 Task: Explore Airbnb accommodation in Narayanganj, Bangladesh from 13th December, 2023 to 17th December, 2023 for 2 adults.2 bedrooms having 2 beds and 1 bathroom. Property type can be guest house. Amenities needed are: air conditioning. Look for 4 properties as per requirement.
Action: Mouse moved to (419, 89)
Screenshot: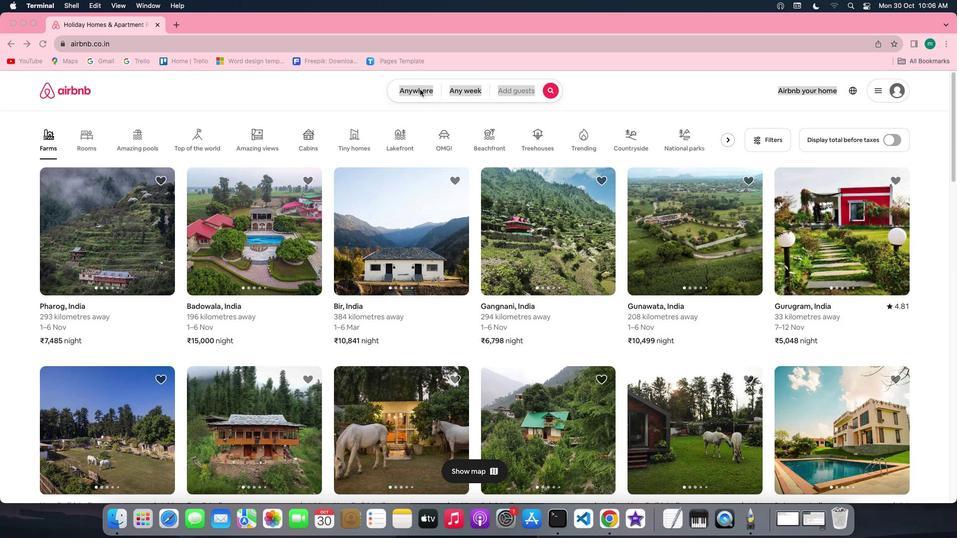 
Action: Mouse pressed left at (419, 89)
Screenshot: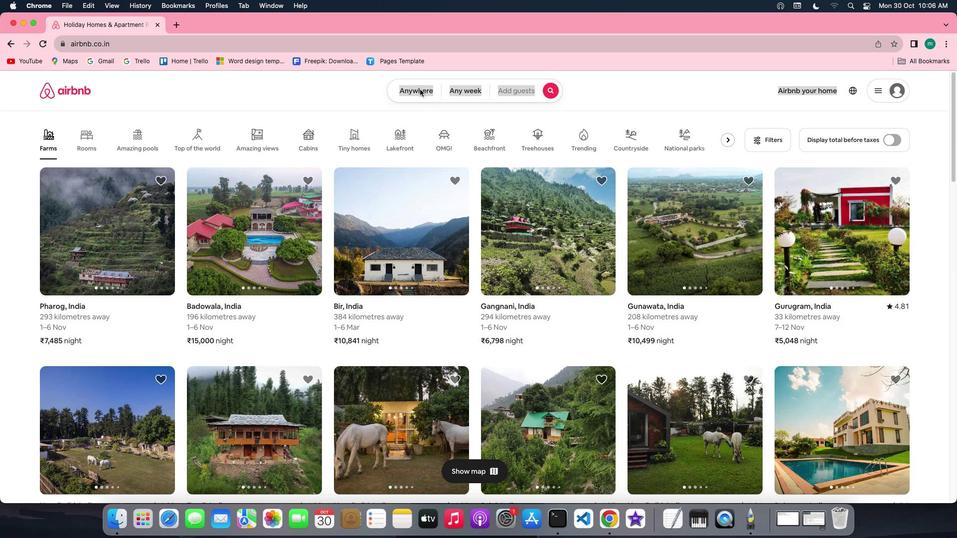 
Action: Mouse pressed left at (419, 89)
Screenshot: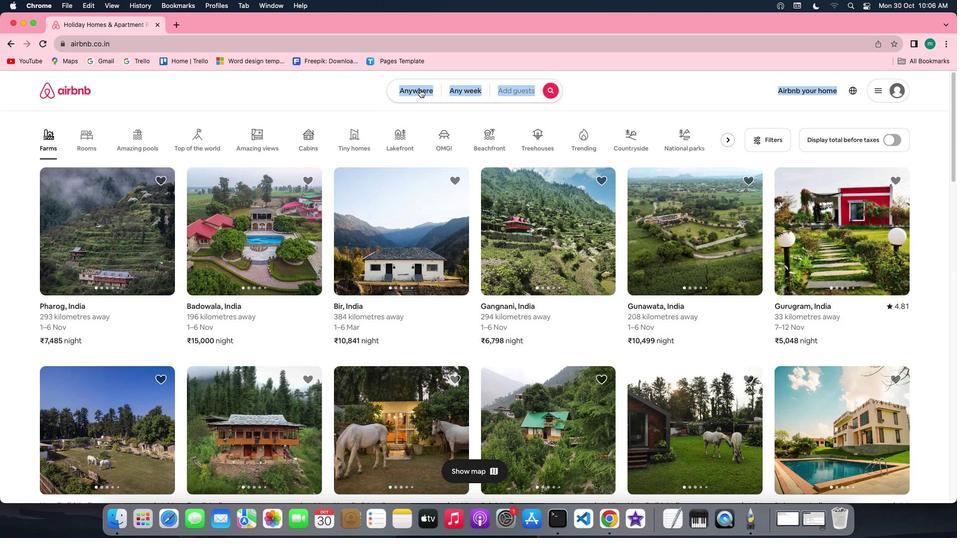 
Action: Mouse moved to (364, 120)
Screenshot: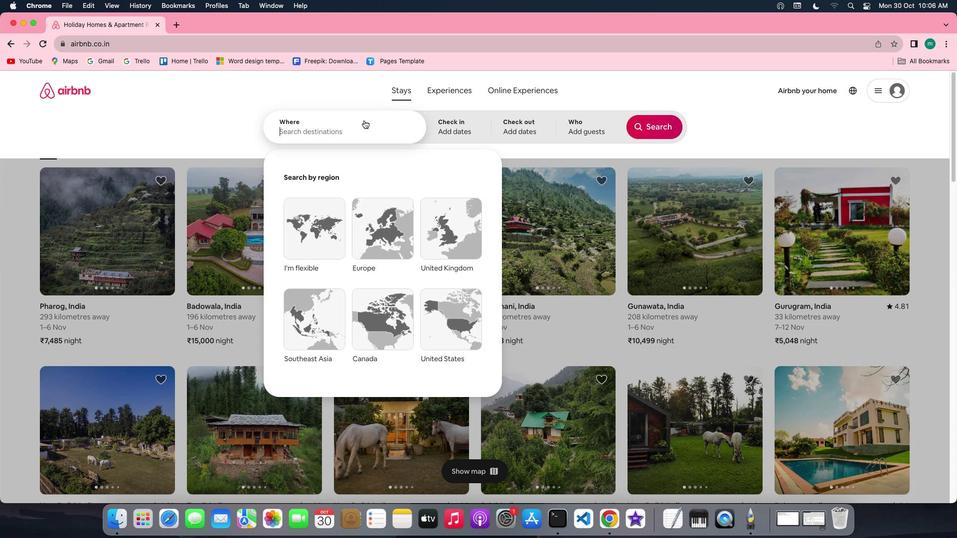 
Action: Key pressed Key.shift'n''a''r''a''y''a''n''g''a''n''j'','Key.spaceKey.shift'b''a''n''g''l''a''d''e''s''h'
Screenshot: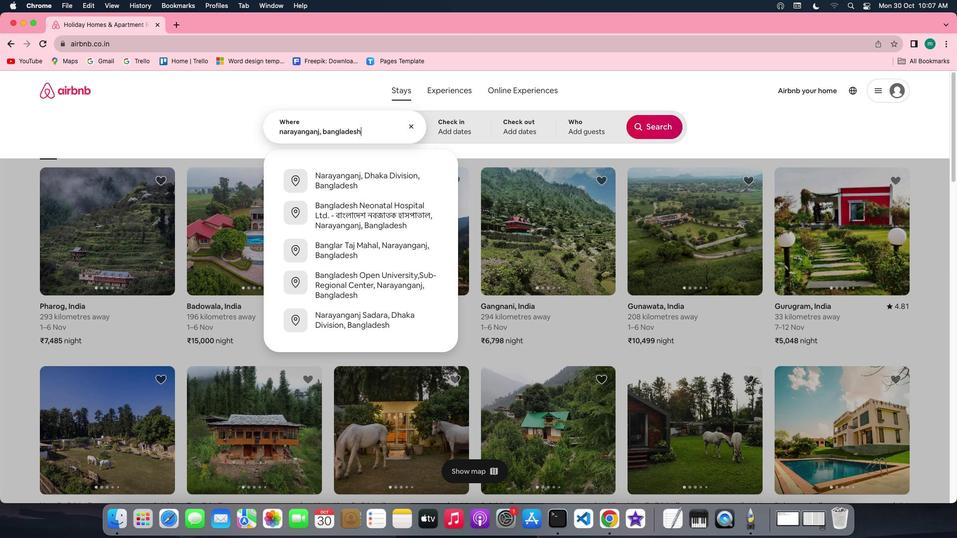 
Action: Mouse moved to (454, 129)
Screenshot: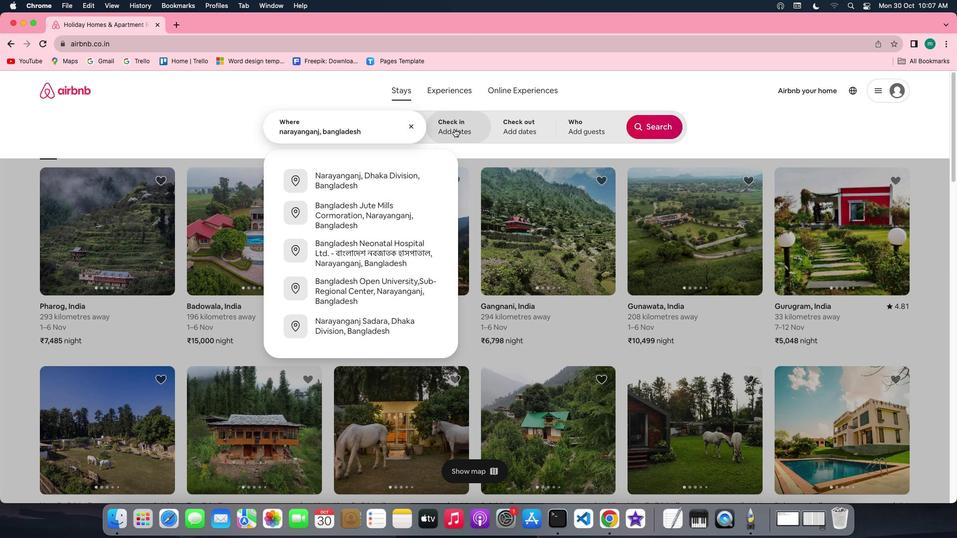 
Action: Mouse pressed left at (454, 129)
Screenshot: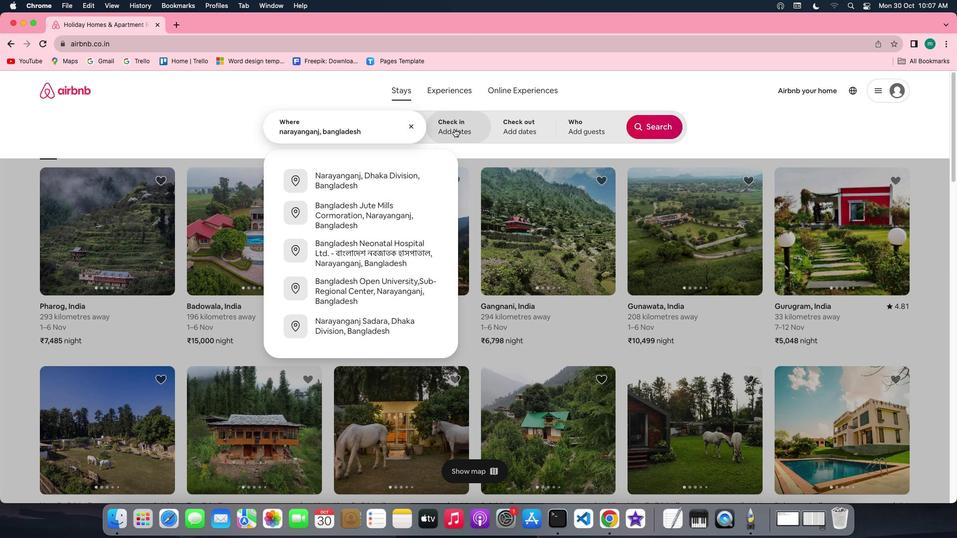 
Action: Mouse moved to (652, 207)
Screenshot: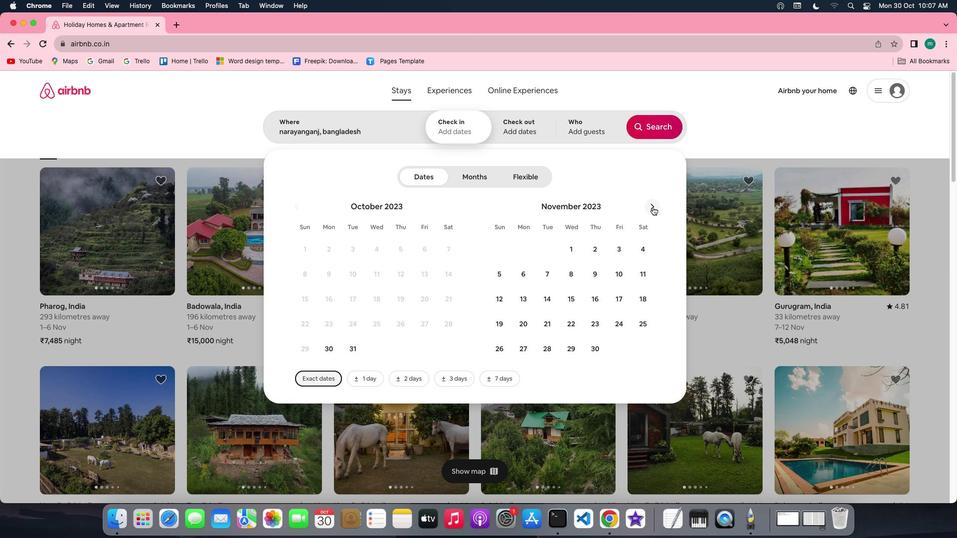 
Action: Mouse pressed left at (652, 207)
Screenshot: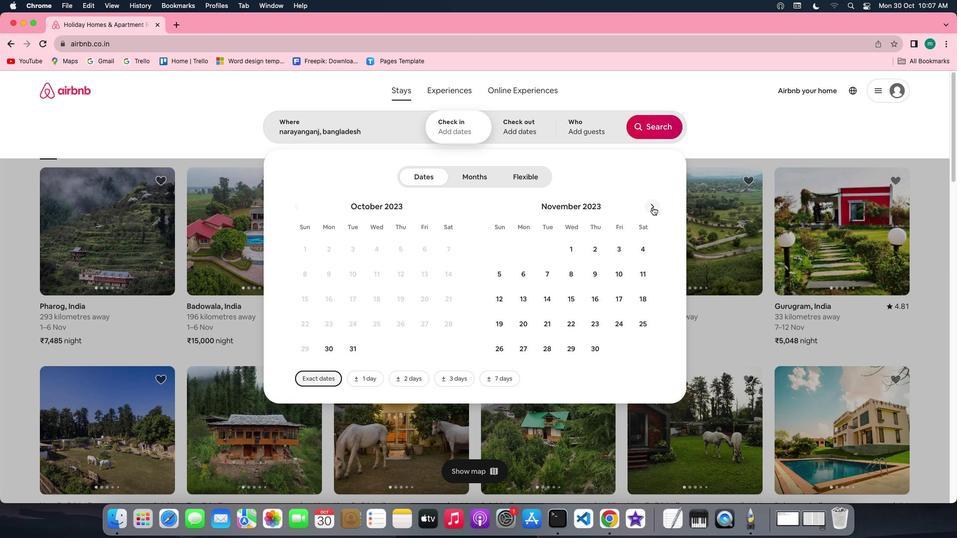 
Action: Mouse moved to (572, 298)
Screenshot: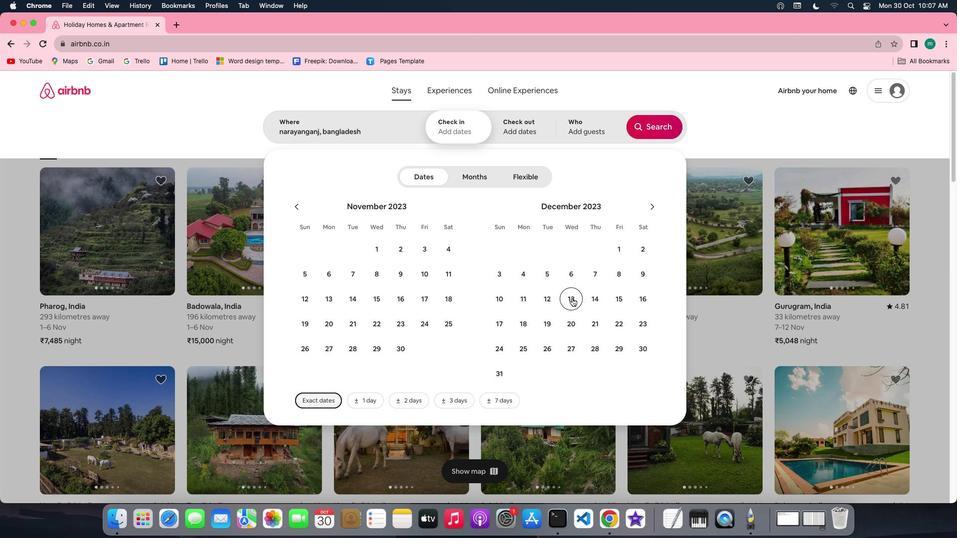 
Action: Mouse pressed left at (572, 298)
Screenshot: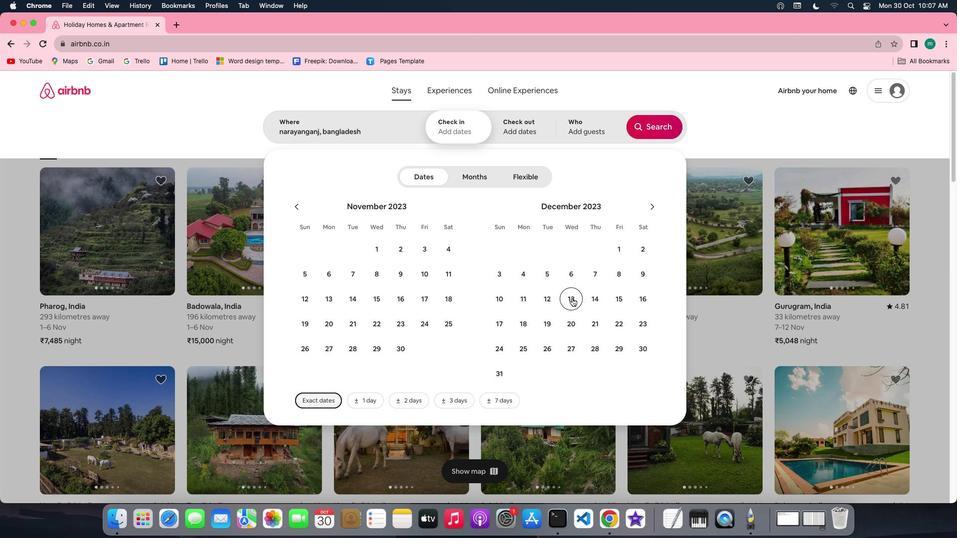 
Action: Mouse moved to (504, 323)
Screenshot: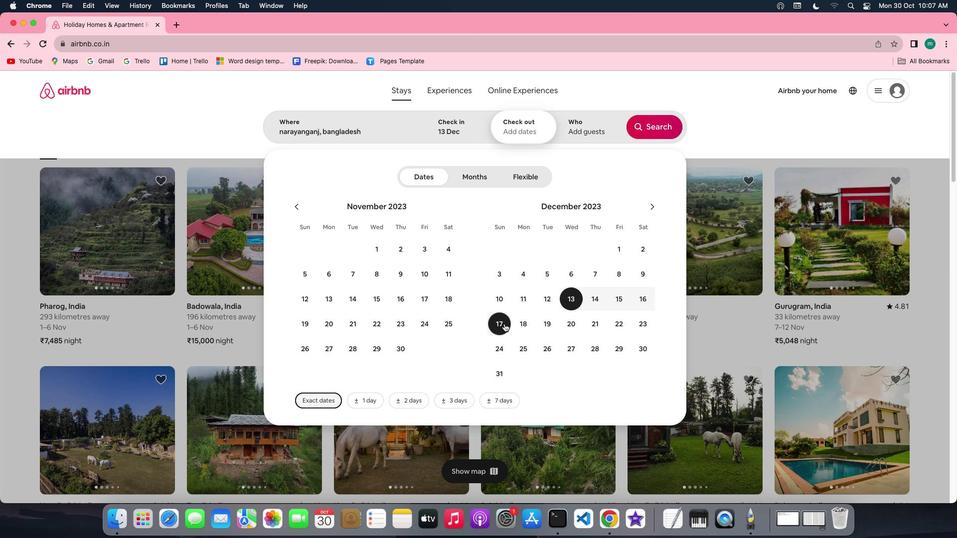
Action: Mouse pressed left at (504, 323)
Screenshot: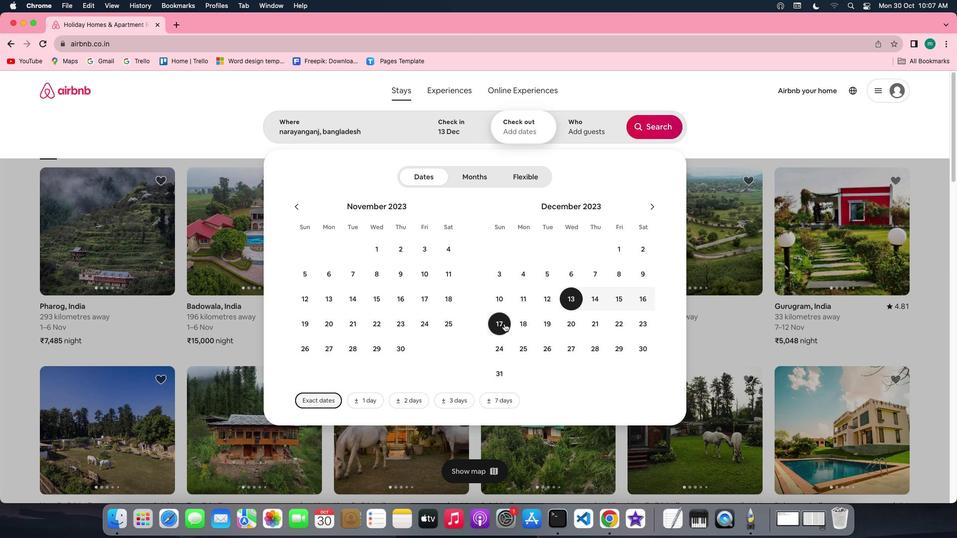 
Action: Mouse moved to (572, 117)
Screenshot: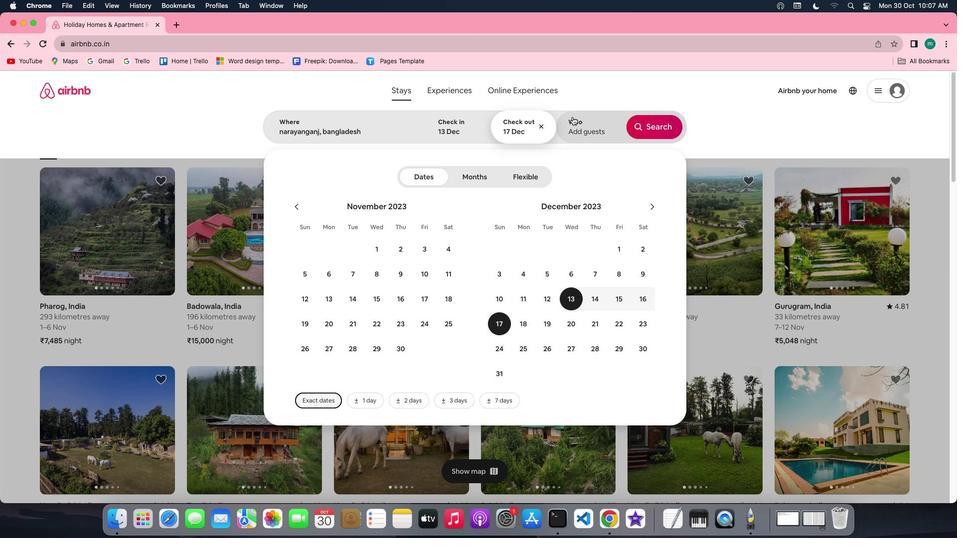 
Action: Mouse pressed left at (572, 117)
Screenshot: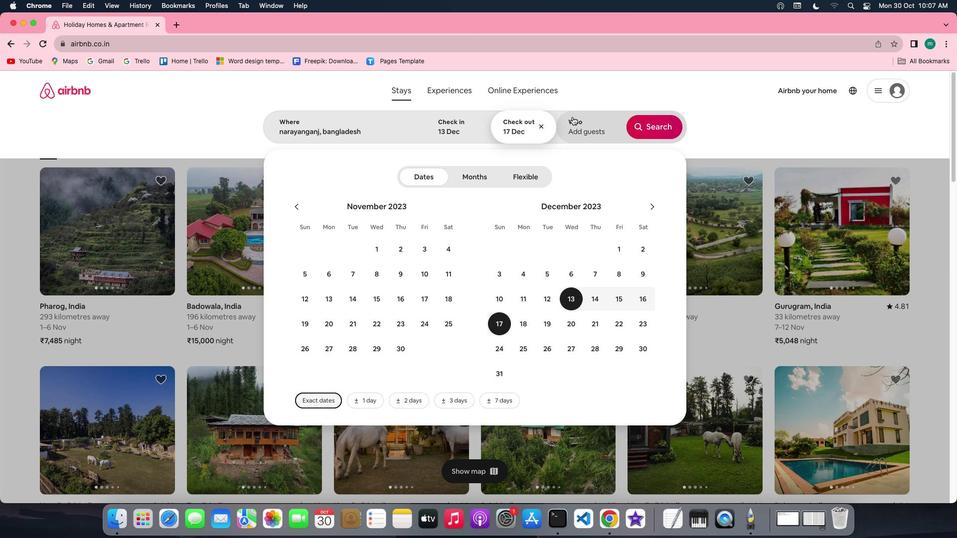 
Action: Mouse moved to (655, 178)
Screenshot: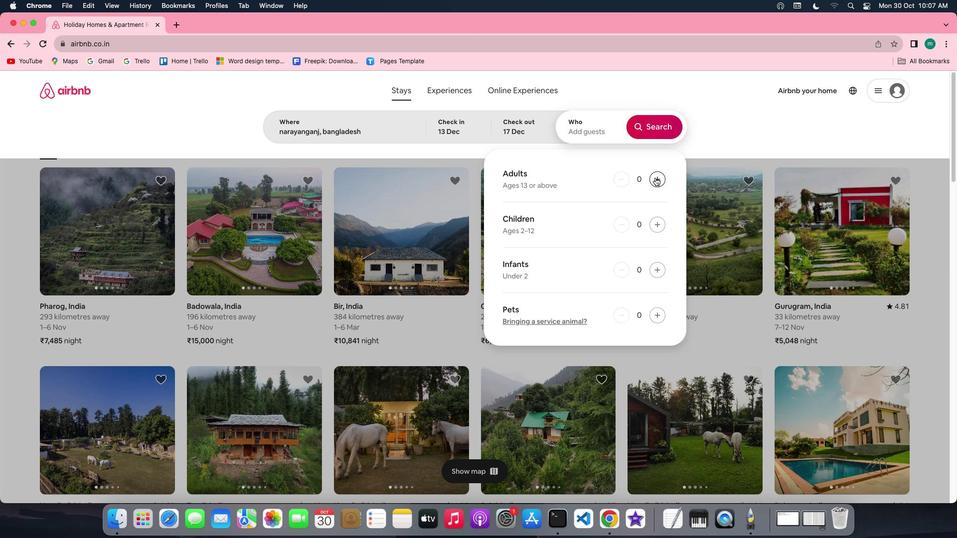 
Action: Mouse pressed left at (655, 178)
Screenshot: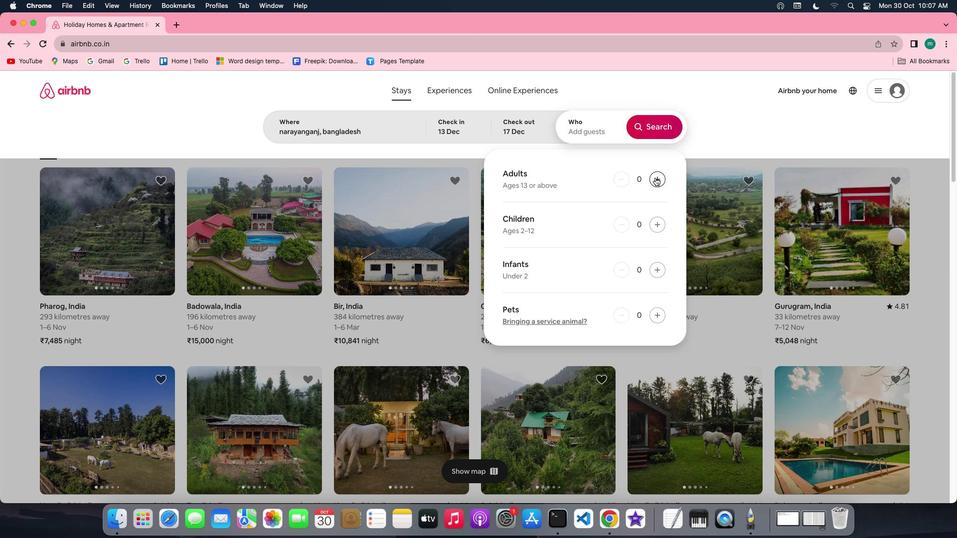 
Action: Mouse pressed left at (655, 178)
Screenshot: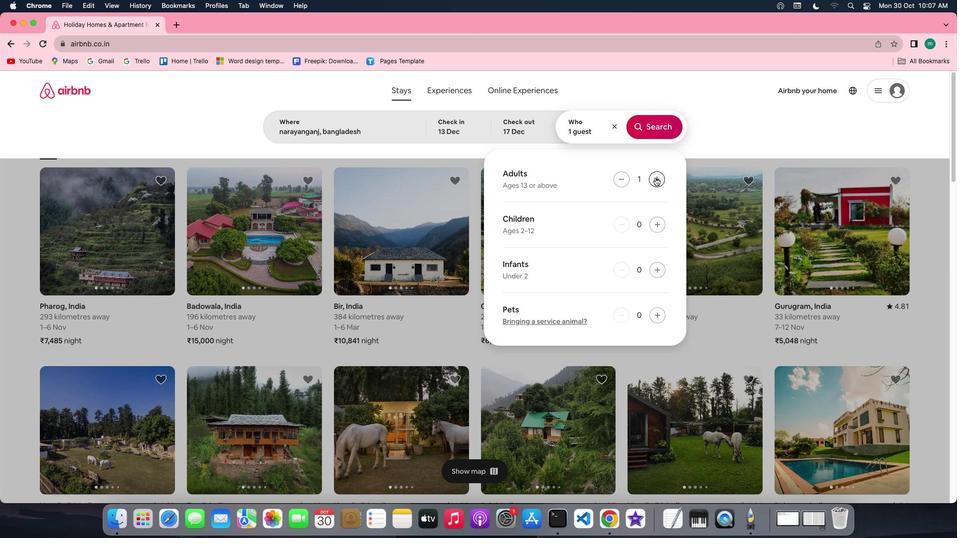 
Action: Mouse moved to (664, 125)
Screenshot: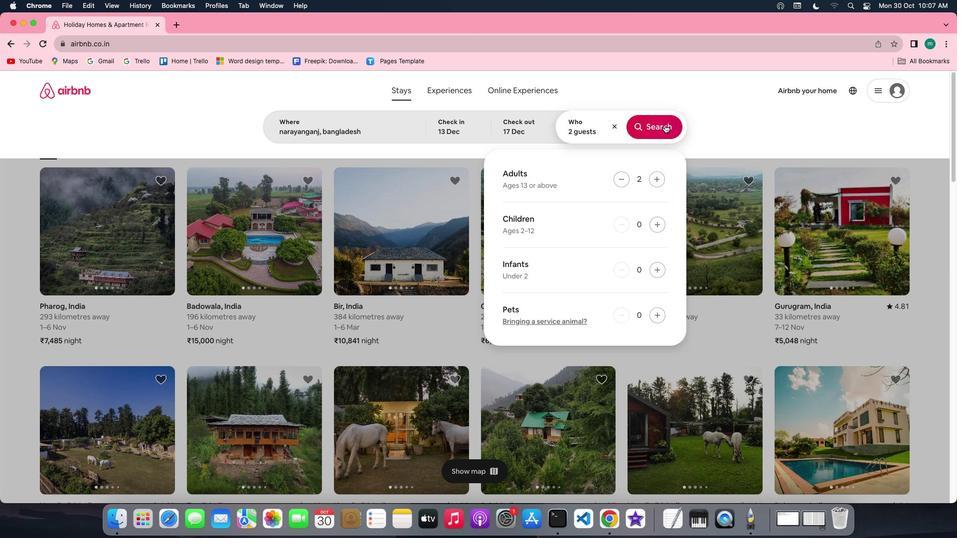 
Action: Mouse pressed left at (664, 125)
Screenshot: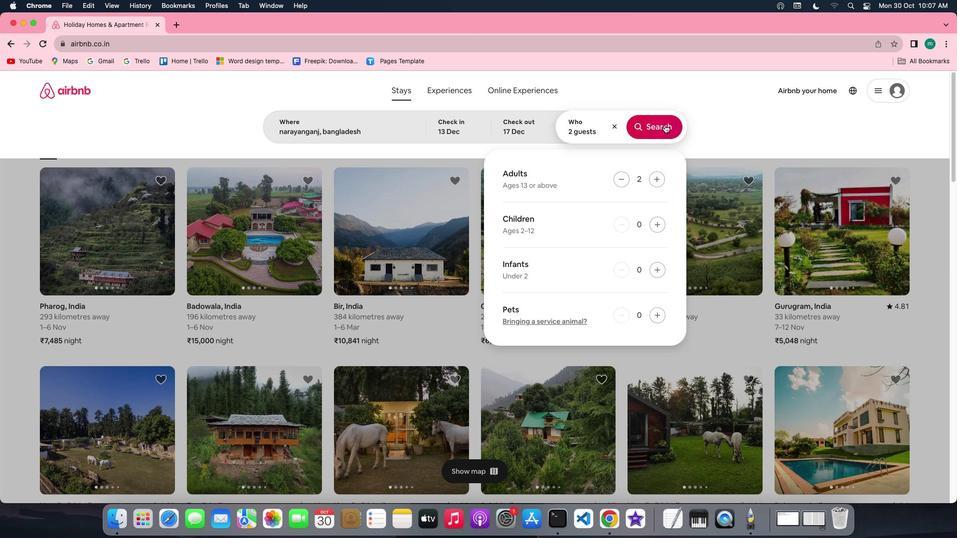 
Action: Mouse moved to (788, 130)
Screenshot: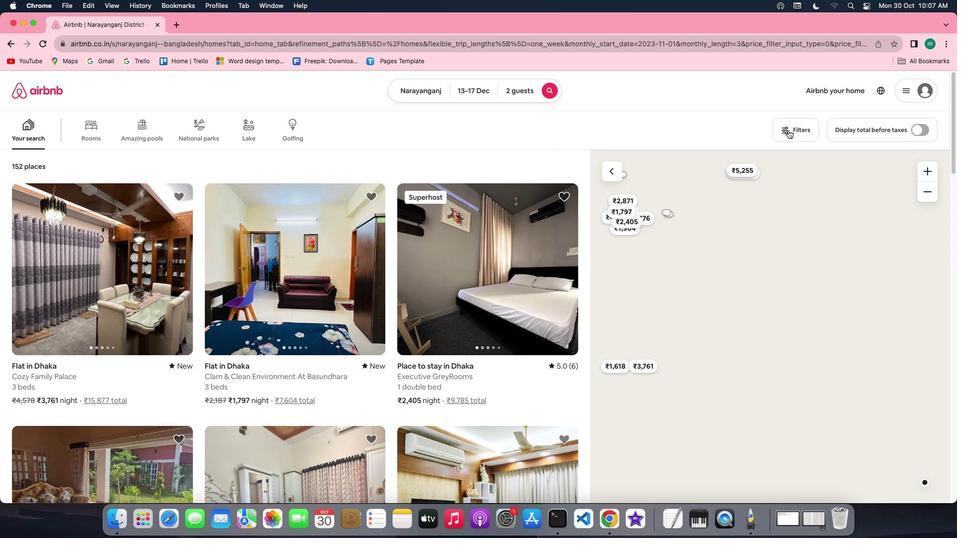 
Action: Mouse pressed left at (788, 130)
Screenshot: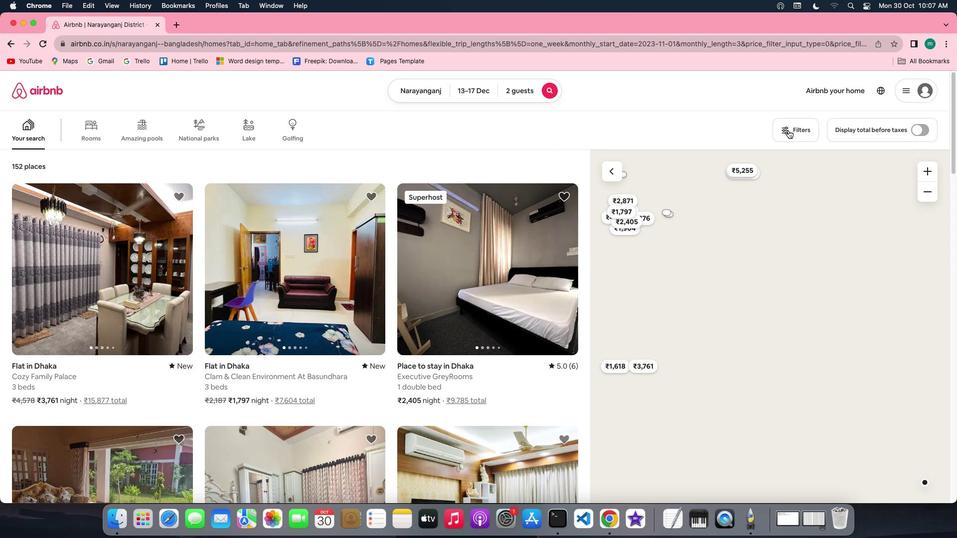 
Action: Mouse moved to (452, 281)
Screenshot: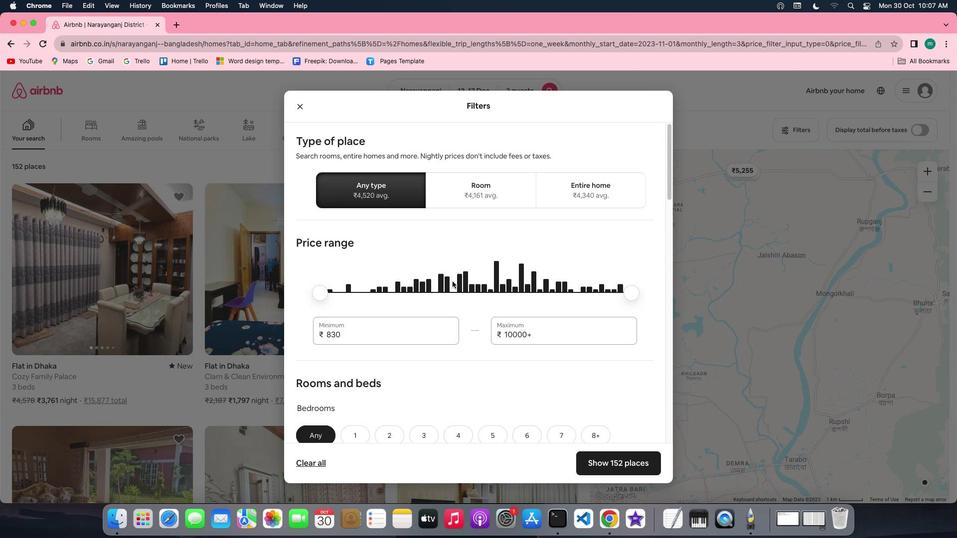 
Action: Mouse scrolled (452, 281) with delta (0, 0)
Screenshot: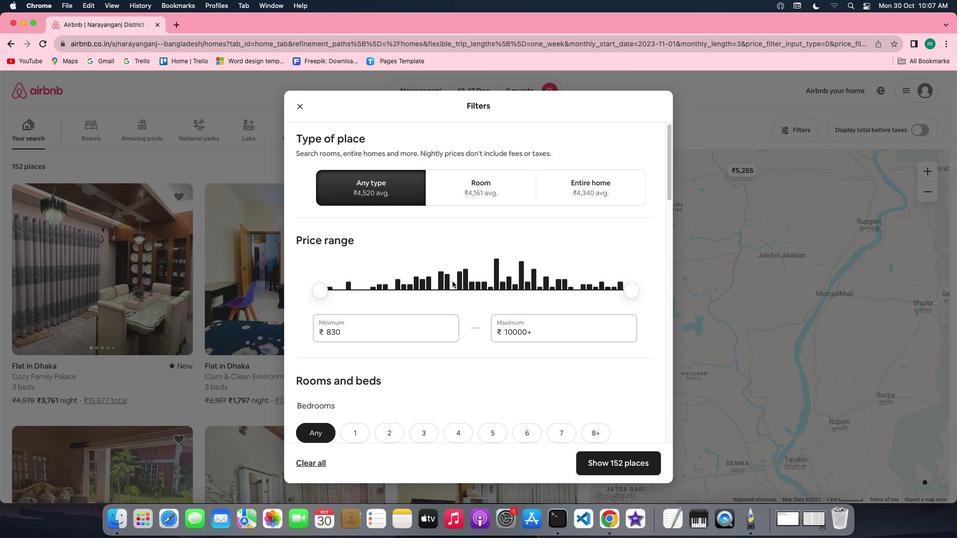 
Action: Mouse scrolled (452, 281) with delta (0, 0)
Screenshot: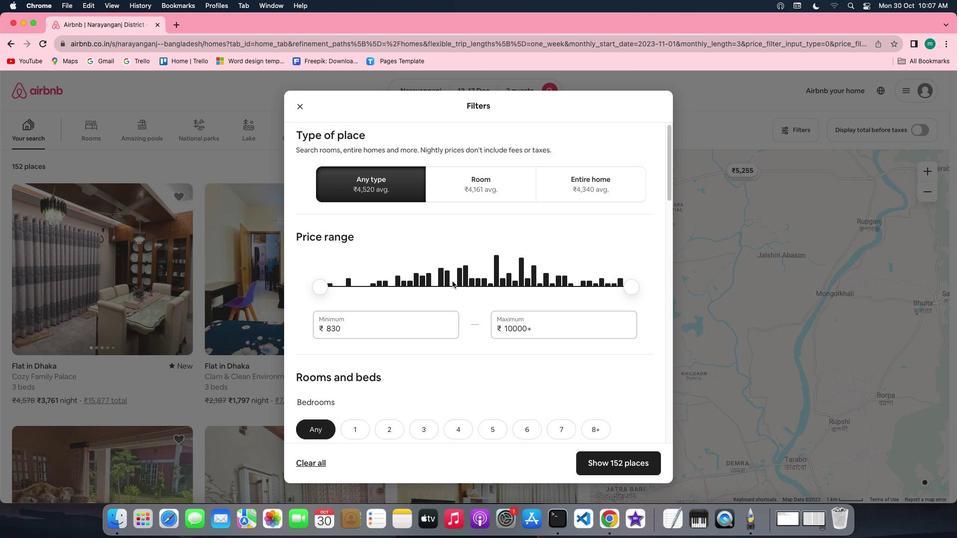 
Action: Mouse scrolled (452, 281) with delta (0, 0)
Screenshot: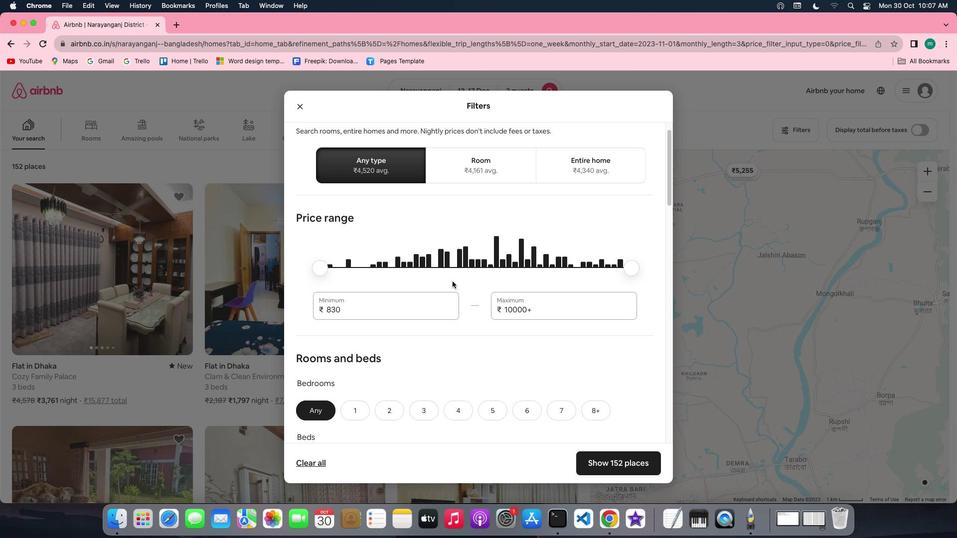 
Action: Mouse scrolled (452, 281) with delta (0, 0)
Screenshot: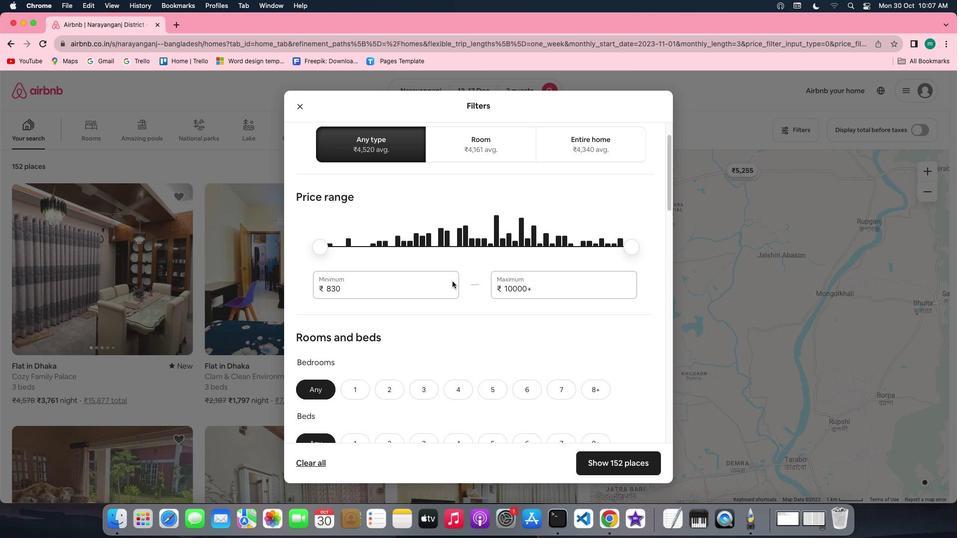 
Action: Mouse scrolled (452, 281) with delta (0, 0)
Screenshot: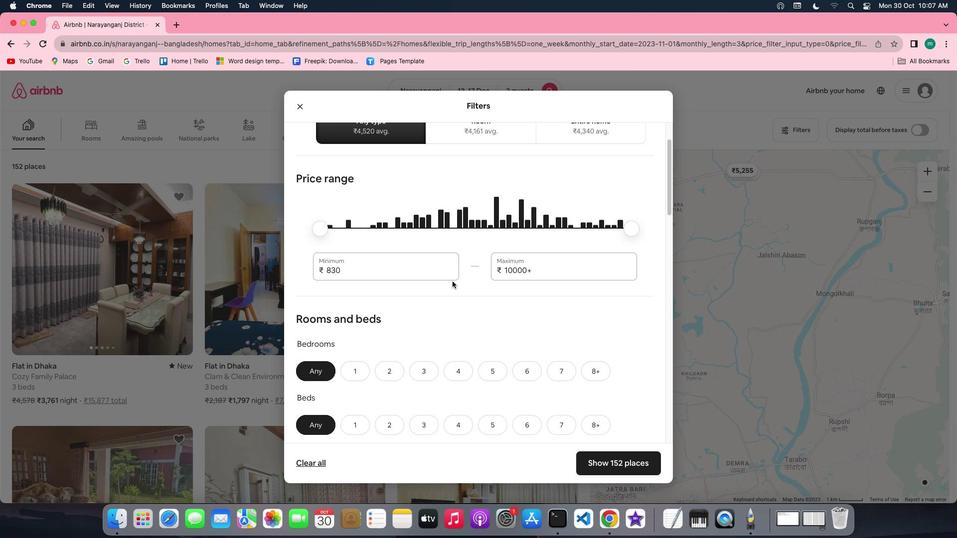 
Action: Mouse scrolled (452, 281) with delta (0, 0)
Screenshot: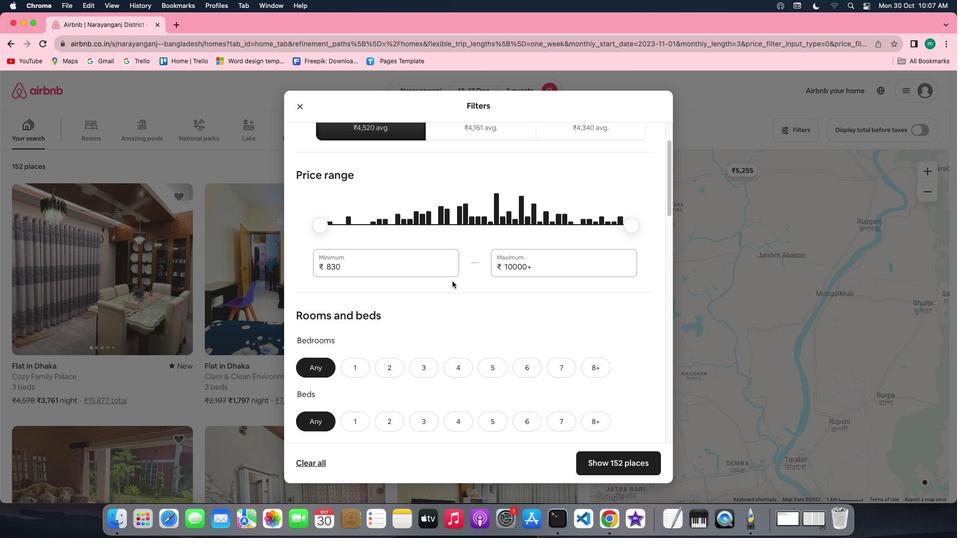 
Action: Mouse scrolled (452, 281) with delta (0, 0)
Screenshot: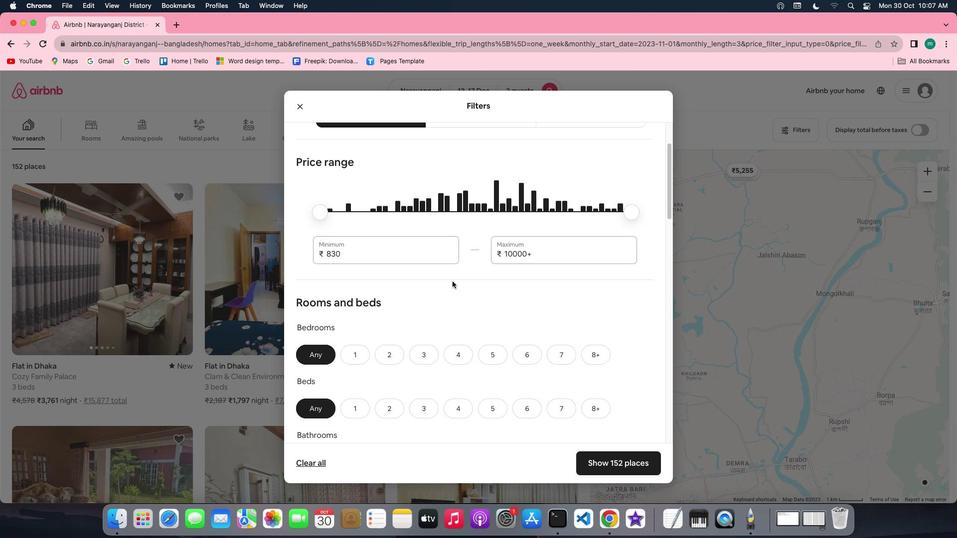 
Action: Mouse scrolled (452, 281) with delta (0, 0)
Screenshot: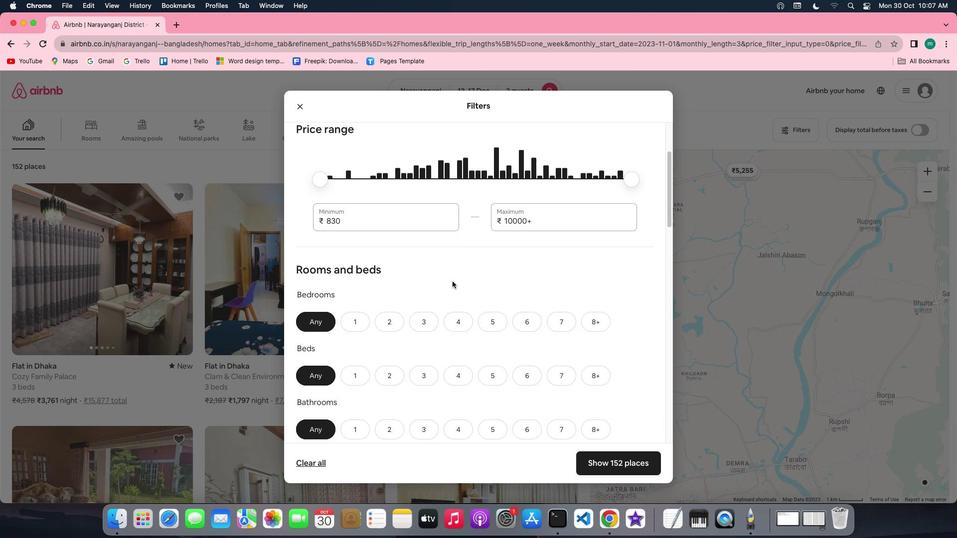 
Action: Mouse scrolled (452, 281) with delta (0, 0)
Screenshot: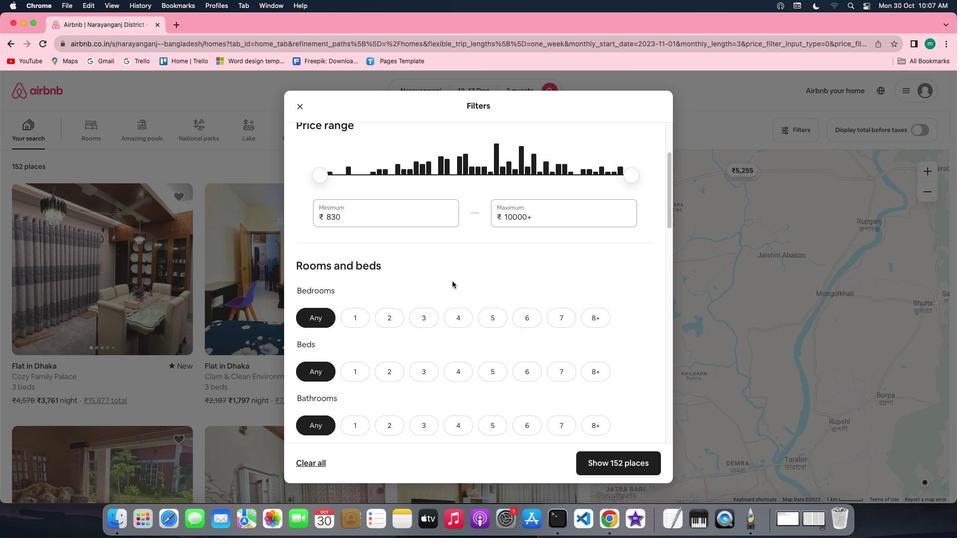 
Action: Mouse scrolled (452, 281) with delta (0, 0)
Screenshot: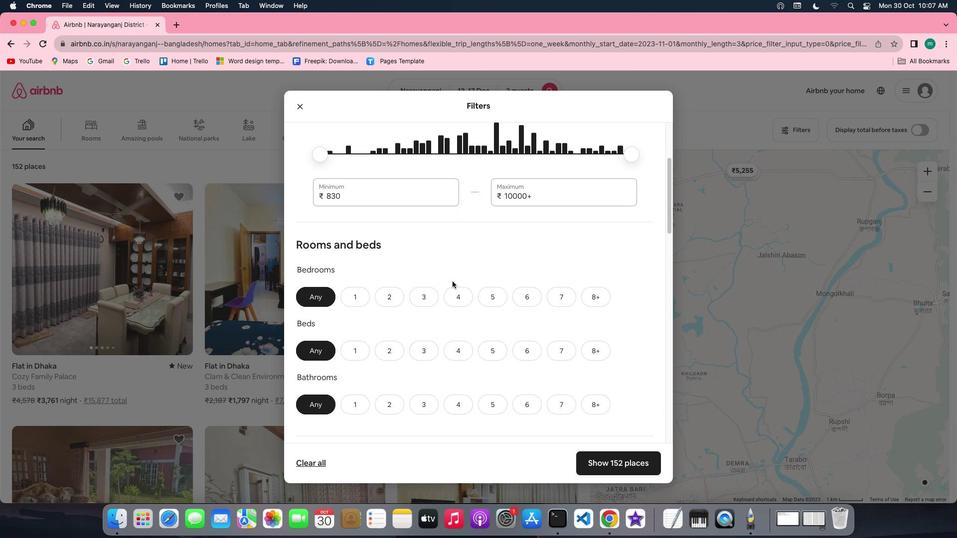
Action: Mouse scrolled (452, 281) with delta (0, 0)
Screenshot: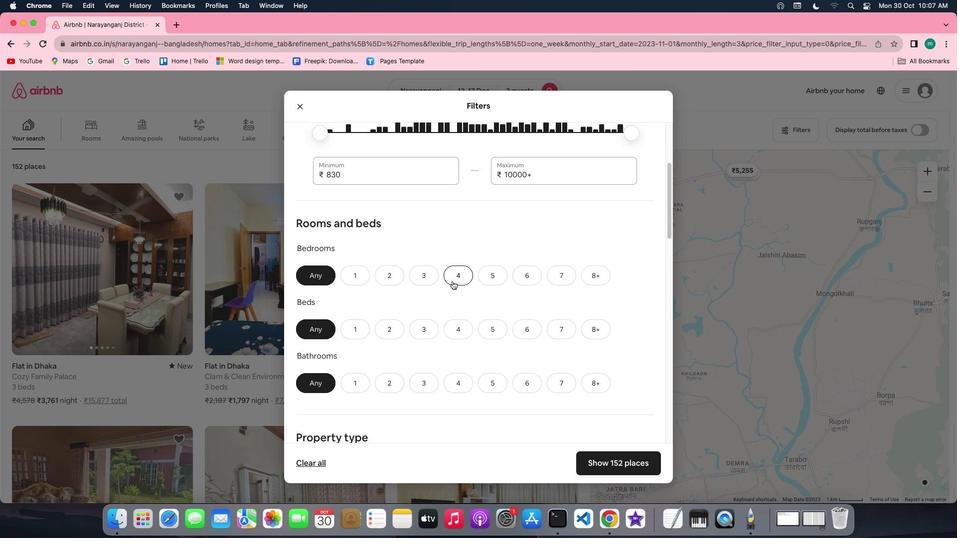 
Action: Mouse scrolled (452, 281) with delta (0, 0)
Screenshot: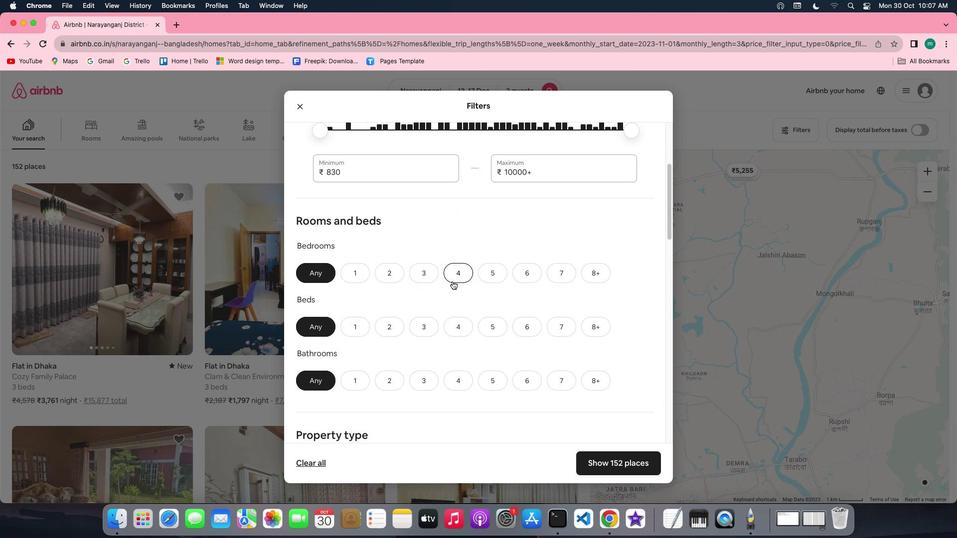 
Action: Mouse scrolled (452, 281) with delta (0, 0)
Screenshot: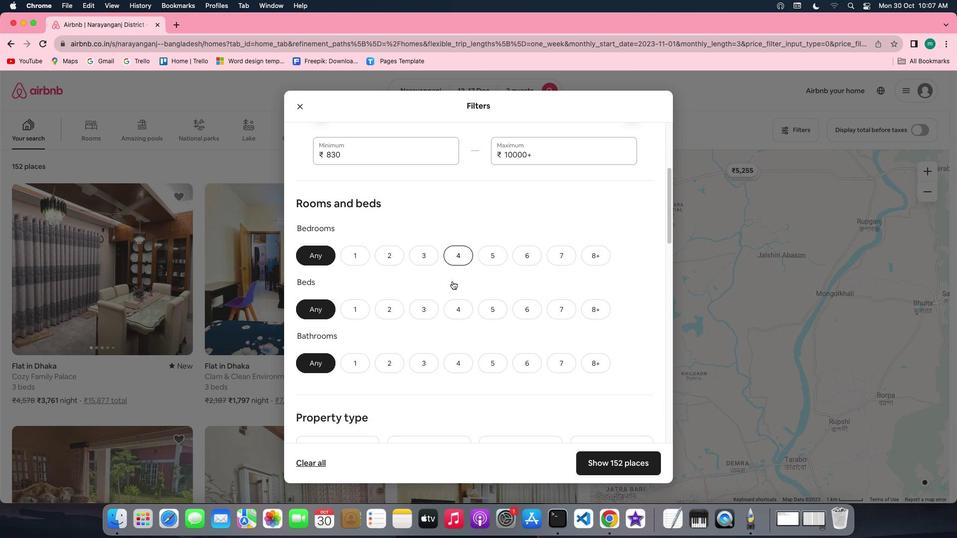 
Action: Mouse scrolled (452, 281) with delta (0, 0)
Screenshot: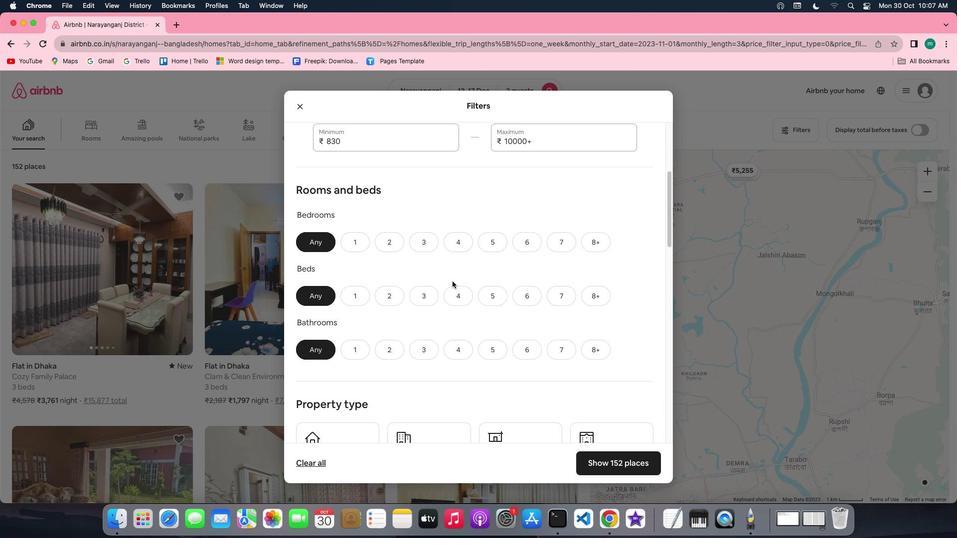 
Action: Mouse scrolled (452, 281) with delta (0, 0)
Screenshot: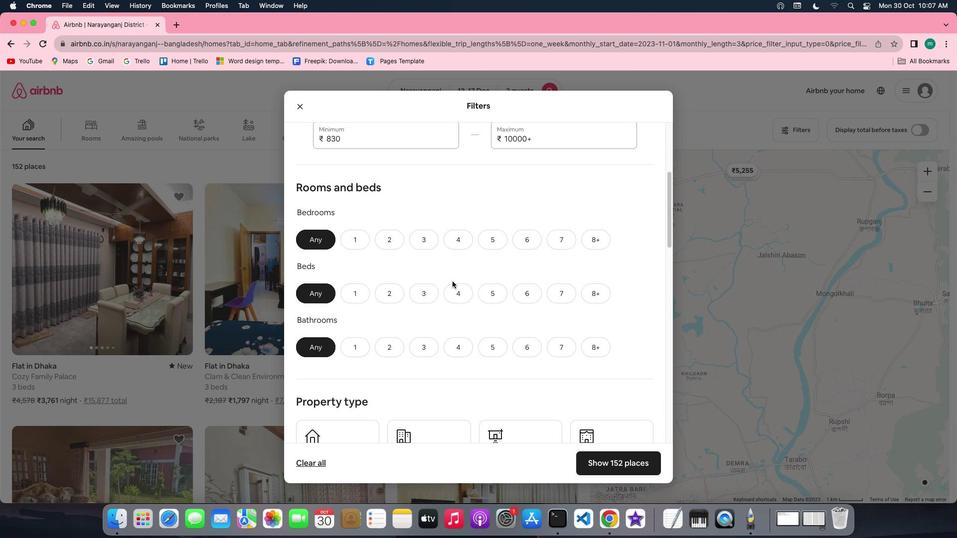 
Action: Mouse scrolled (452, 281) with delta (0, 0)
Screenshot: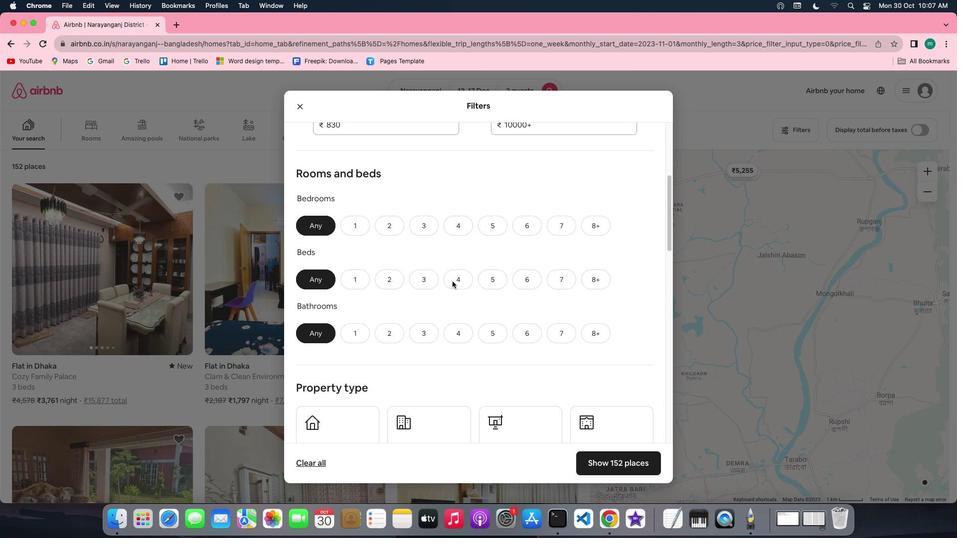 
Action: Mouse moved to (403, 195)
Screenshot: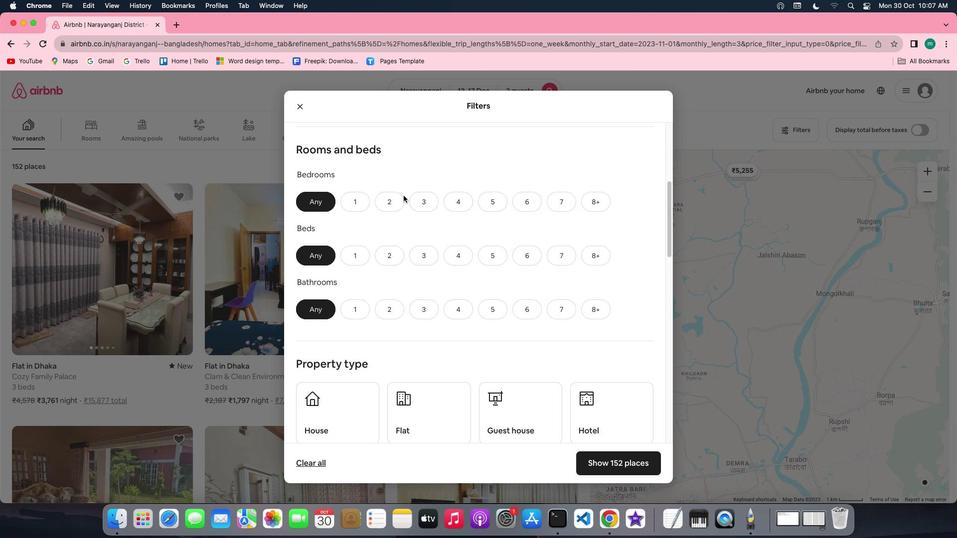 
Action: Mouse pressed left at (403, 195)
Screenshot: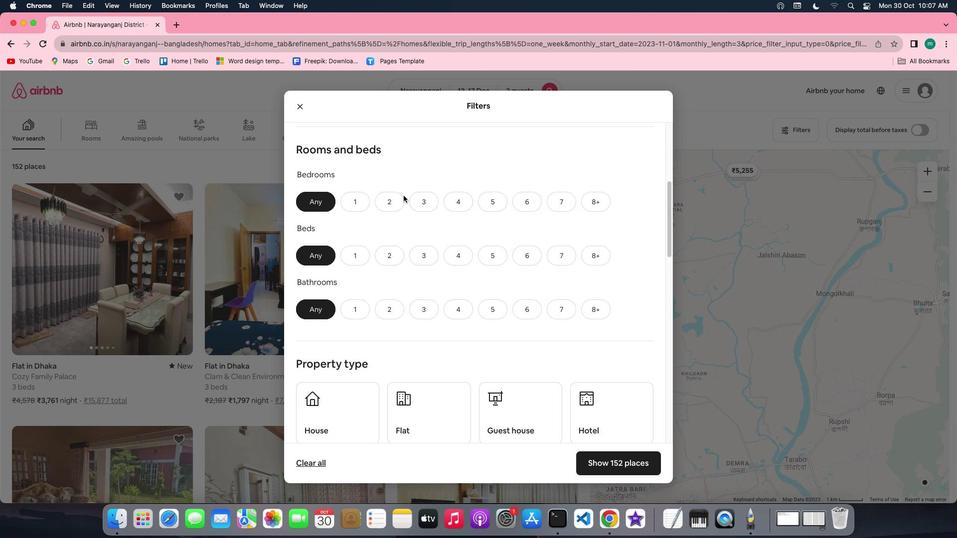
Action: Mouse moved to (397, 200)
Screenshot: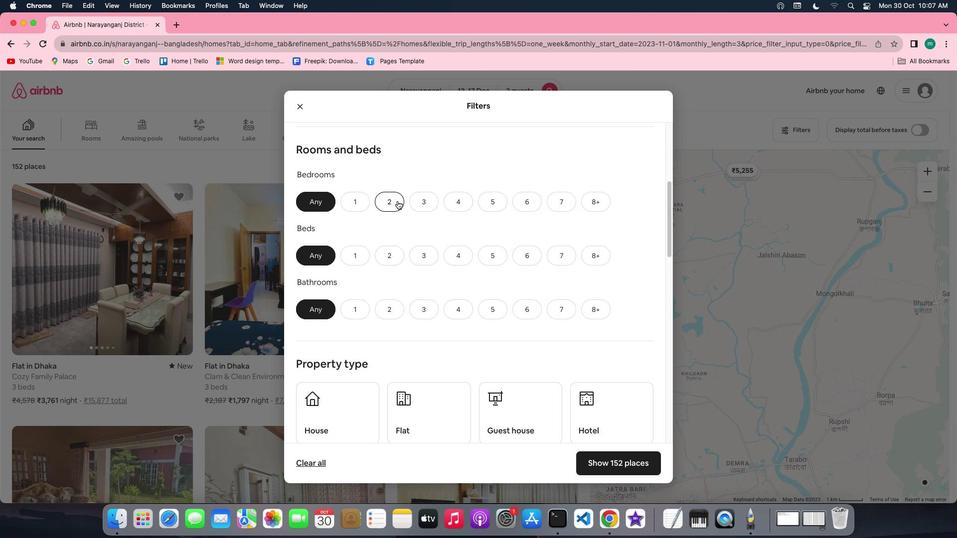 
Action: Mouse pressed left at (397, 200)
Screenshot: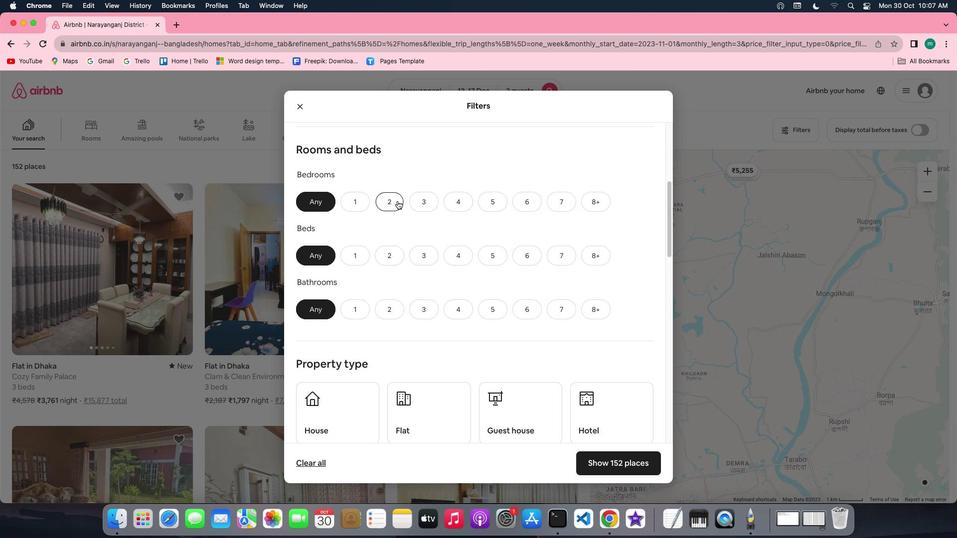 
Action: Mouse moved to (396, 255)
Screenshot: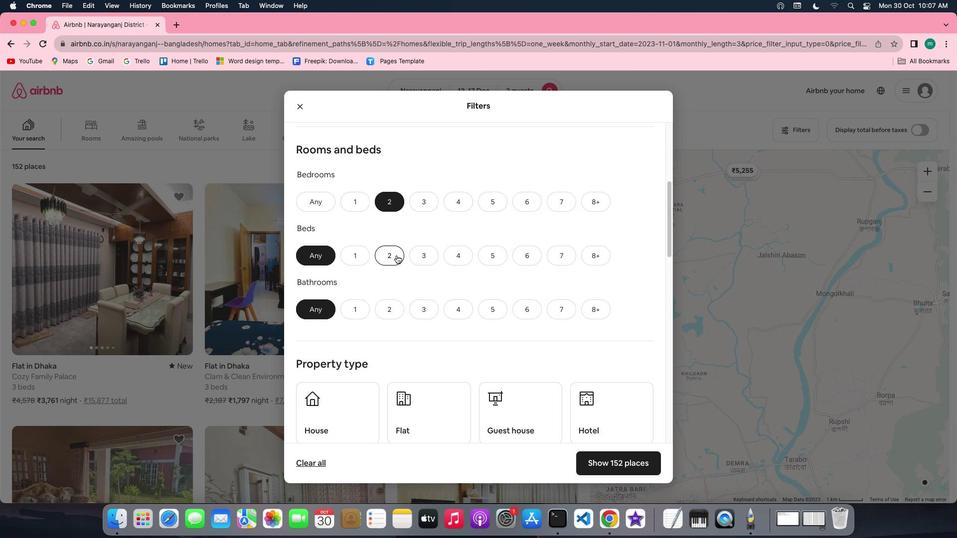 
Action: Mouse pressed left at (396, 255)
Screenshot: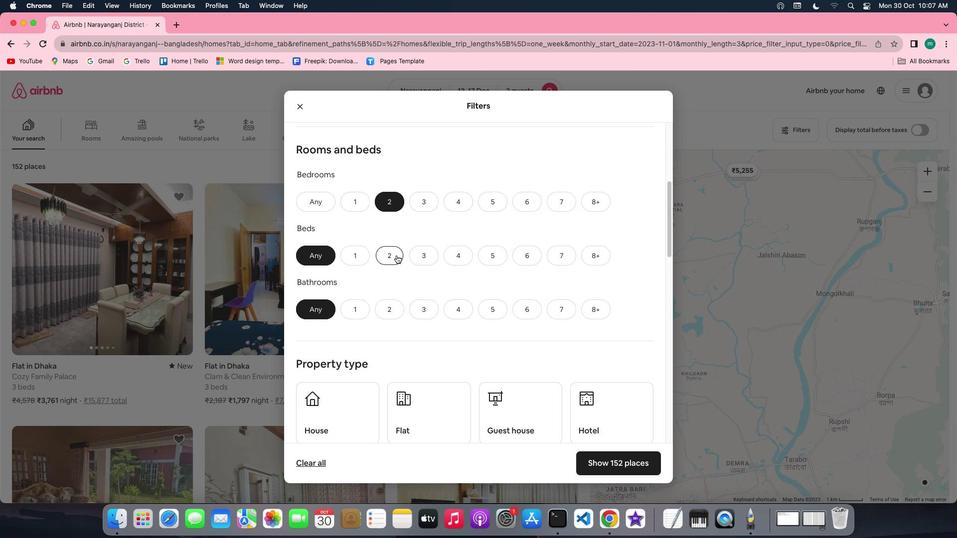 
Action: Mouse moved to (359, 300)
Screenshot: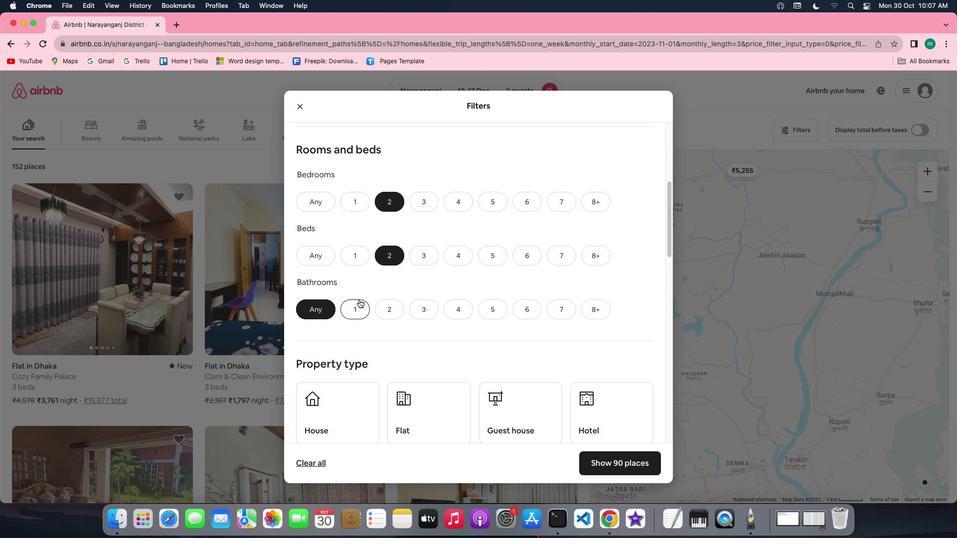 
Action: Mouse pressed left at (359, 300)
Screenshot: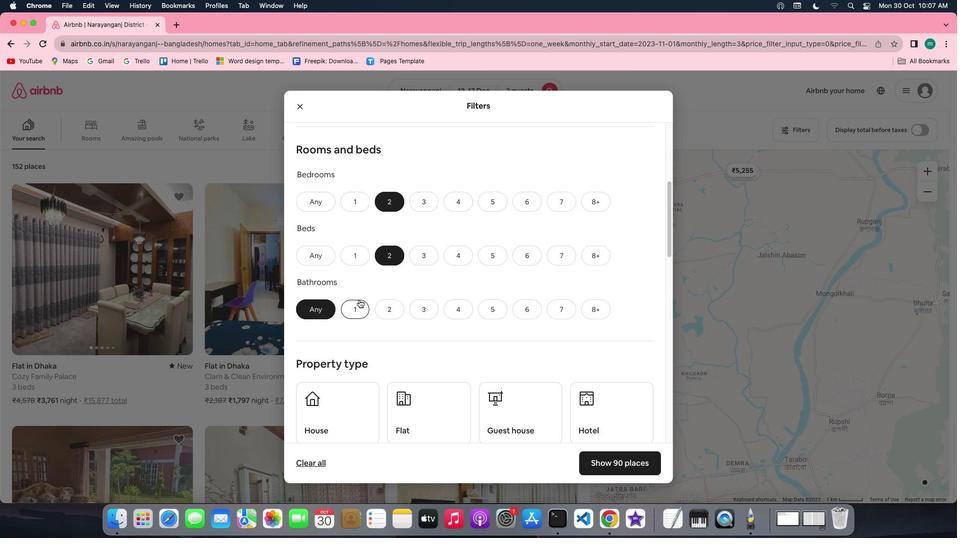 
Action: Mouse moved to (501, 314)
Screenshot: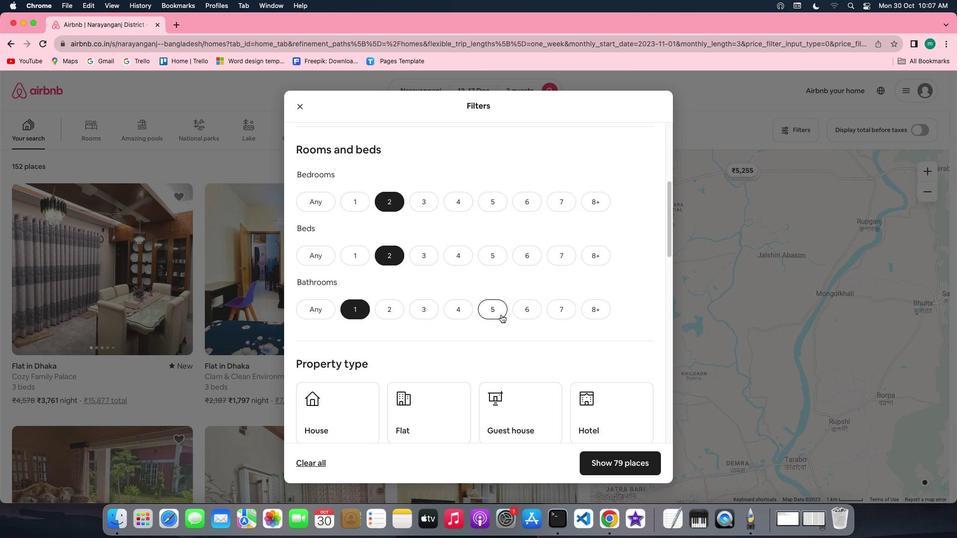 
Action: Mouse scrolled (501, 314) with delta (0, 0)
Screenshot: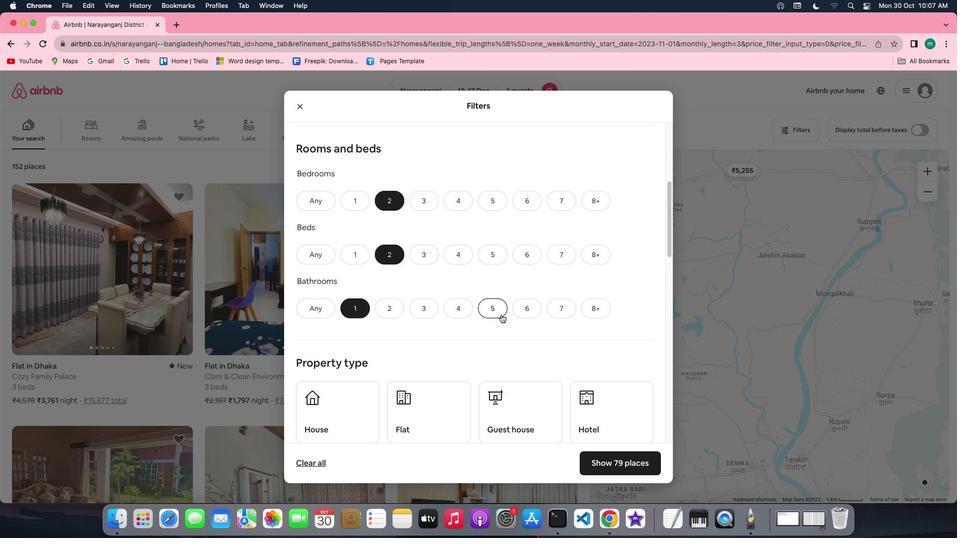 
Action: Mouse scrolled (501, 314) with delta (0, 0)
Screenshot: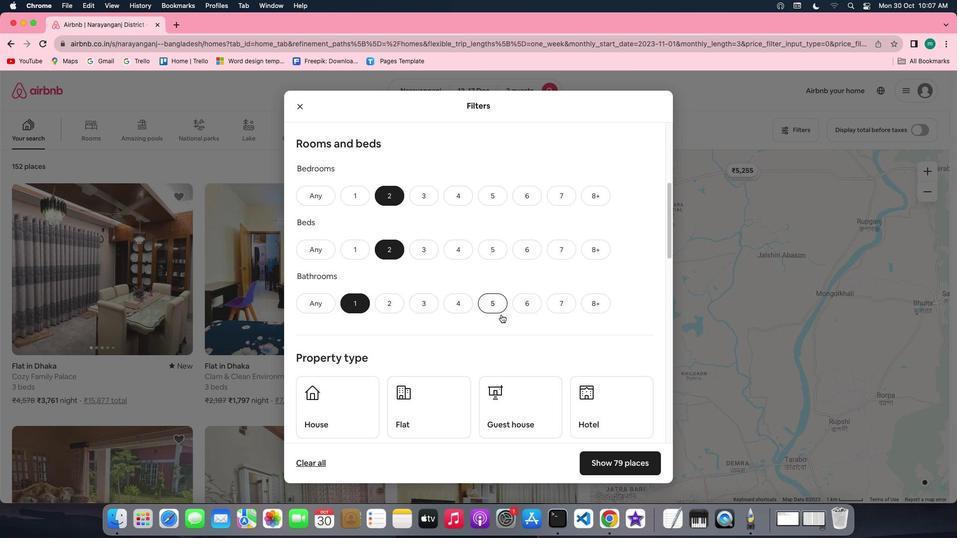 
Action: Mouse scrolled (501, 314) with delta (0, 0)
Screenshot: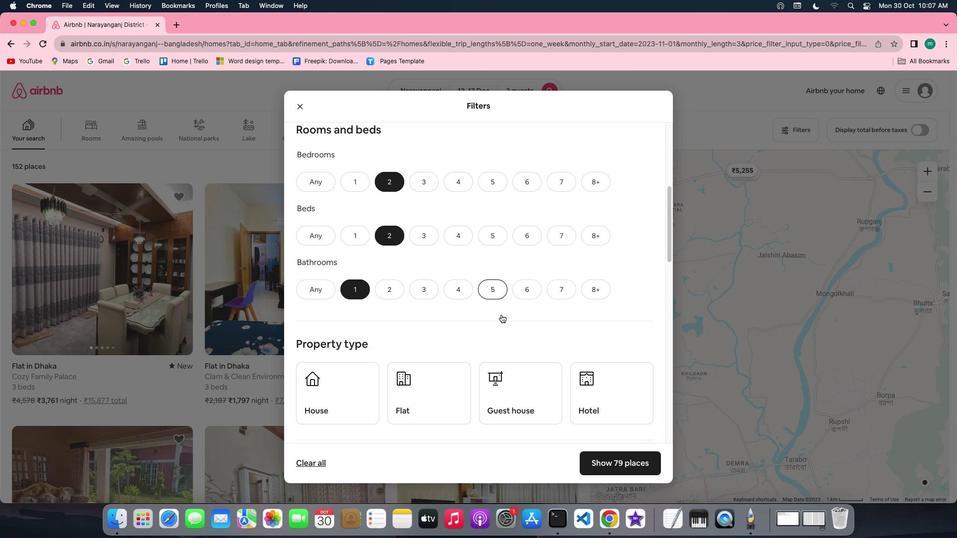 
Action: Mouse scrolled (501, 314) with delta (0, 0)
Screenshot: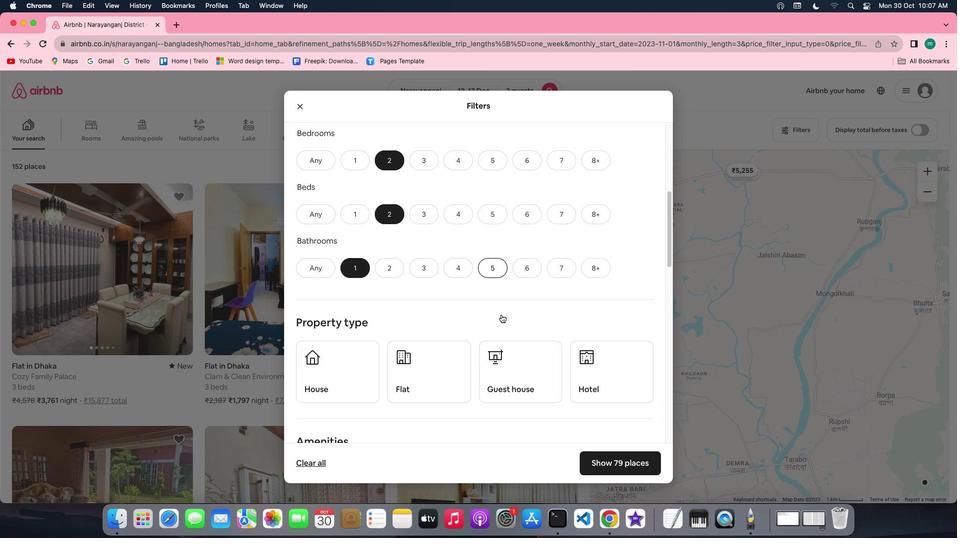 
Action: Mouse scrolled (501, 314) with delta (0, 0)
Screenshot: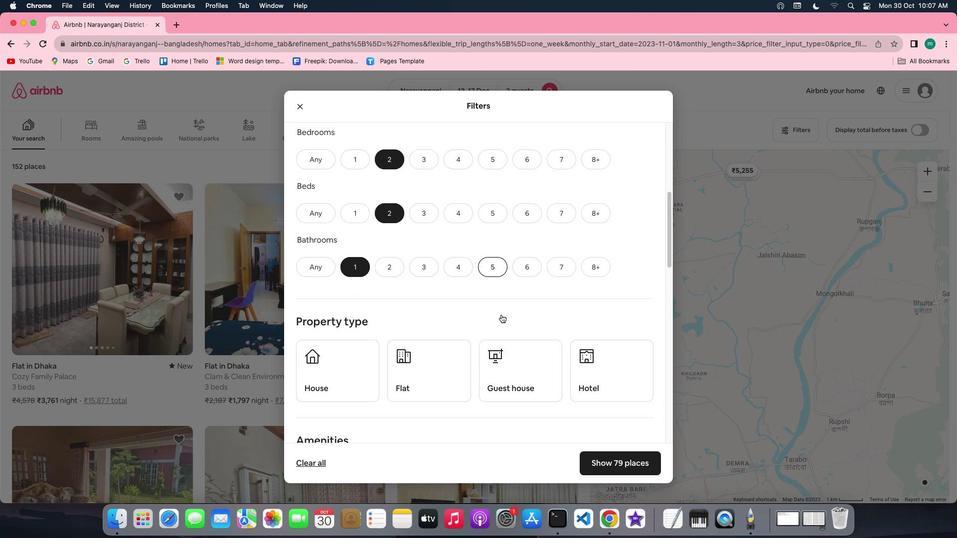 
Action: Mouse scrolled (501, 314) with delta (0, 0)
Screenshot: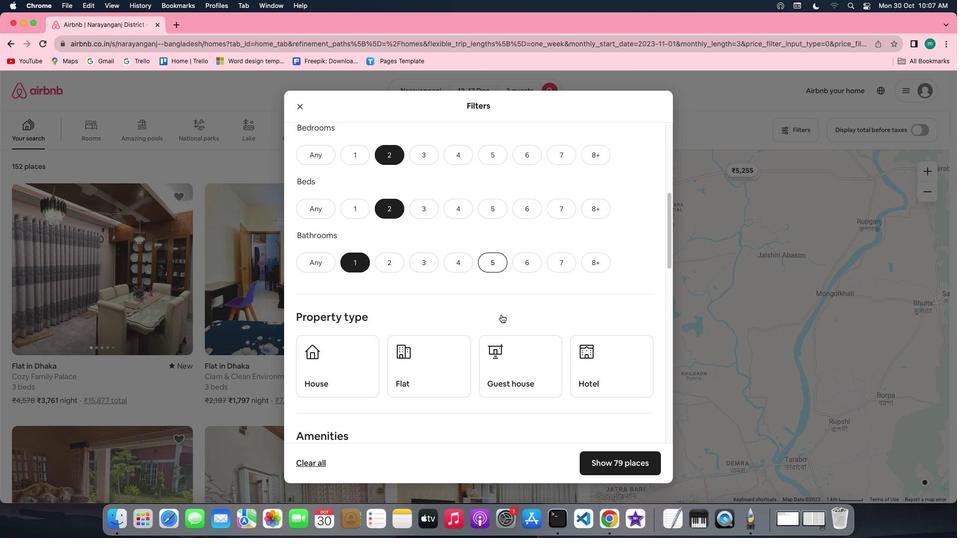 
Action: Mouse scrolled (501, 314) with delta (0, 0)
Screenshot: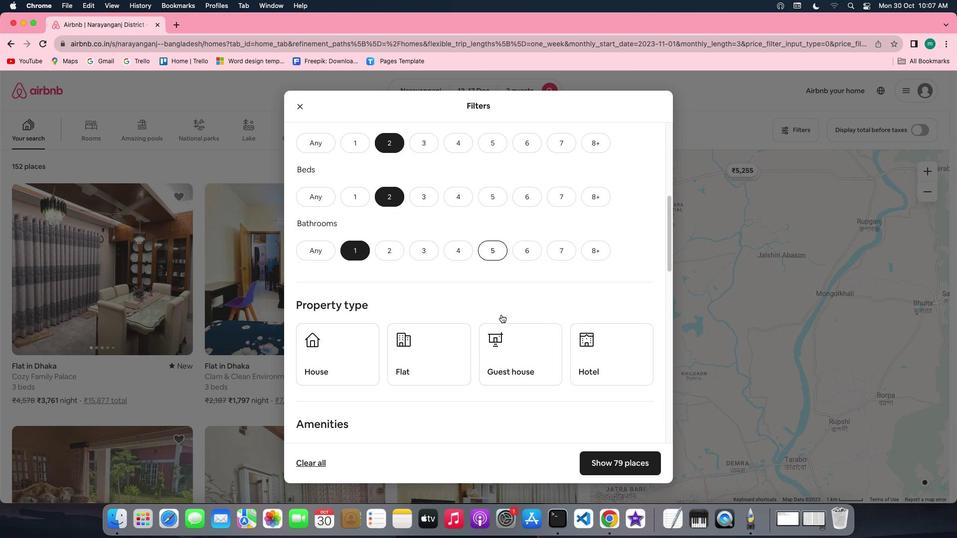
Action: Mouse scrolled (501, 314) with delta (0, 0)
Screenshot: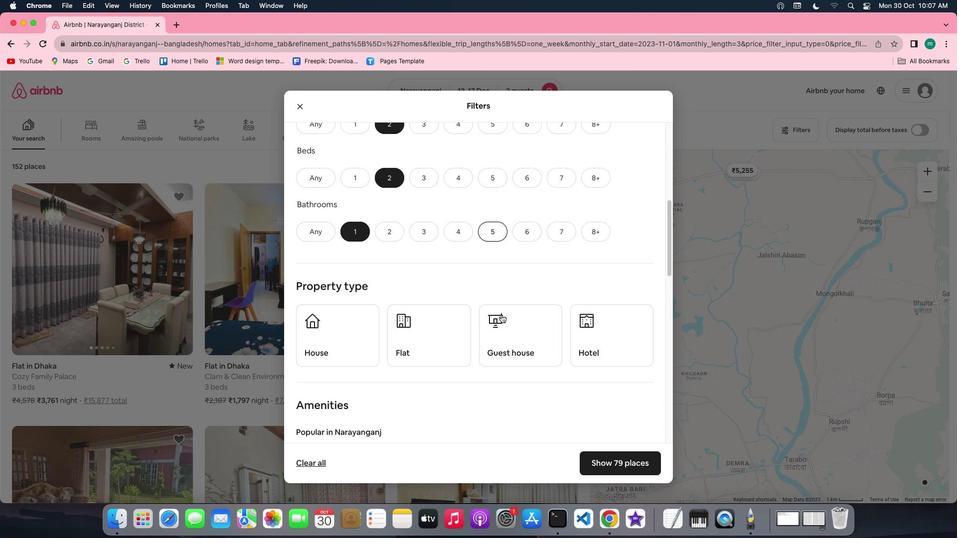 
Action: Mouse scrolled (501, 314) with delta (0, 0)
Screenshot: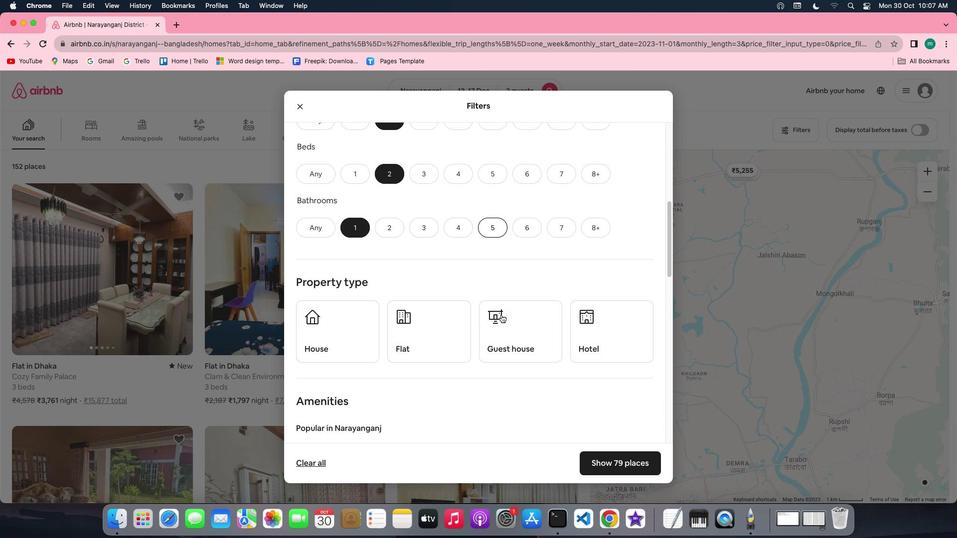 
Action: Mouse scrolled (501, 314) with delta (0, 0)
Screenshot: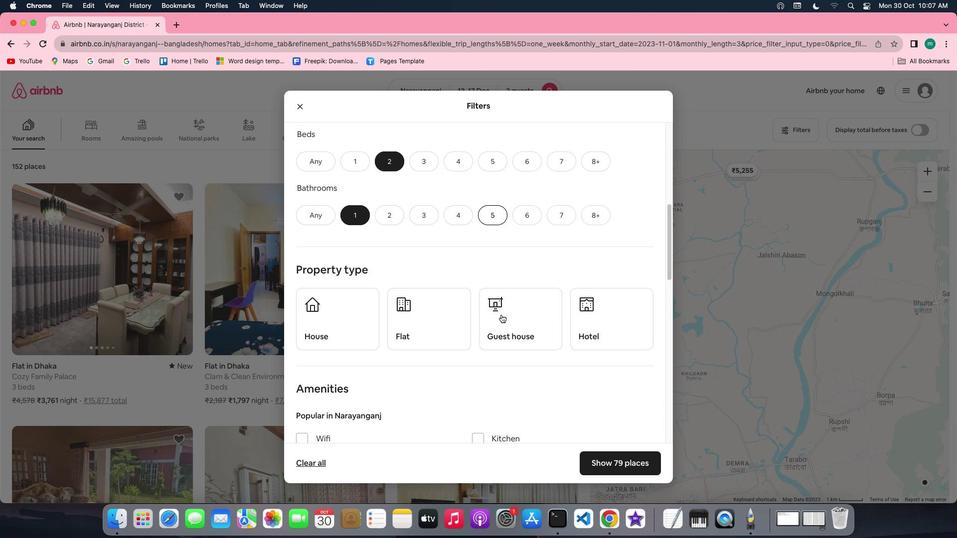 
Action: Mouse scrolled (501, 314) with delta (0, 0)
Screenshot: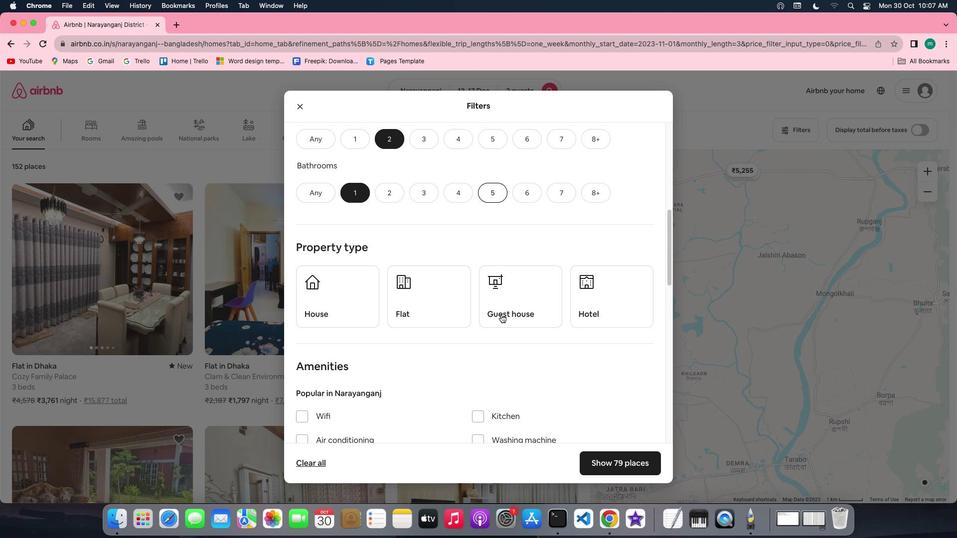 
Action: Mouse scrolled (501, 314) with delta (0, 0)
Screenshot: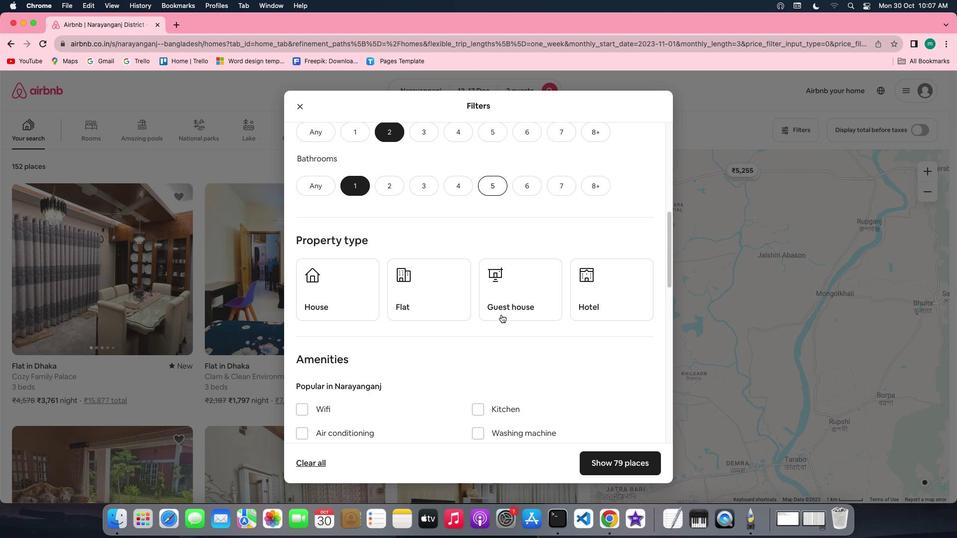 
Action: Mouse scrolled (501, 314) with delta (0, 0)
Screenshot: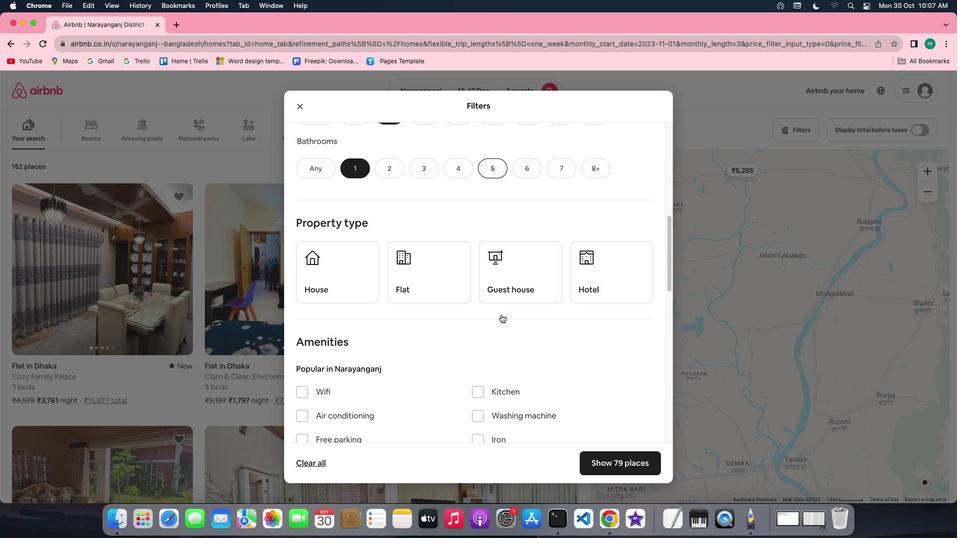 
Action: Mouse moved to (544, 269)
Screenshot: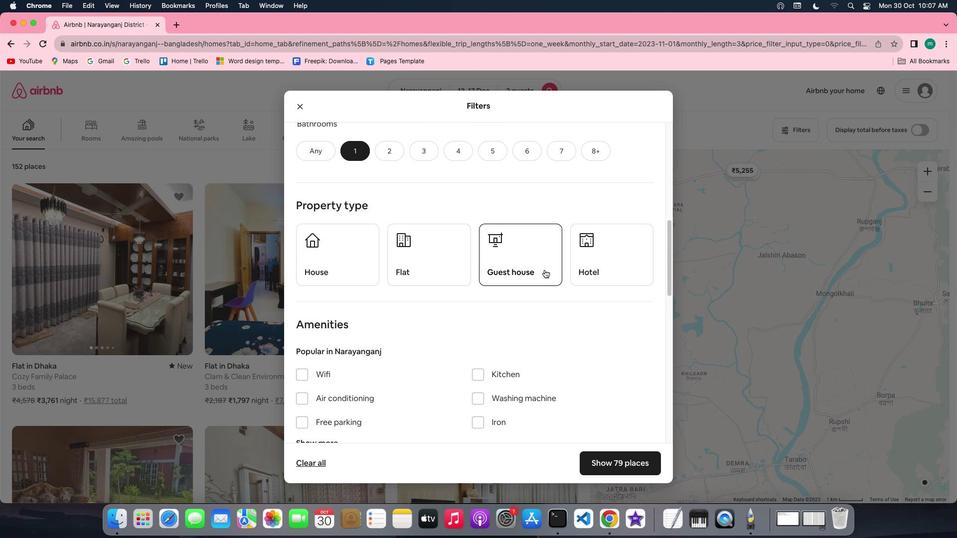 
Action: Mouse pressed left at (544, 269)
Screenshot: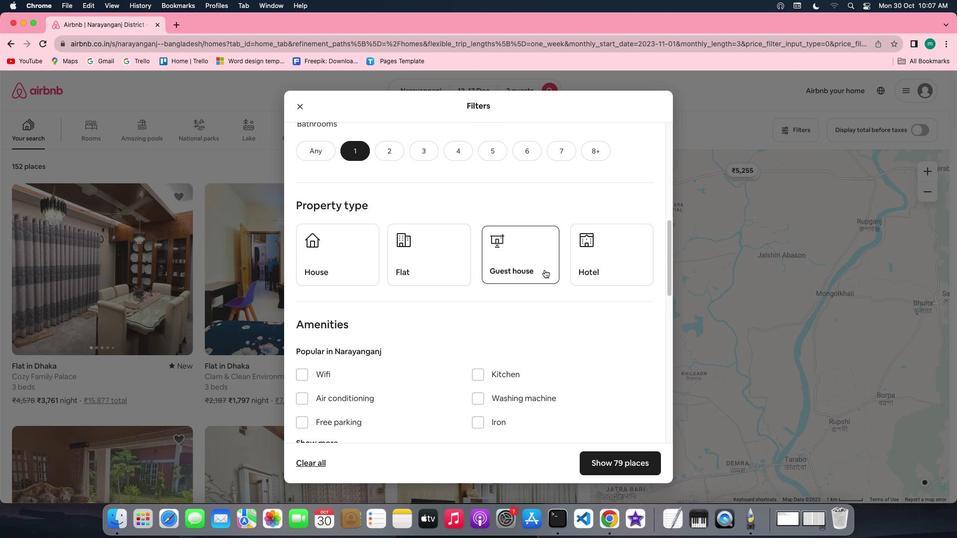 
Action: Mouse moved to (564, 303)
Screenshot: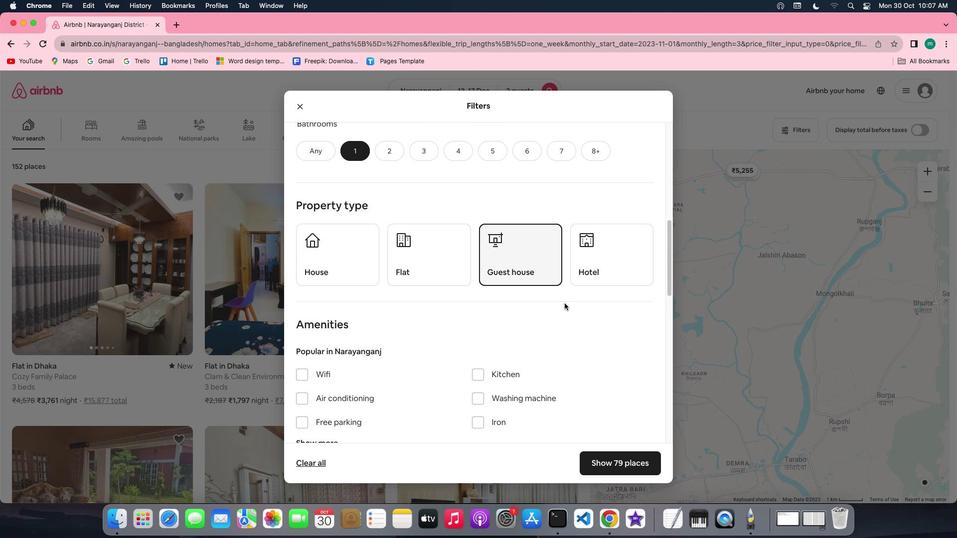 
Action: Mouse scrolled (564, 303) with delta (0, 0)
Screenshot: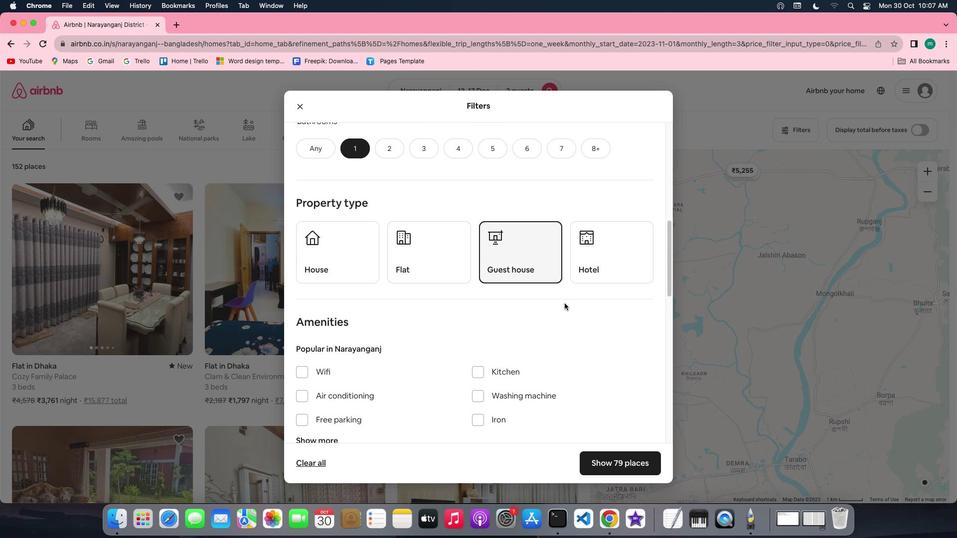 
Action: Mouse moved to (565, 303)
Screenshot: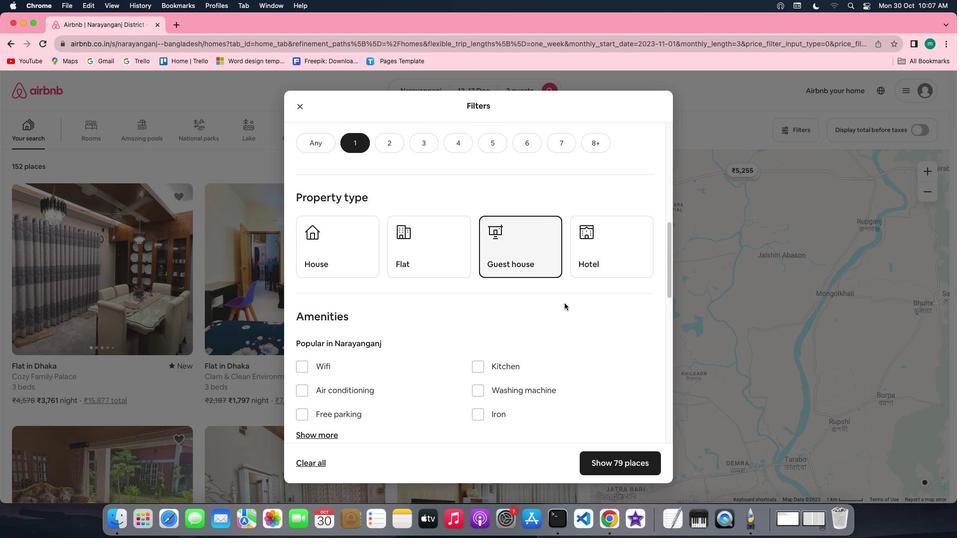 
Action: Mouse scrolled (565, 303) with delta (0, 0)
Screenshot: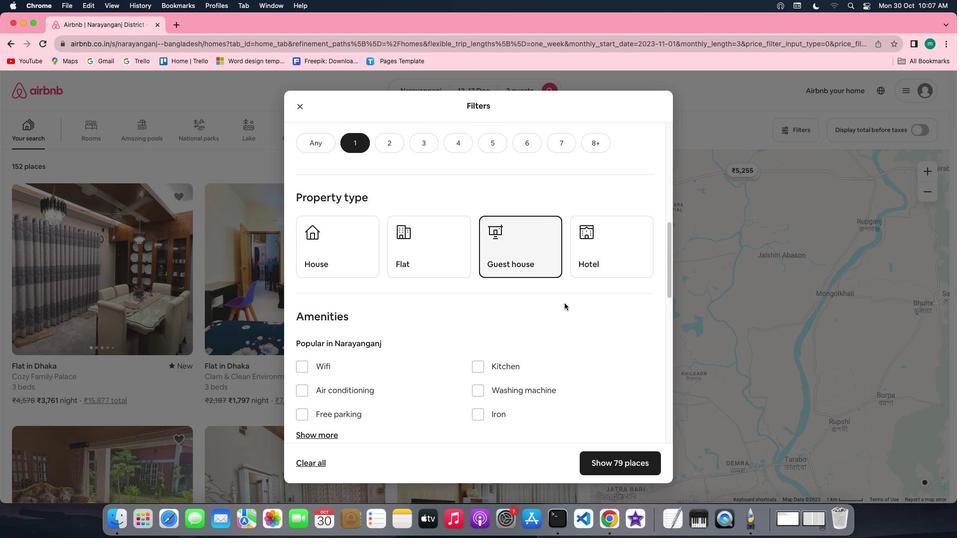 
Action: Mouse scrolled (565, 303) with delta (0, 0)
Screenshot: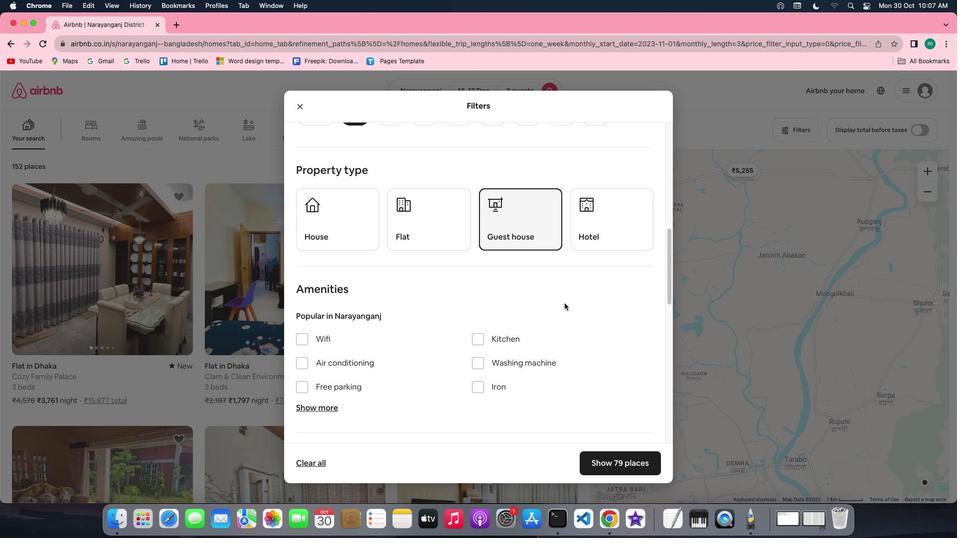 
Action: Mouse scrolled (565, 303) with delta (0, 0)
Screenshot: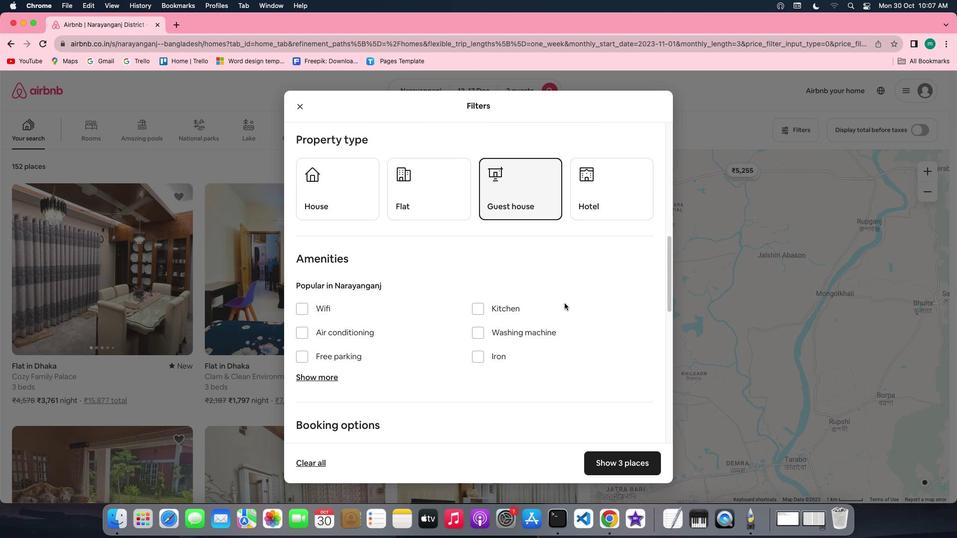 
Action: Mouse scrolled (565, 303) with delta (0, 0)
Screenshot: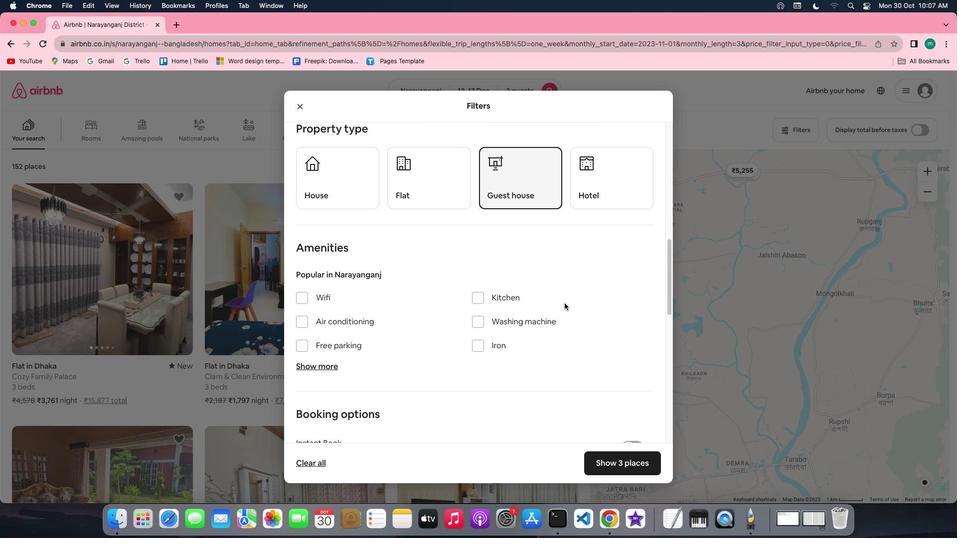 
Action: Mouse scrolled (565, 303) with delta (0, 0)
Screenshot: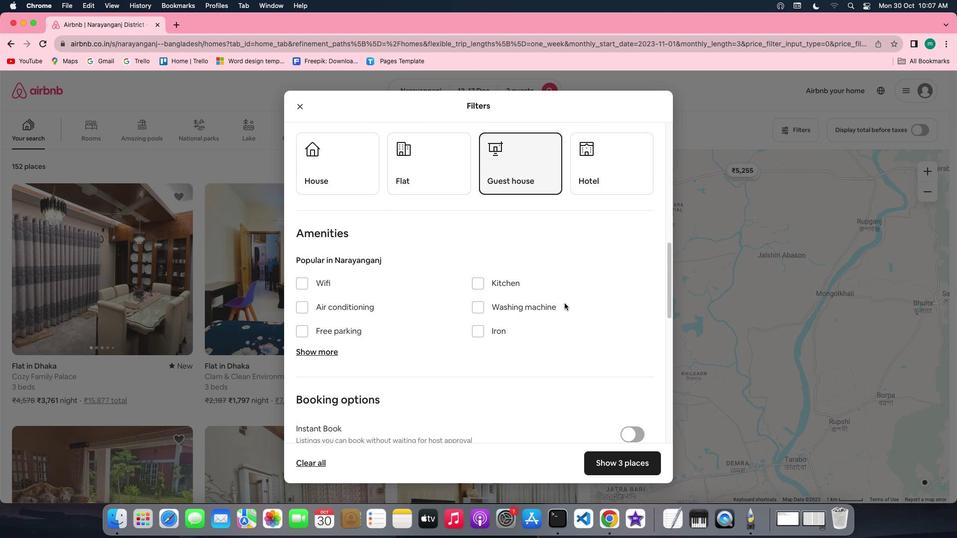 
Action: Mouse scrolled (565, 303) with delta (0, 0)
Screenshot: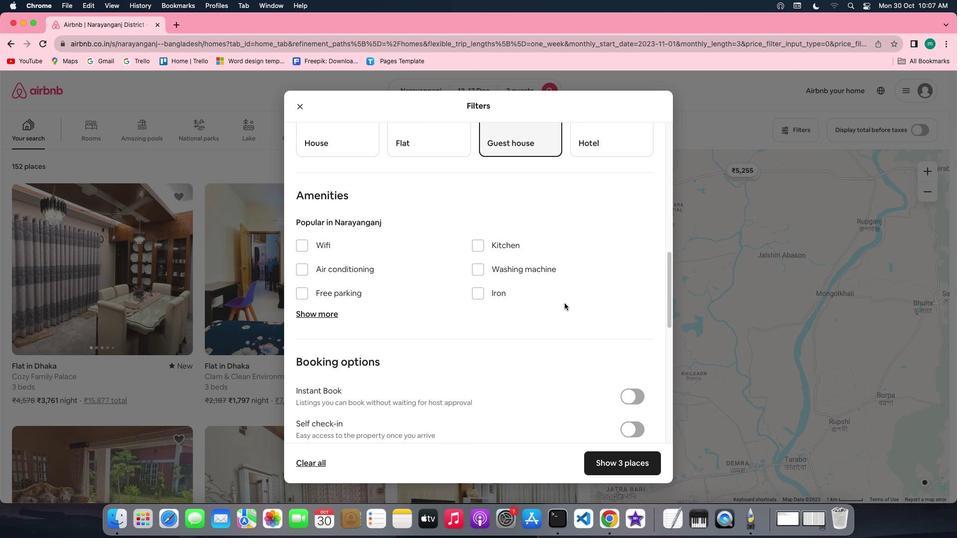 
Action: Mouse scrolled (565, 303) with delta (0, 0)
Screenshot: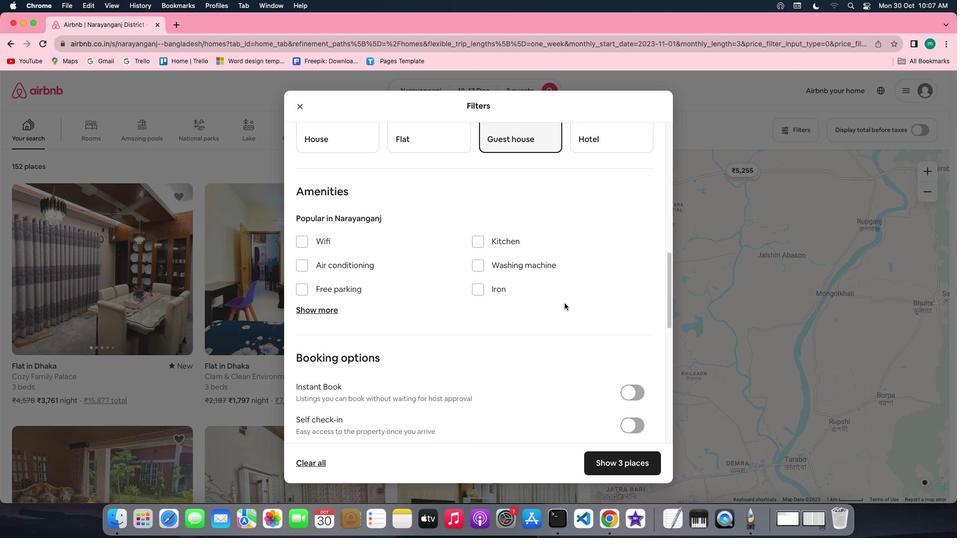 
Action: Mouse scrolled (565, 303) with delta (0, 0)
Screenshot: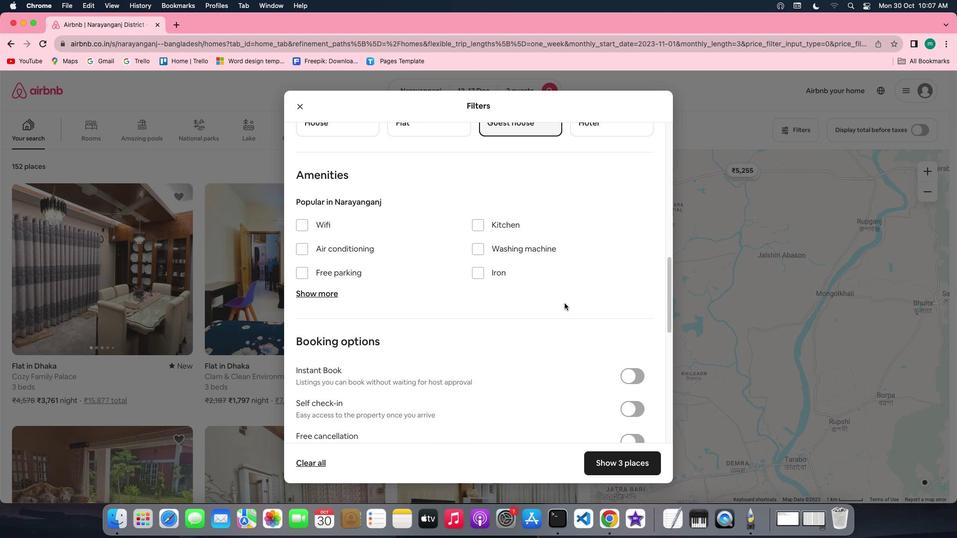 
Action: Mouse scrolled (565, 303) with delta (0, 0)
Screenshot: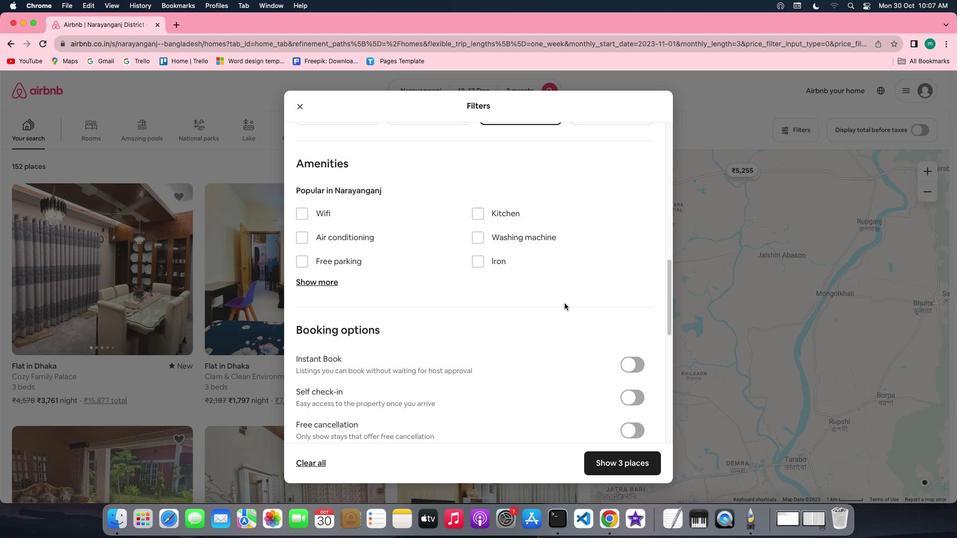 
Action: Mouse scrolled (565, 303) with delta (0, 0)
Screenshot: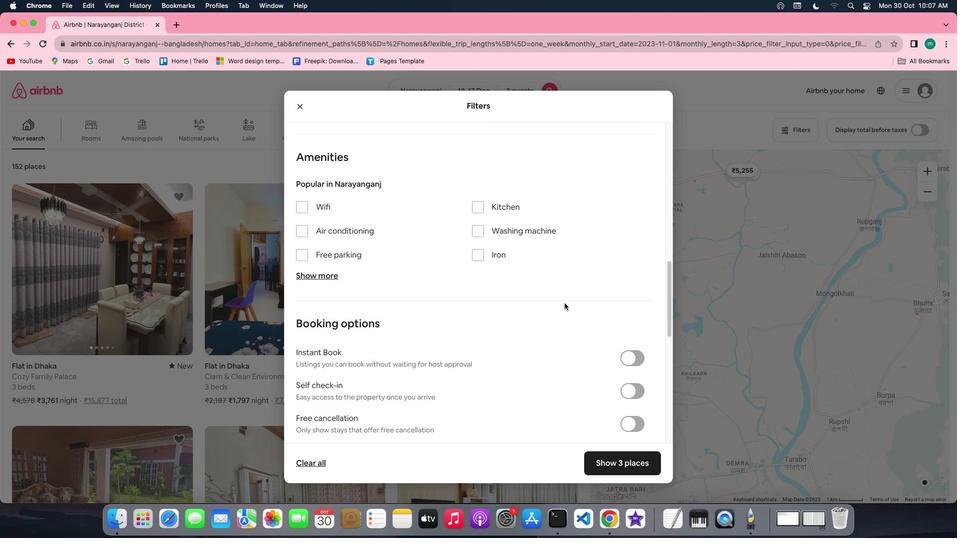 
Action: Mouse scrolled (565, 303) with delta (0, 0)
Screenshot: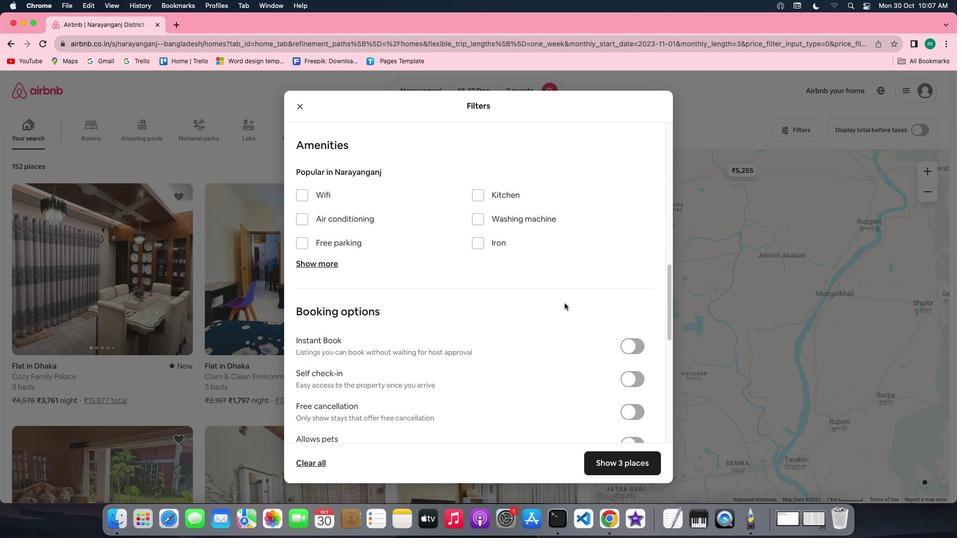 
Action: Mouse scrolled (565, 303) with delta (0, 0)
Screenshot: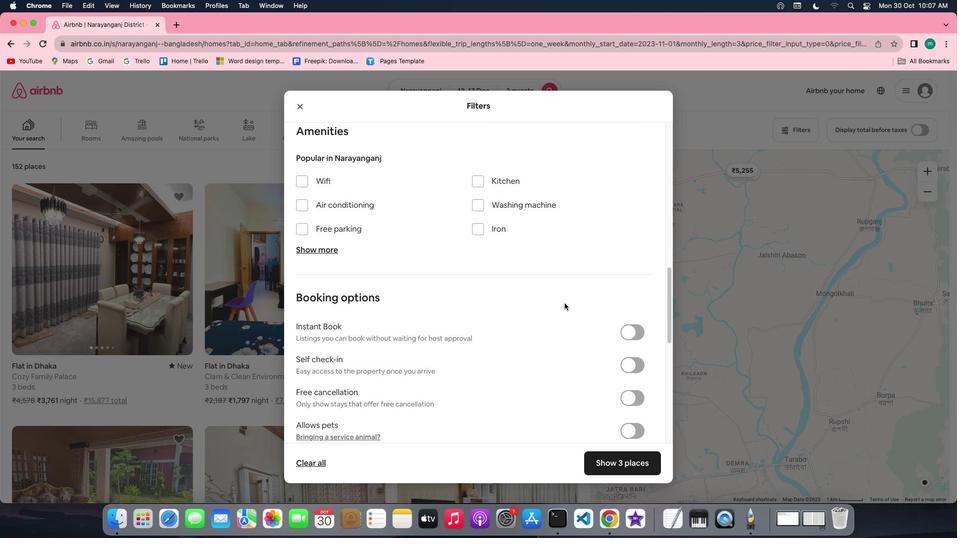 
Action: Mouse moved to (336, 193)
Screenshot: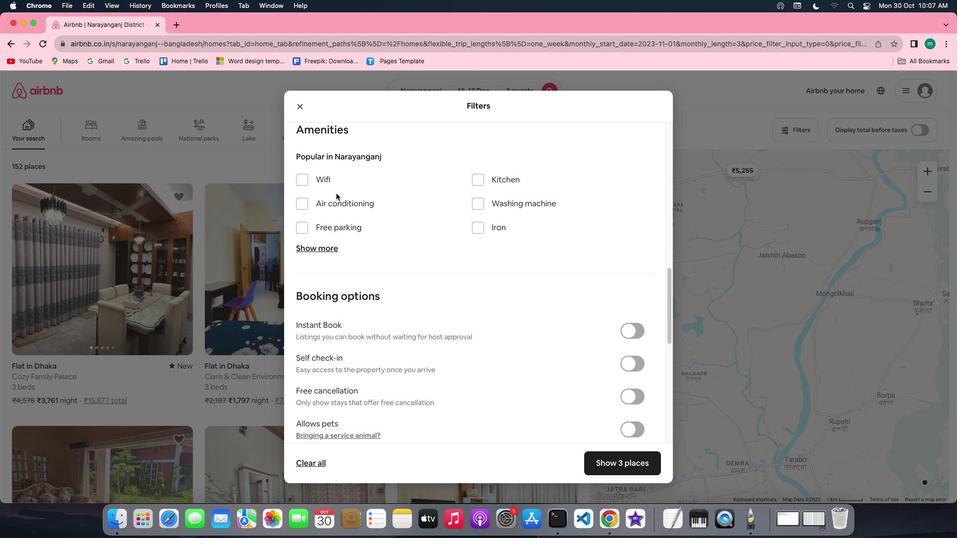 
Action: Mouse pressed left at (336, 193)
Screenshot: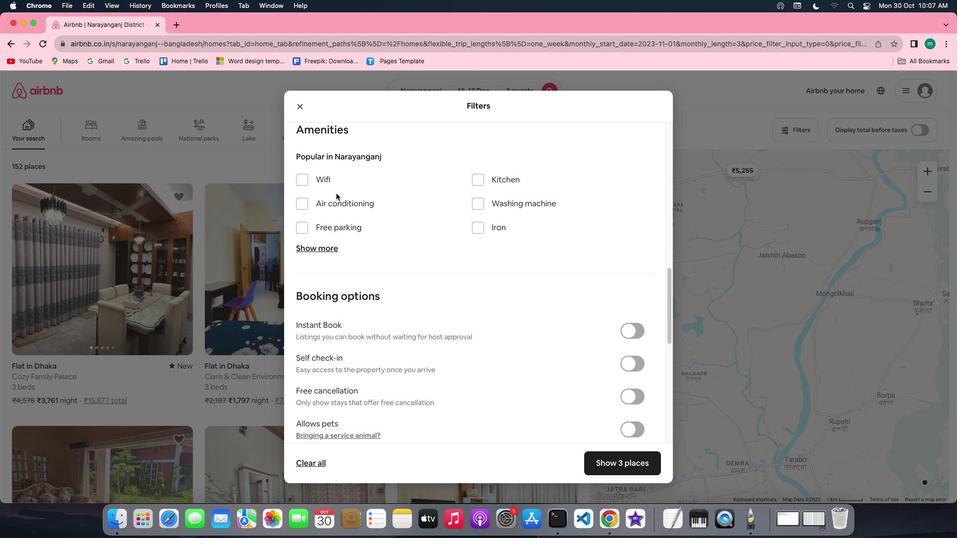 
Action: Mouse moved to (336, 203)
Screenshot: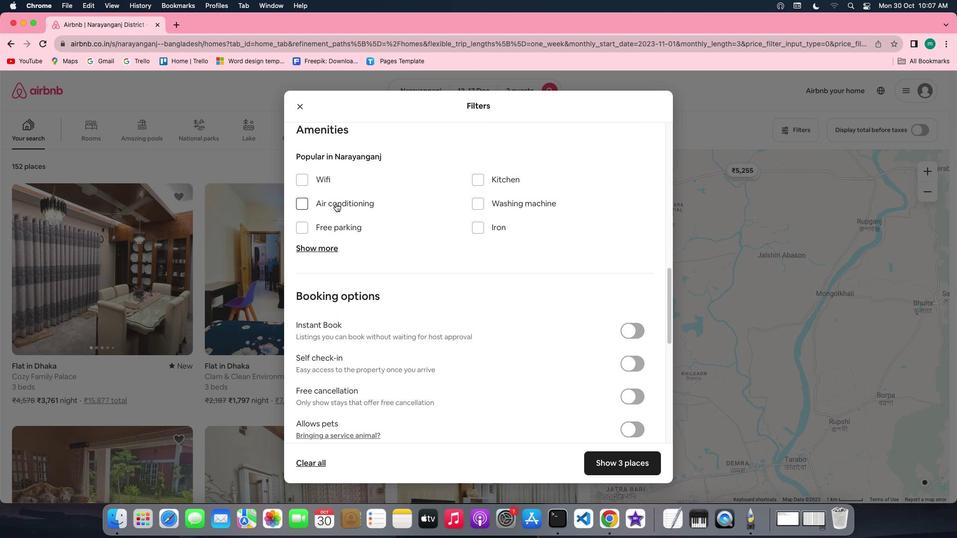 
Action: Mouse pressed left at (336, 203)
Screenshot: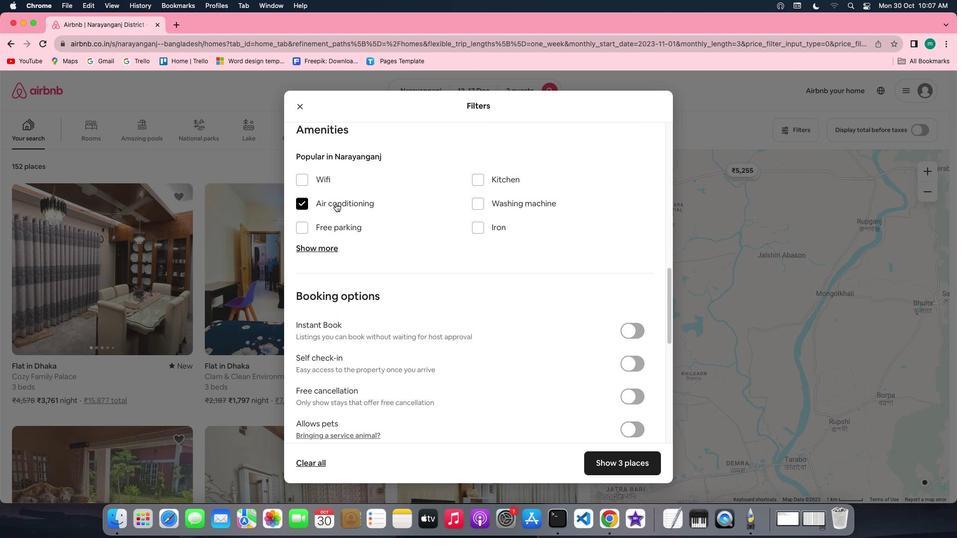 
Action: Mouse moved to (507, 303)
Screenshot: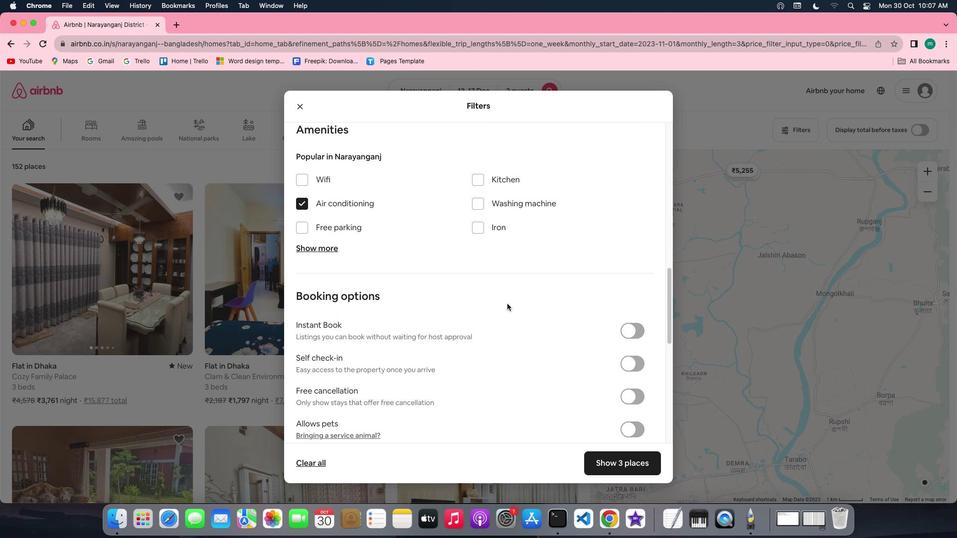 
Action: Mouse scrolled (507, 303) with delta (0, 0)
Screenshot: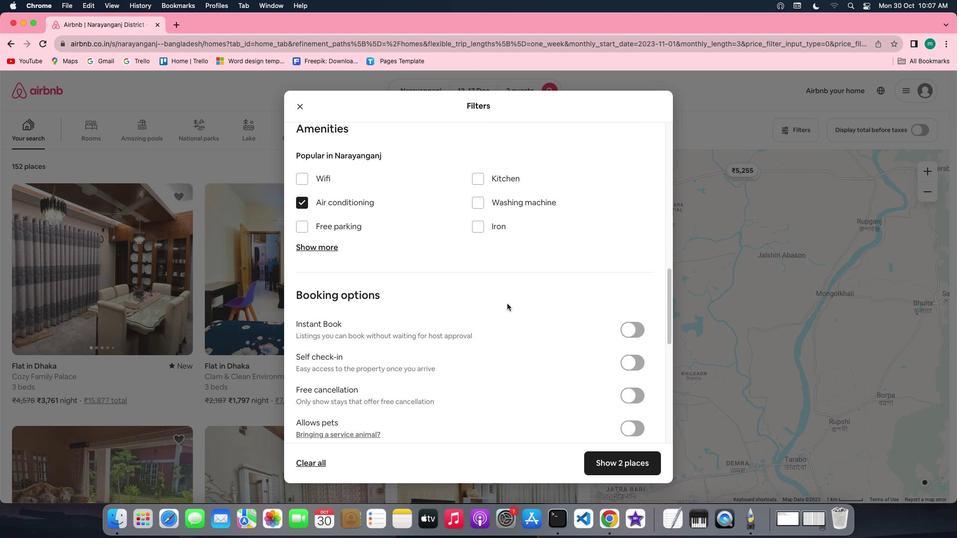 
Action: Mouse scrolled (507, 303) with delta (0, 0)
Screenshot: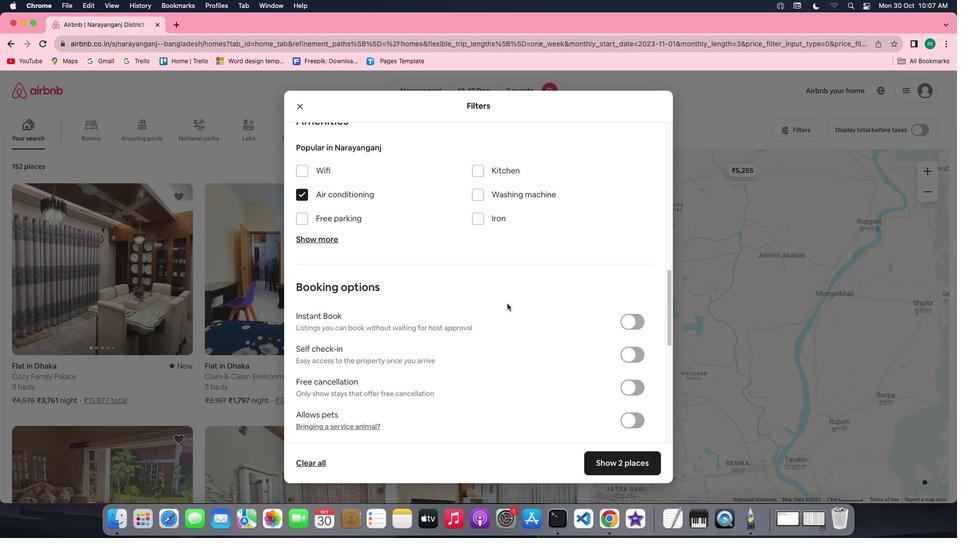 
Action: Mouse scrolled (507, 303) with delta (0, 0)
Screenshot: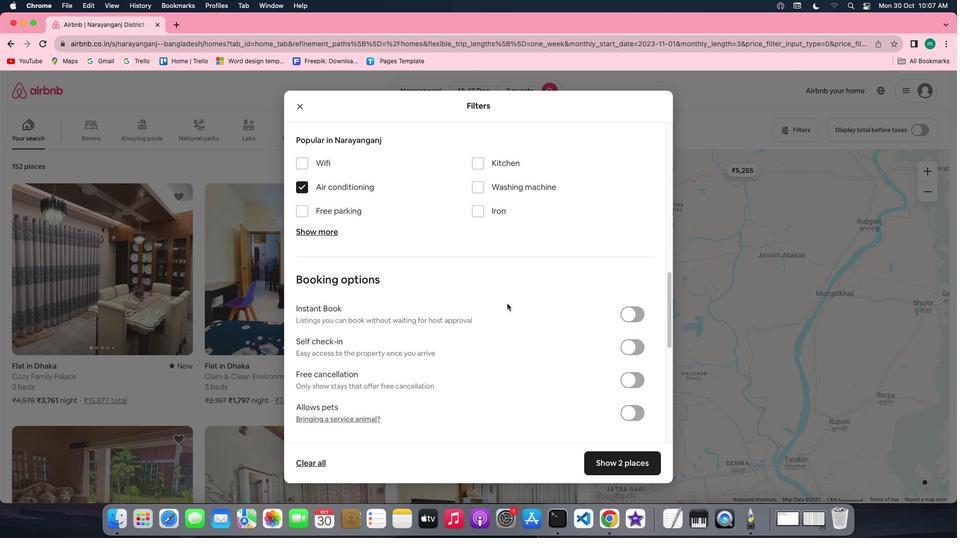 
Action: Mouse scrolled (507, 303) with delta (0, 0)
Screenshot: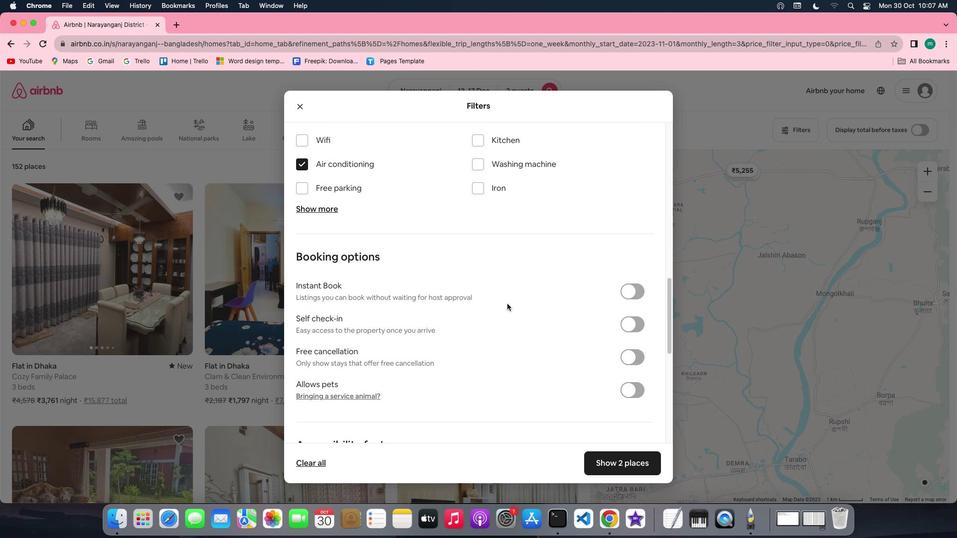
Action: Mouse scrolled (507, 303) with delta (0, 0)
Screenshot: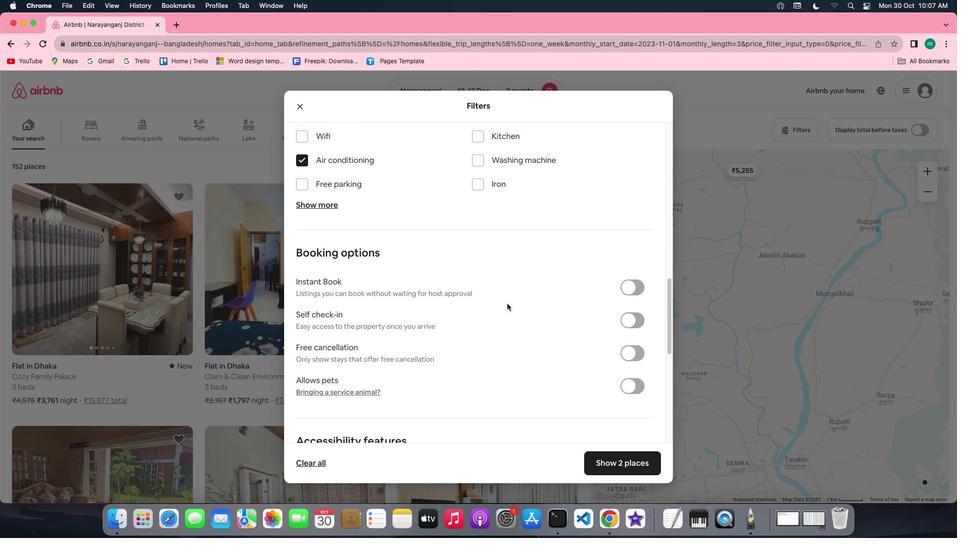 
Action: Mouse scrolled (507, 303) with delta (0, 0)
Screenshot: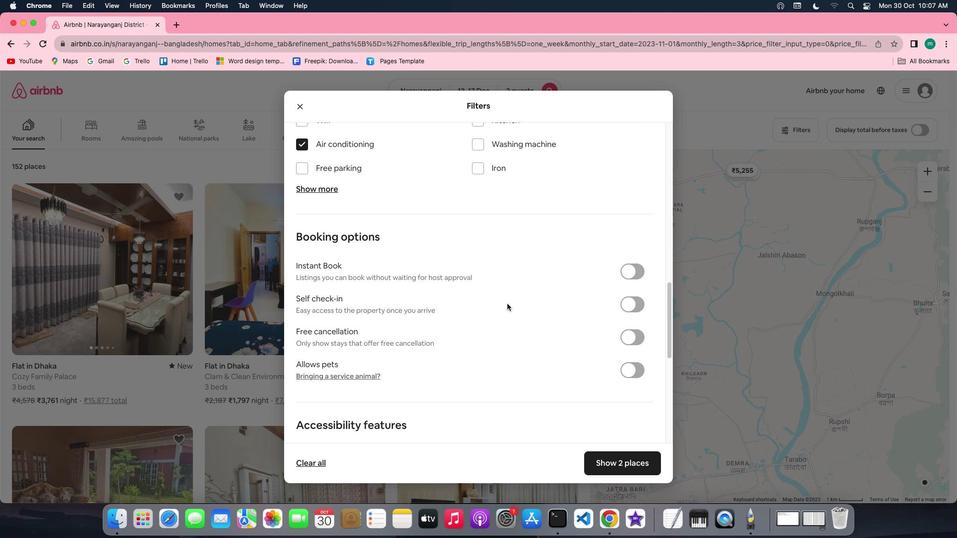 
Action: Mouse scrolled (507, 303) with delta (0, 0)
Screenshot: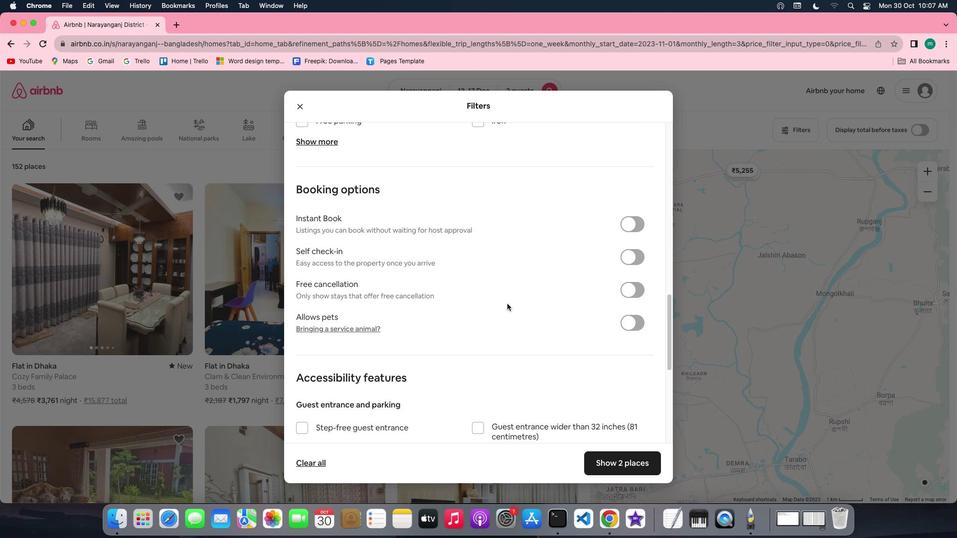 
Action: Mouse moved to (549, 333)
Screenshot: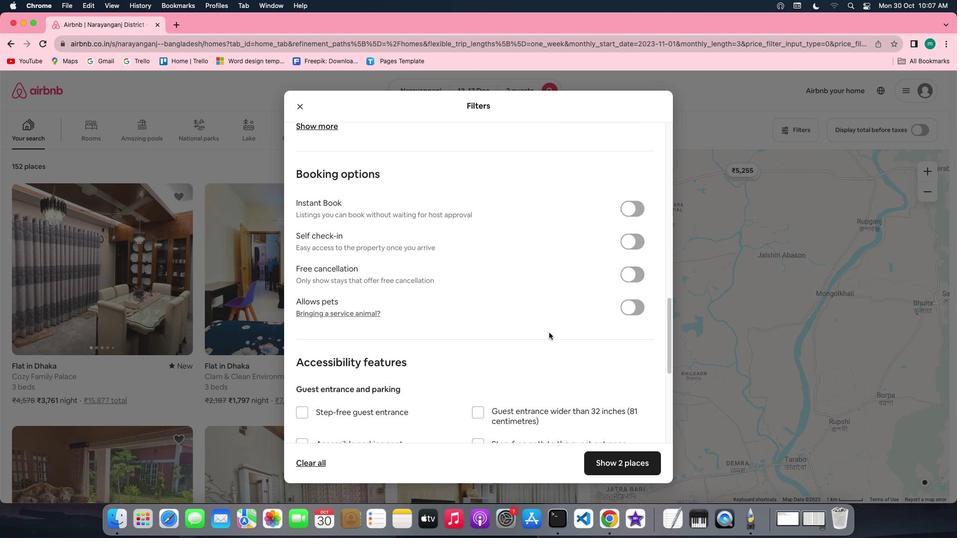 
Action: Mouse scrolled (549, 333) with delta (0, 0)
Screenshot: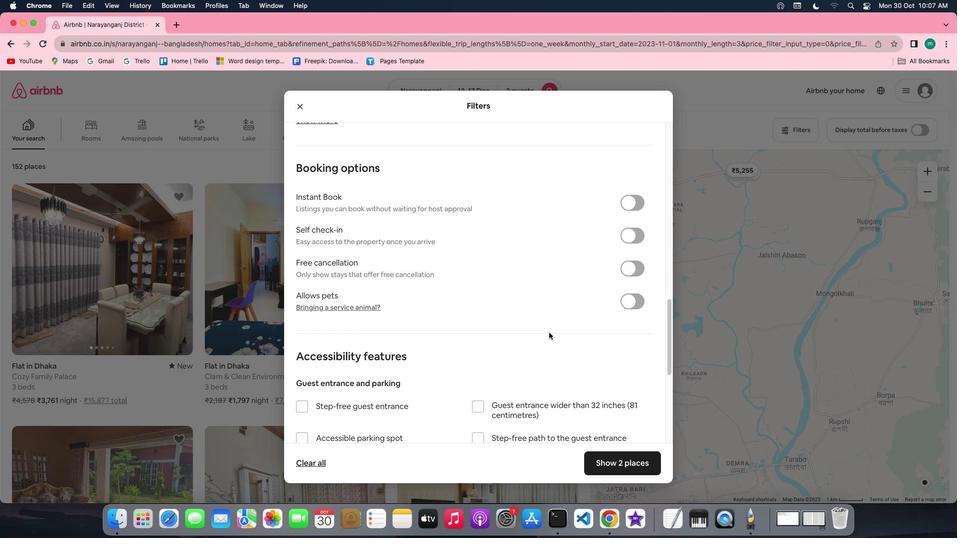 
Action: Mouse moved to (549, 333)
Screenshot: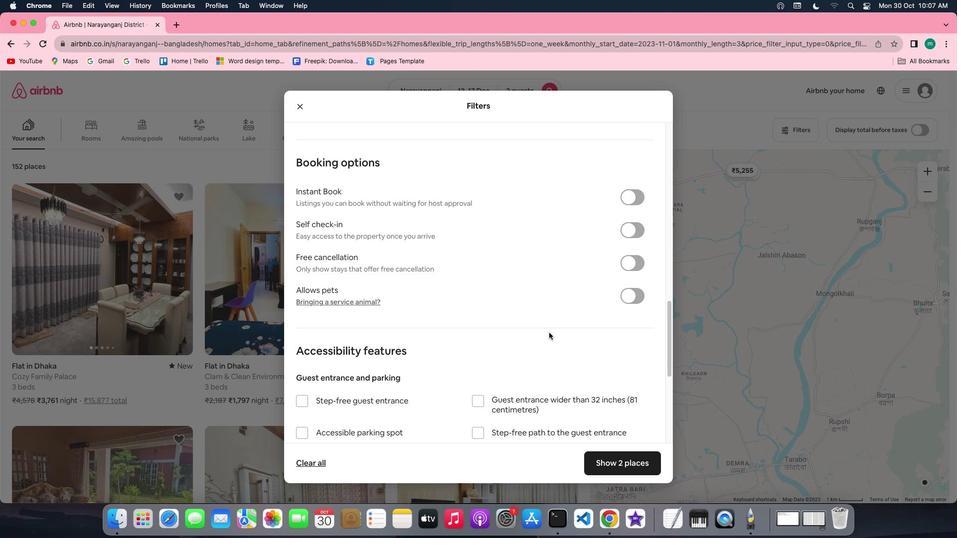 
Action: Mouse scrolled (549, 333) with delta (0, 0)
Screenshot: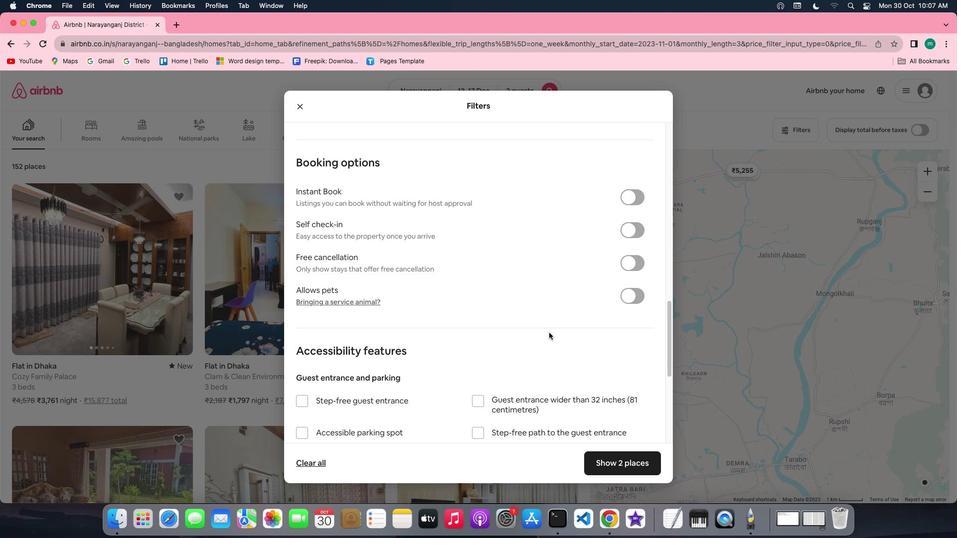 
Action: Mouse scrolled (549, 333) with delta (0, 0)
Screenshot: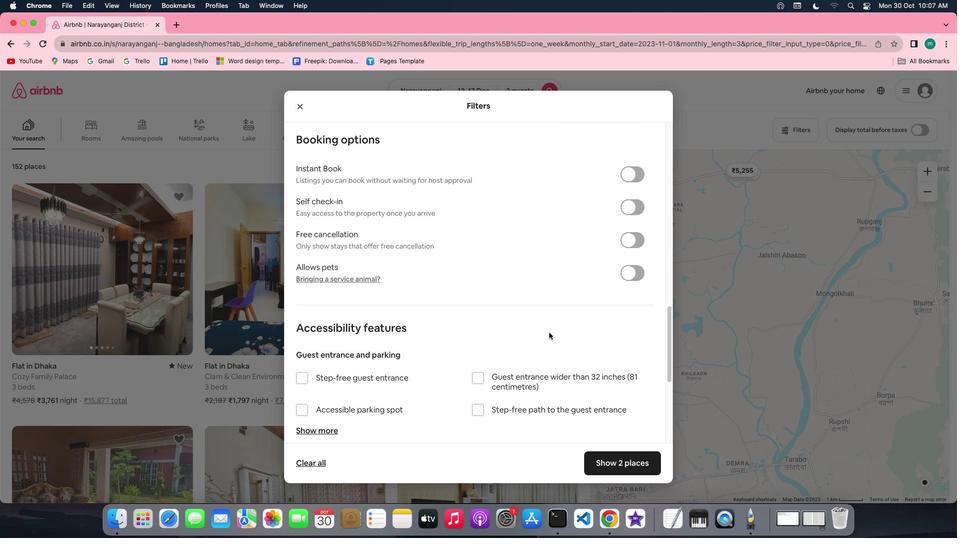 
Action: Mouse scrolled (549, 333) with delta (0, -1)
Screenshot: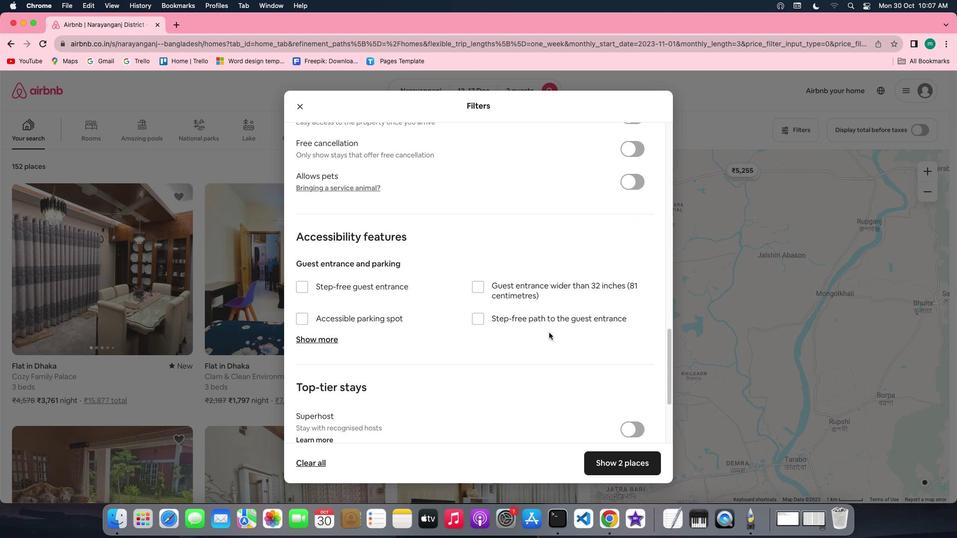 
Action: Mouse scrolled (549, 333) with delta (0, 0)
Screenshot: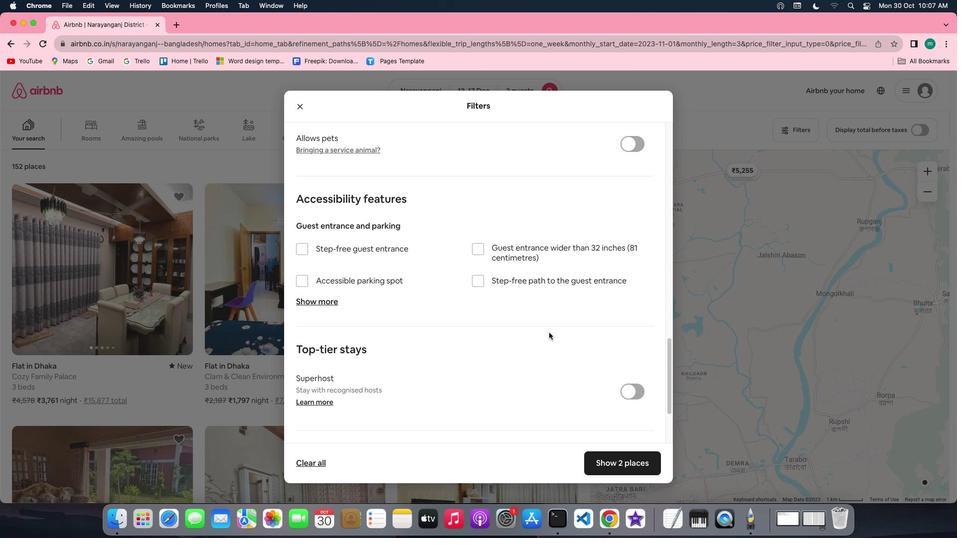 
Action: Mouse scrolled (549, 333) with delta (0, 0)
Screenshot: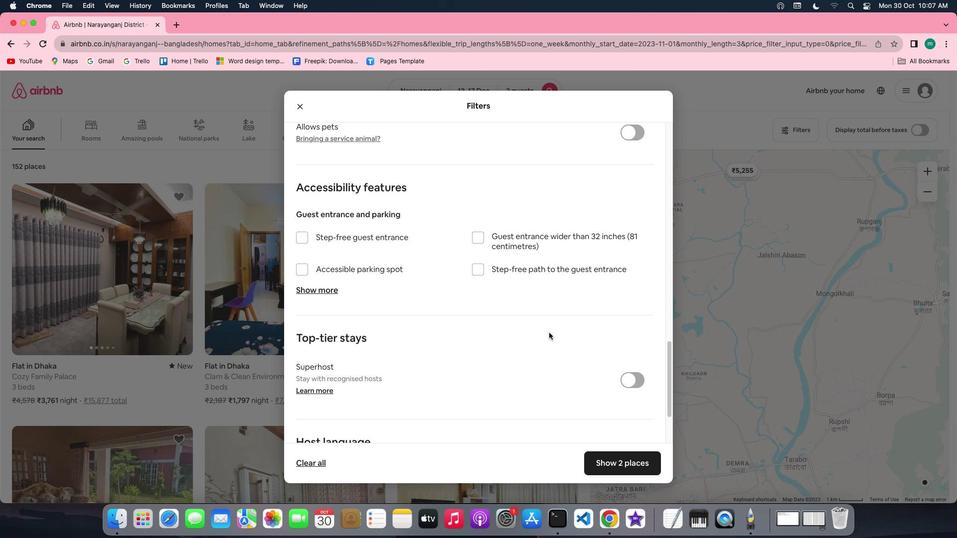
Action: Mouse scrolled (549, 333) with delta (0, -1)
Screenshot: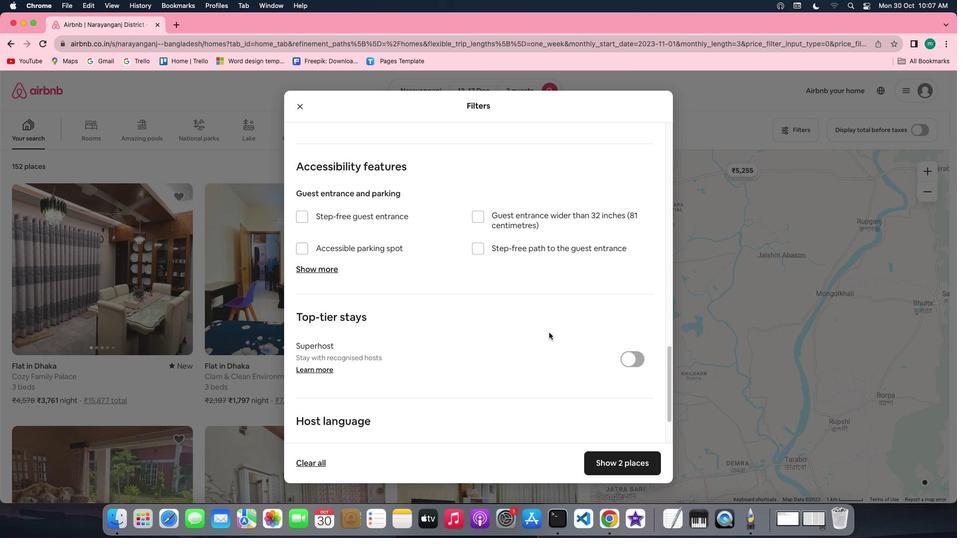 
Action: Mouse scrolled (549, 333) with delta (0, -1)
Screenshot: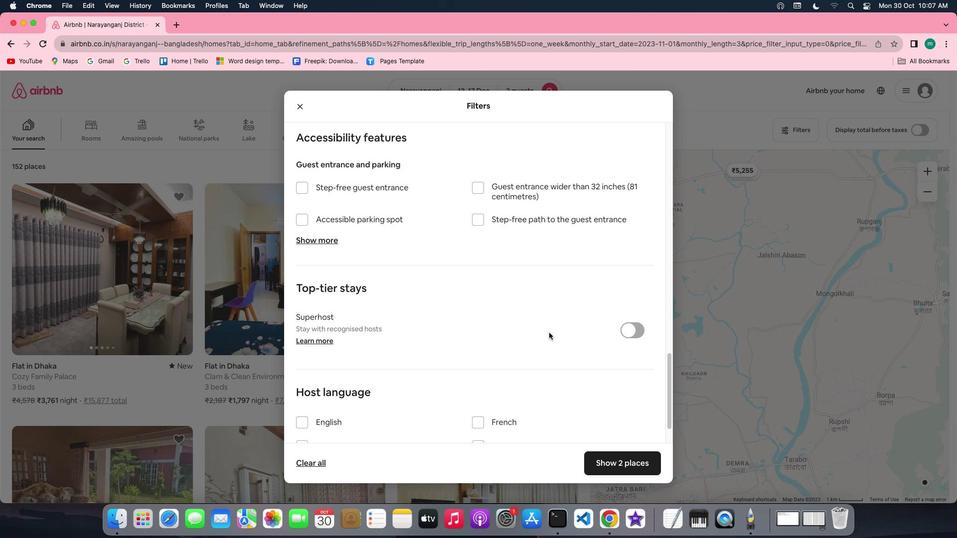 
Action: Mouse scrolled (549, 333) with delta (0, 0)
Screenshot: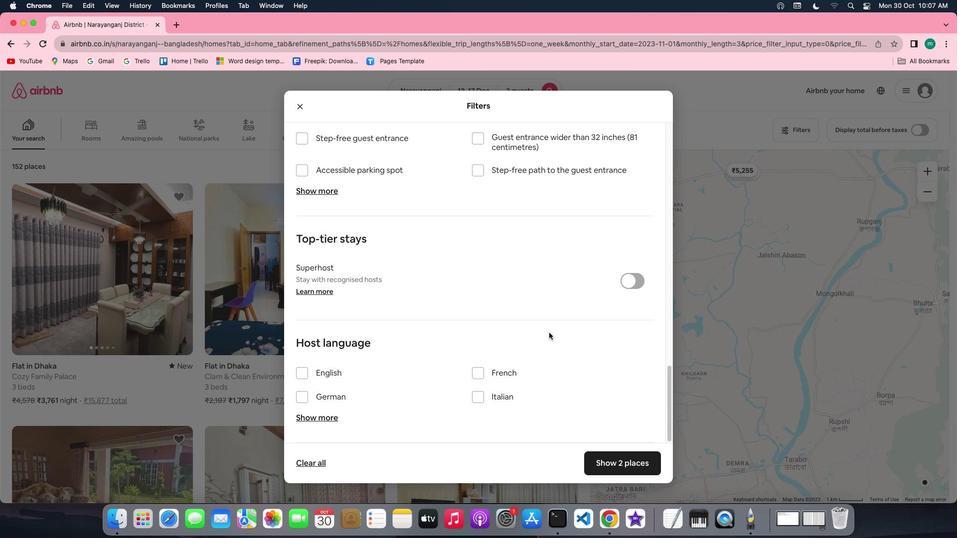 
Action: Mouse scrolled (549, 333) with delta (0, 0)
Screenshot: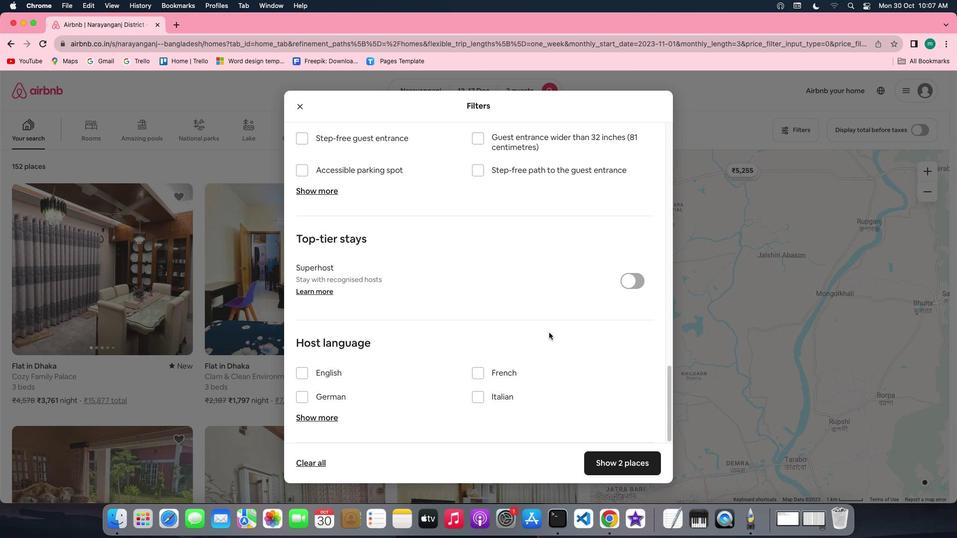 
Action: Mouse scrolled (549, 333) with delta (0, -1)
Screenshot: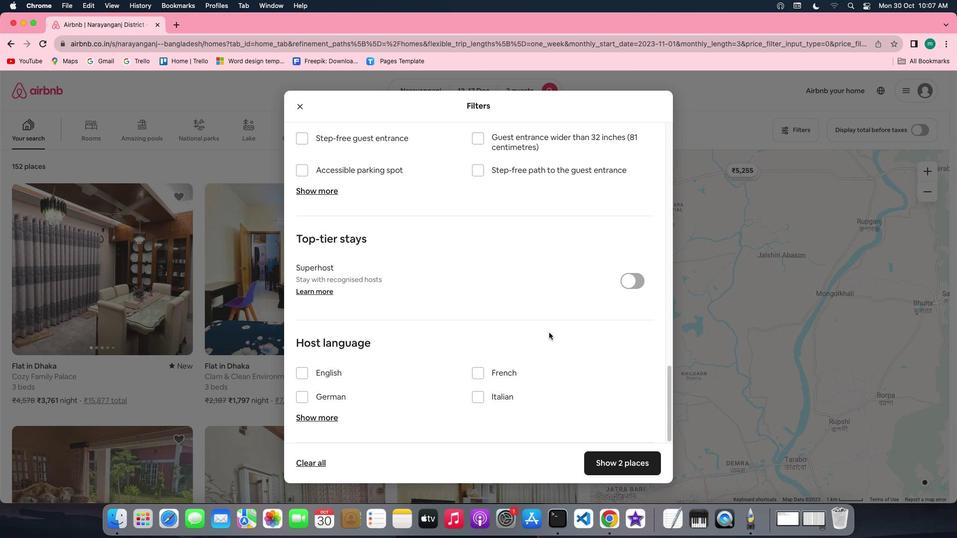 
Action: Mouse scrolled (549, 333) with delta (0, -2)
Screenshot: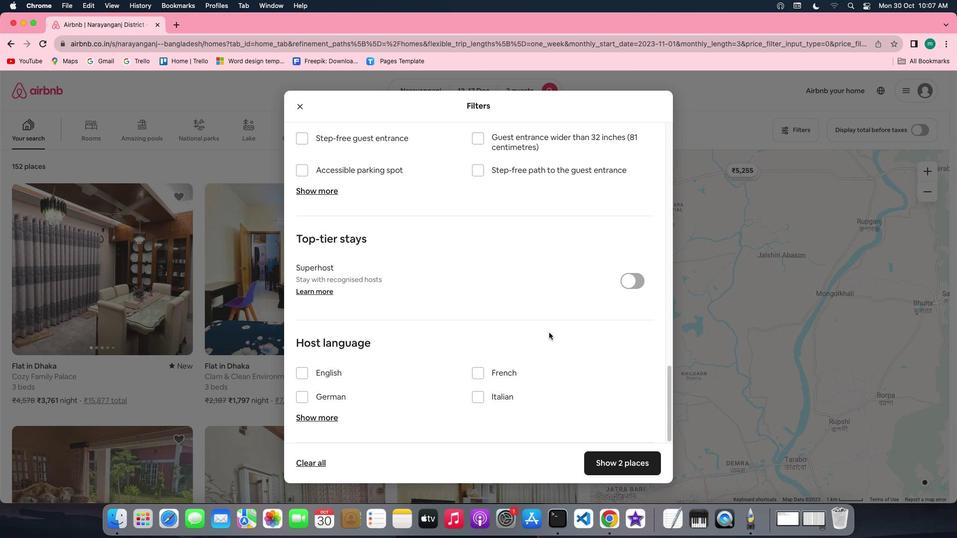 
Action: Mouse scrolled (549, 333) with delta (0, -2)
Screenshot: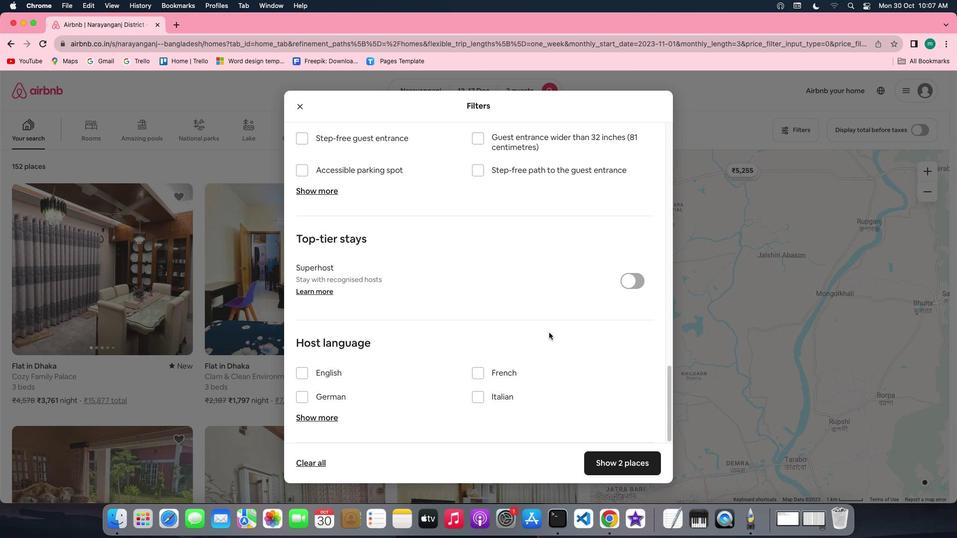 
Action: Mouse moved to (627, 463)
Screenshot: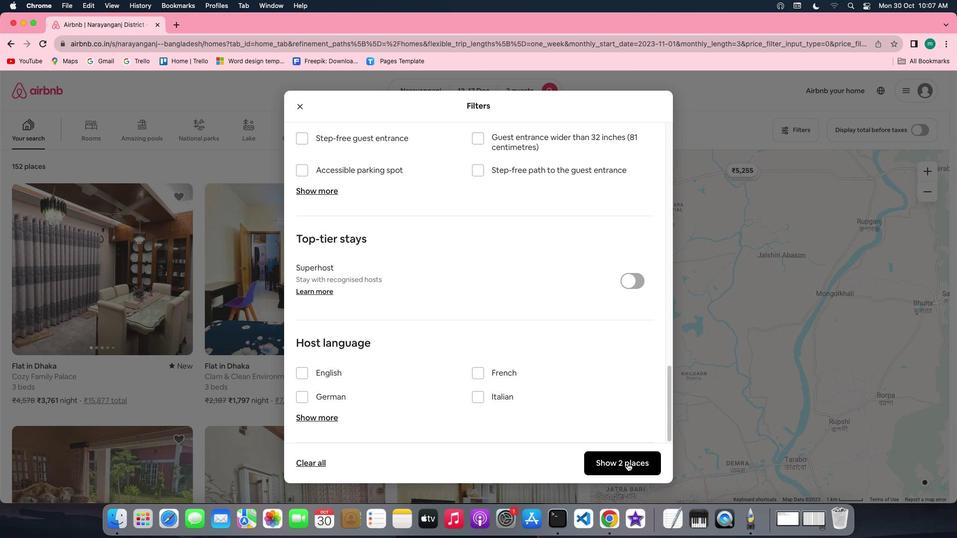 
Action: Mouse pressed left at (627, 463)
Screenshot: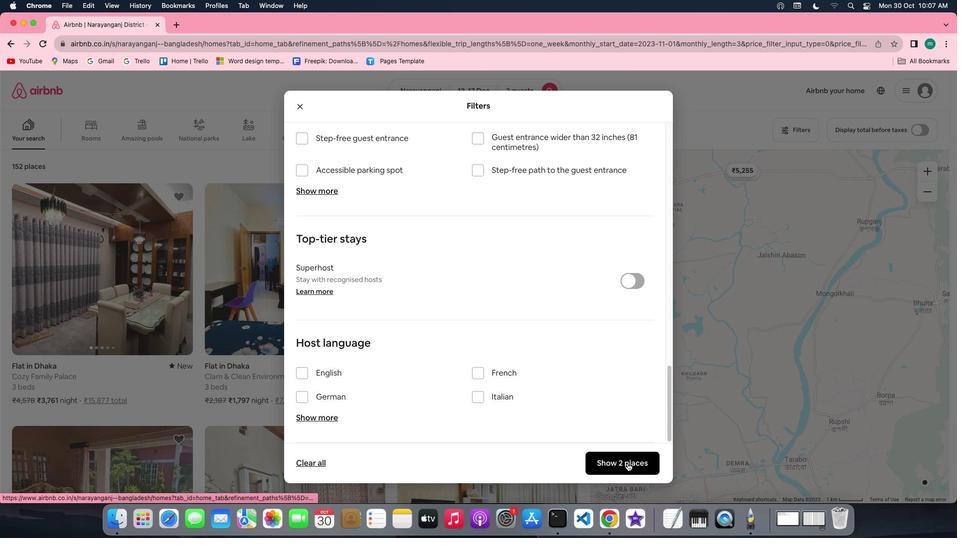 
Action: Mouse moved to (63, 285)
Screenshot: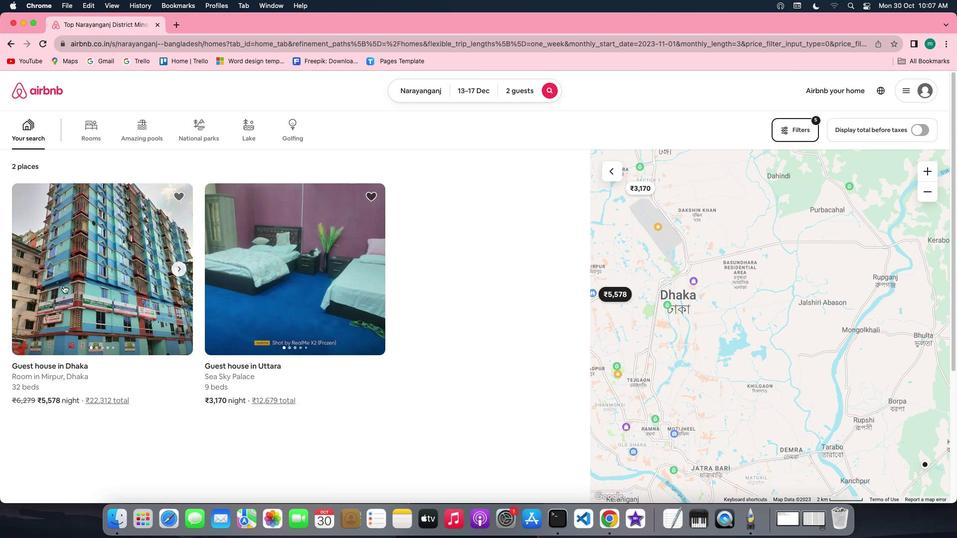 
Action: Mouse pressed left at (63, 285)
Screenshot: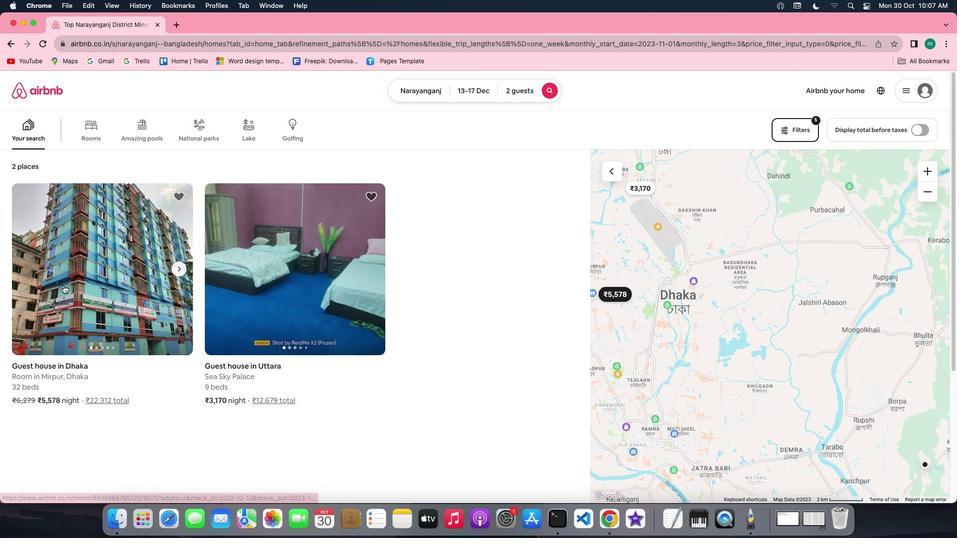 
Action: Mouse moved to (684, 375)
Screenshot: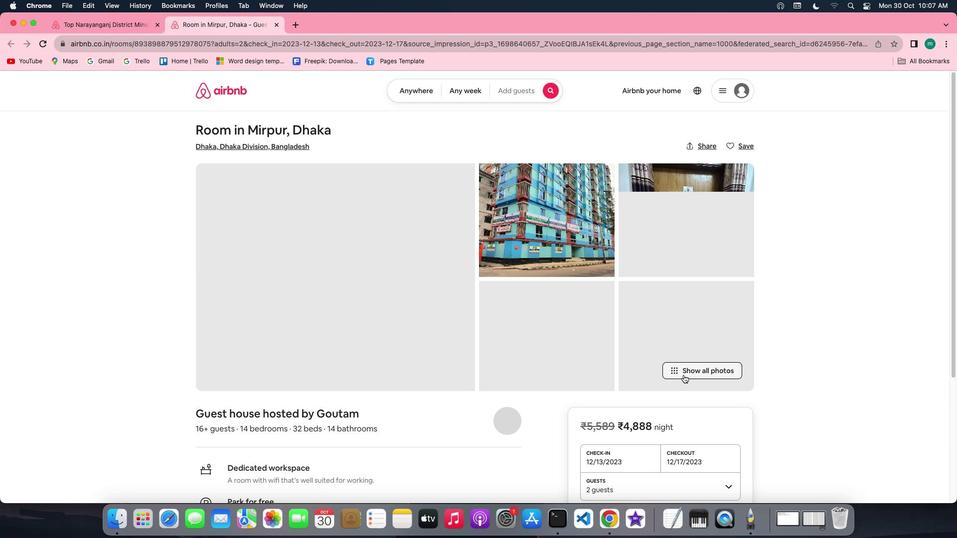 
Action: Mouse pressed left at (684, 375)
Screenshot: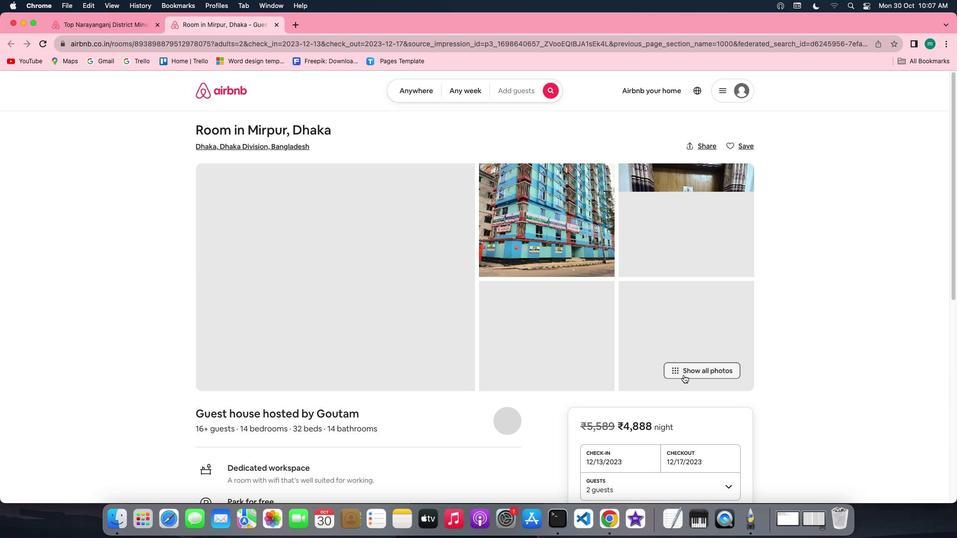 
Action: Mouse moved to (440, 388)
Screenshot: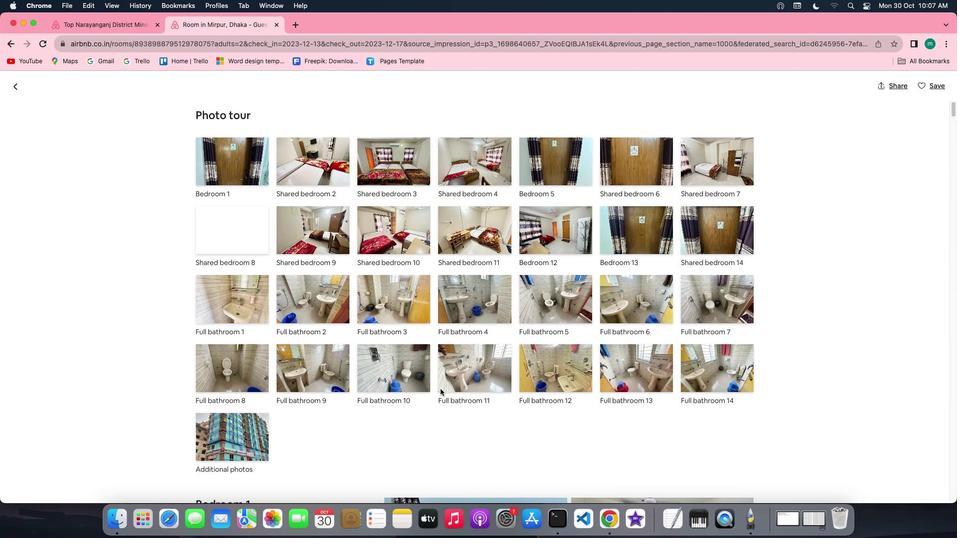 
Action: Mouse scrolled (440, 388) with delta (0, 0)
Screenshot: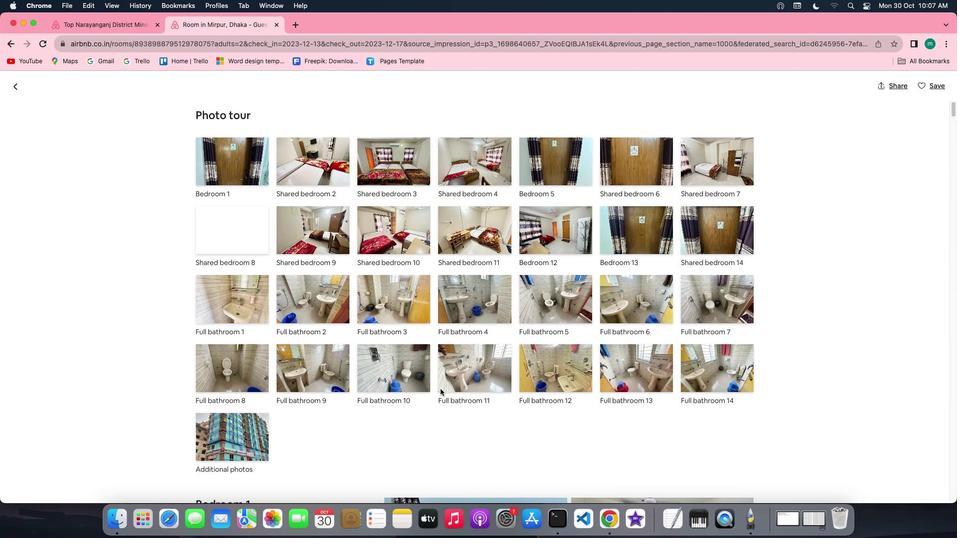 
Action: Mouse scrolled (440, 388) with delta (0, 0)
Screenshot: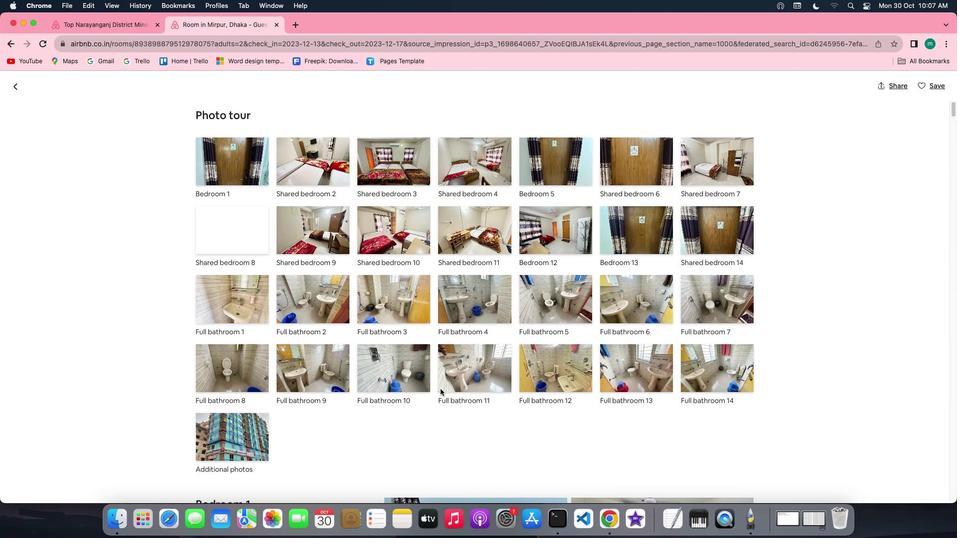 
Action: Mouse scrolled (440, 388) with delta (0, -1)
Screenshot: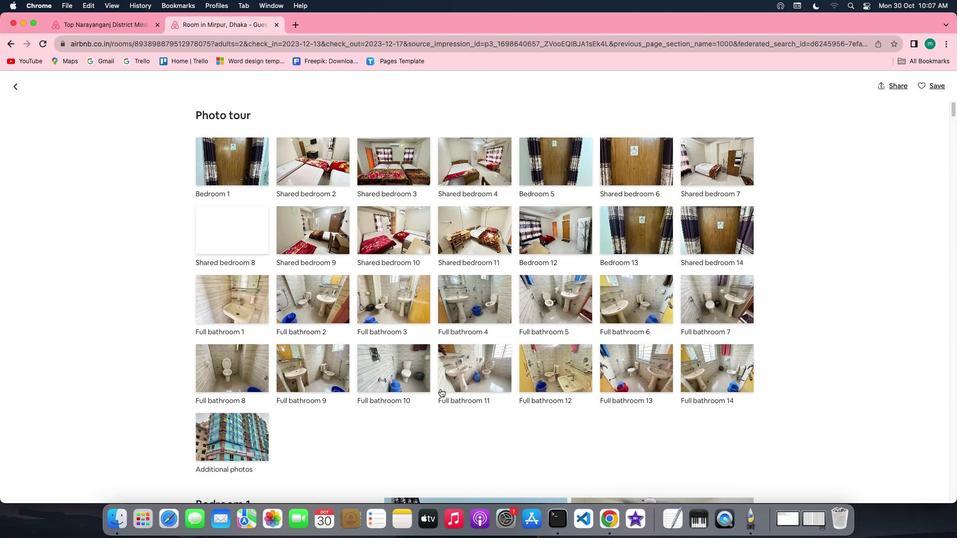 
Action: Mouse scrolled (440, 388) with delta (0, -1)
Screenshot: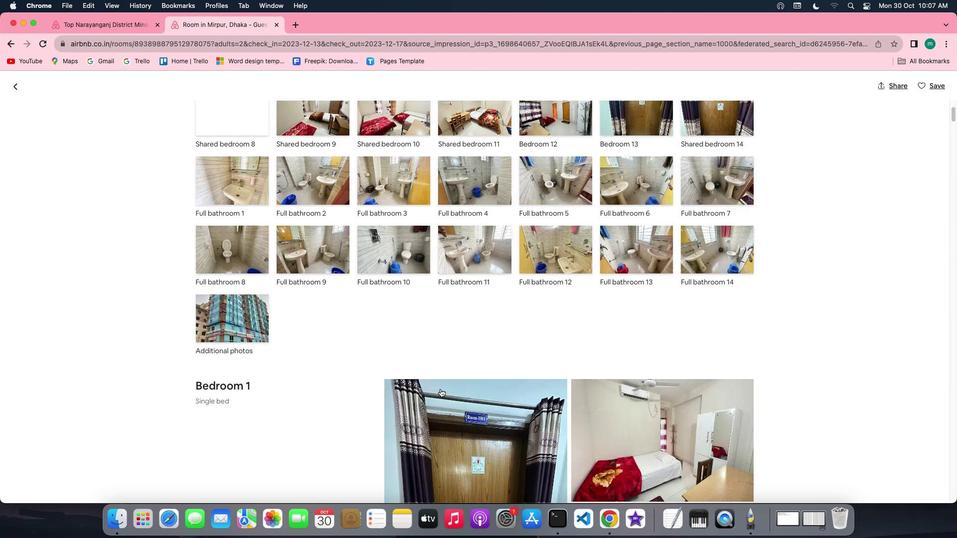 
Action: Mouse scrolled (440, 388) with delta (0, 0)
Screenshot: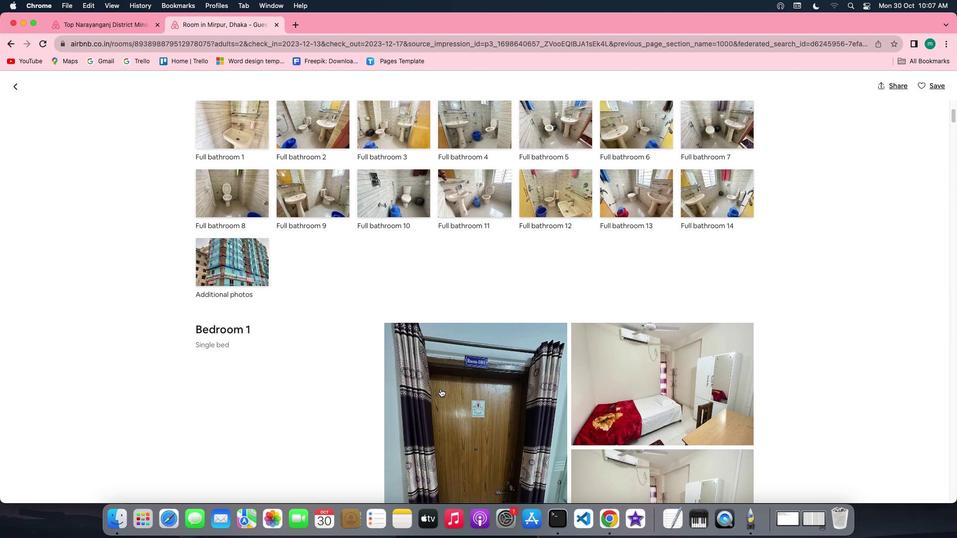 
Action: Mouse scrolled (440, 388) with delta (0, 0)
Screenshot: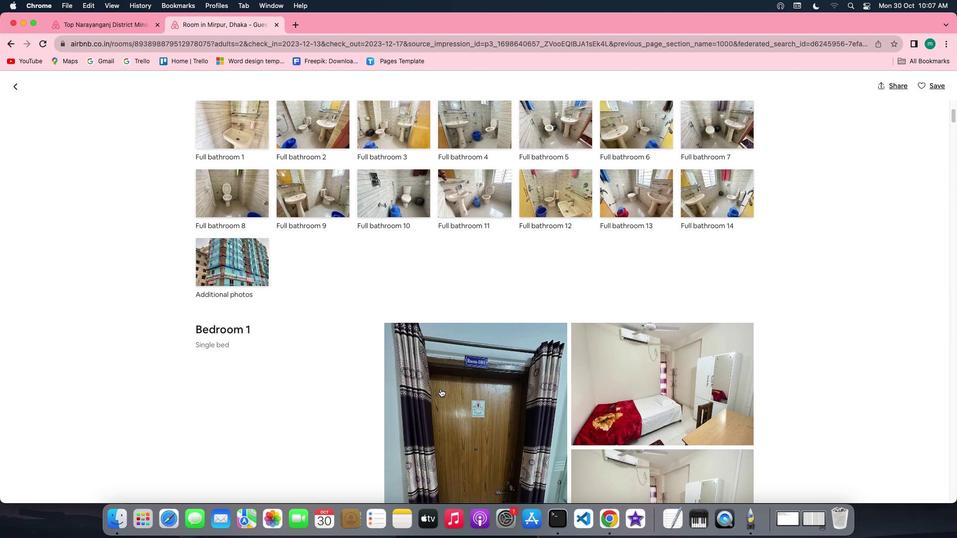 
Action: Mouse scrolled (440, 388) with delta (0, -1)
Screenshot: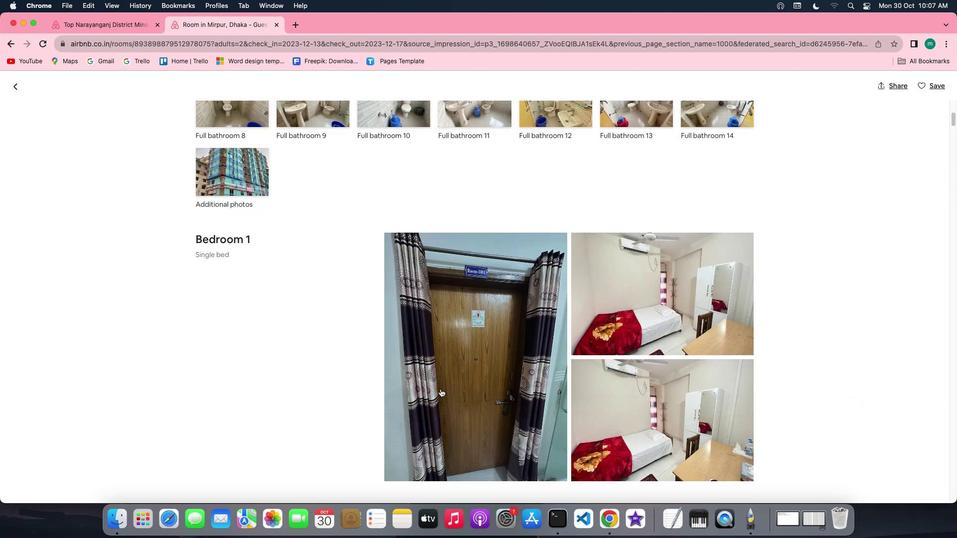
Action: Mouse scrolled (440, 388) with delta (0, -2)
Screenshot: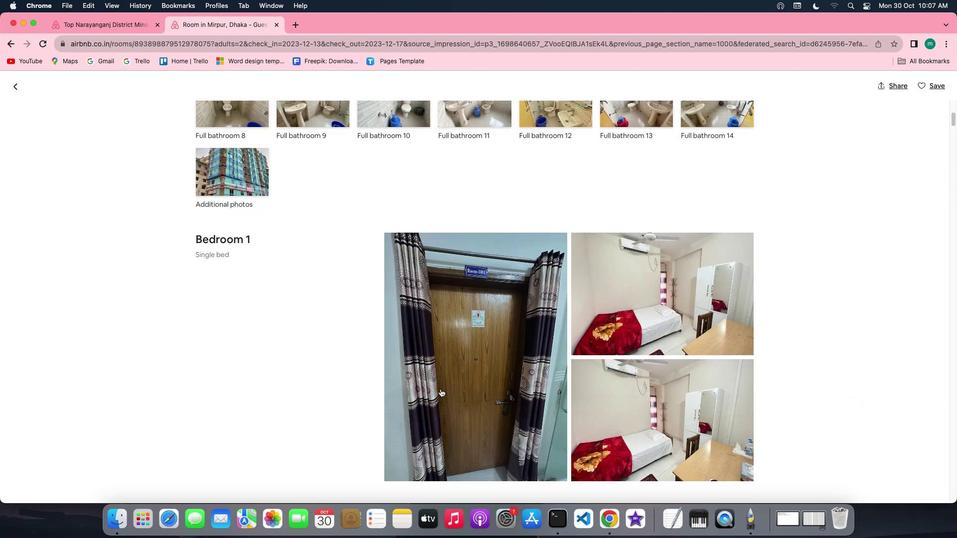 
Action: Mouse scrolled (440, 388) with delta (0, -2)
Screenshot: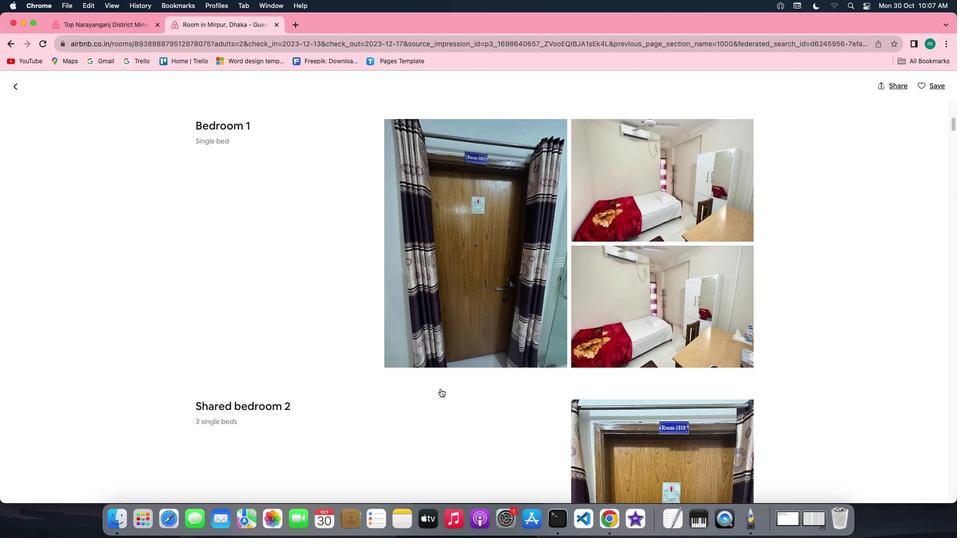 
Action: Mouse scrolled (440, 388) with delta (0, 0)
Screenshot: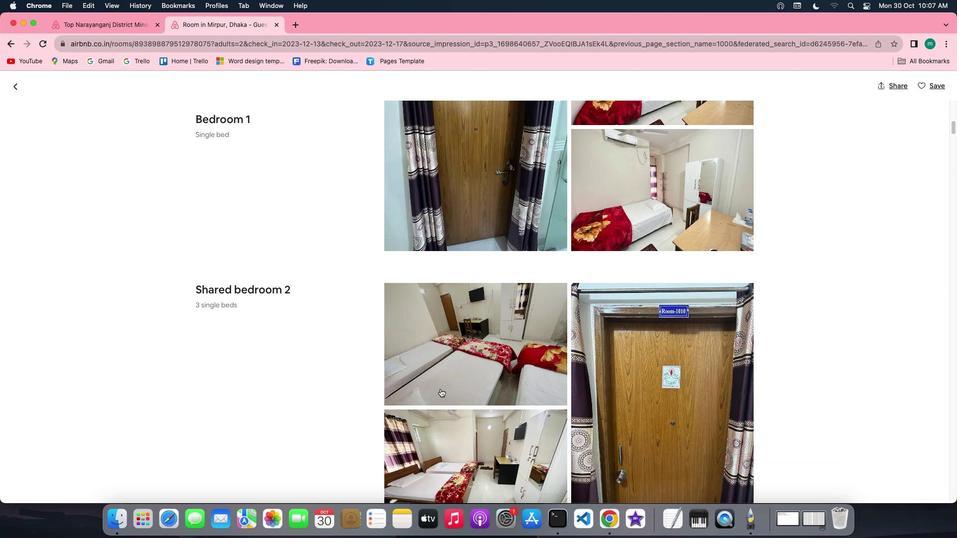 
Action: Mouse moved to (607, 406)
Screenshot: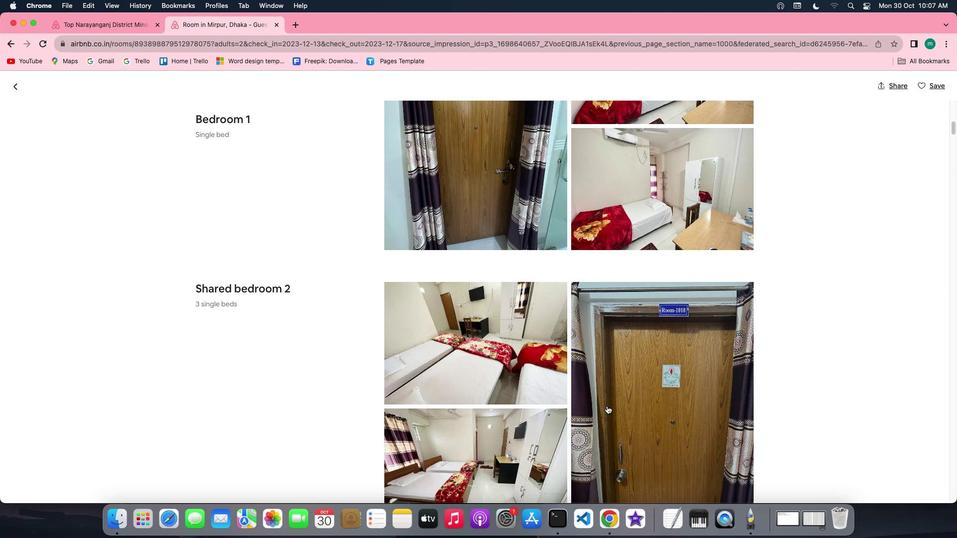 
Action: Mouse scrolled (607, 406) with delta (0, 0)
Screenshot: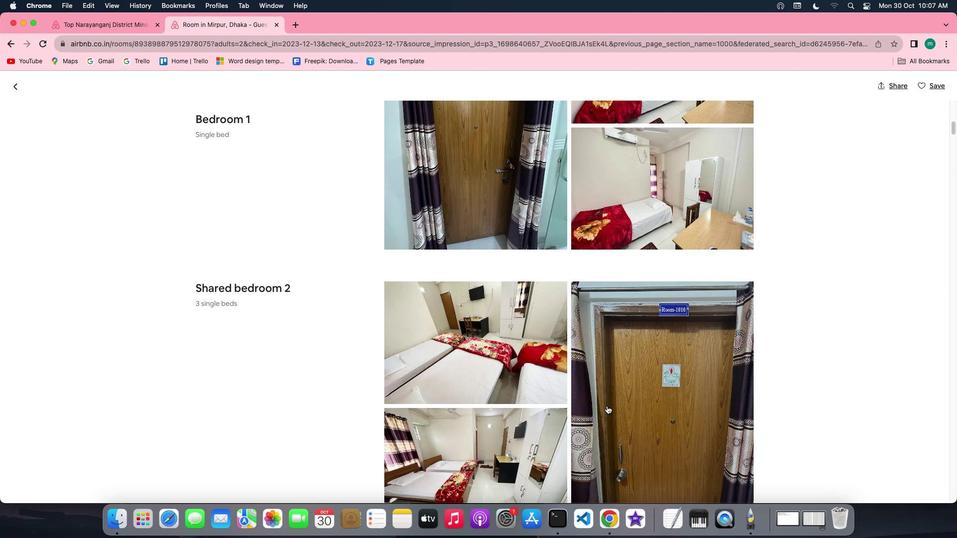 
Action: Mouse moved to (586, 412)
Screenshot: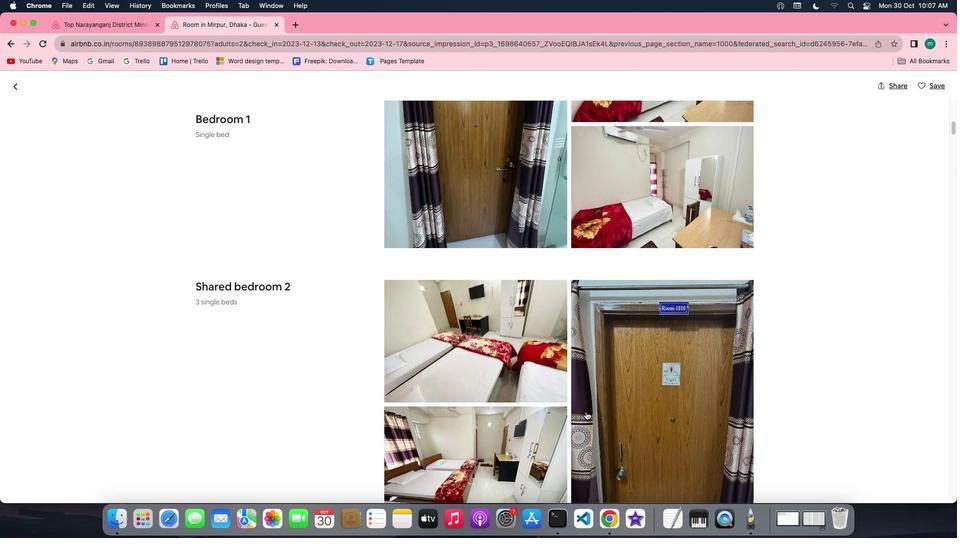 
Action: Mouse scrolled (586, 412) with delta (0, 0)
Screenshot: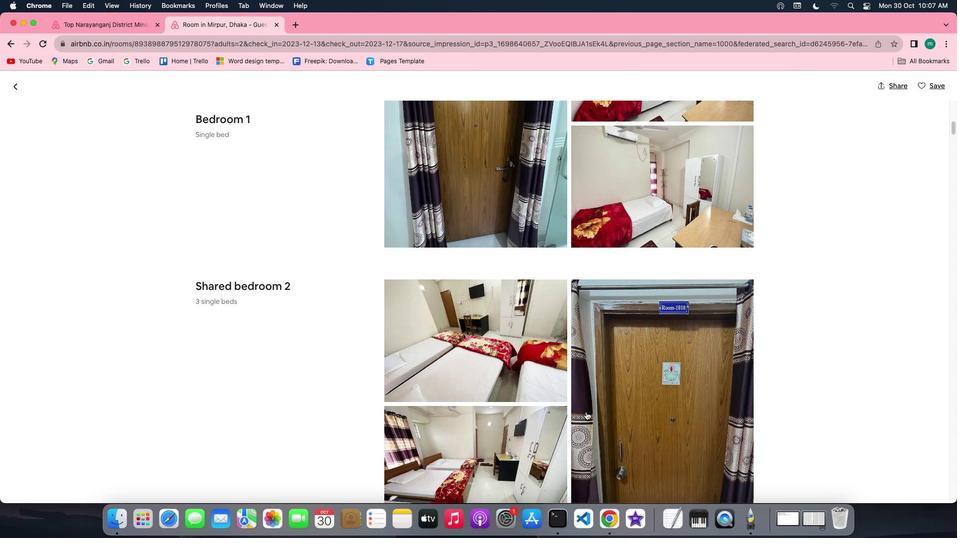 
Action: Mouse scrolled (586, 412) with delta (0, 0)
Screenshot: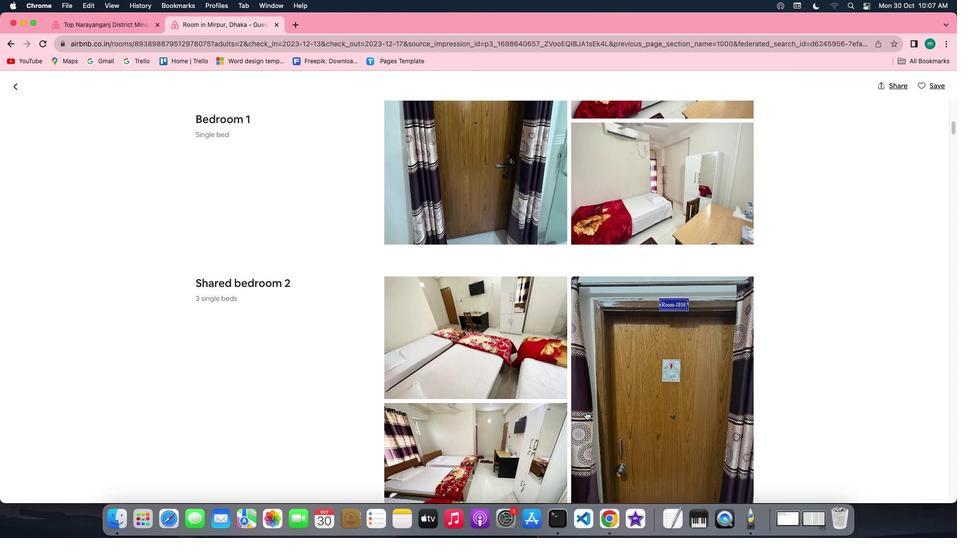 
Action: Mouse scrolled (586, 412) with delta (0, 0)
Screenshot: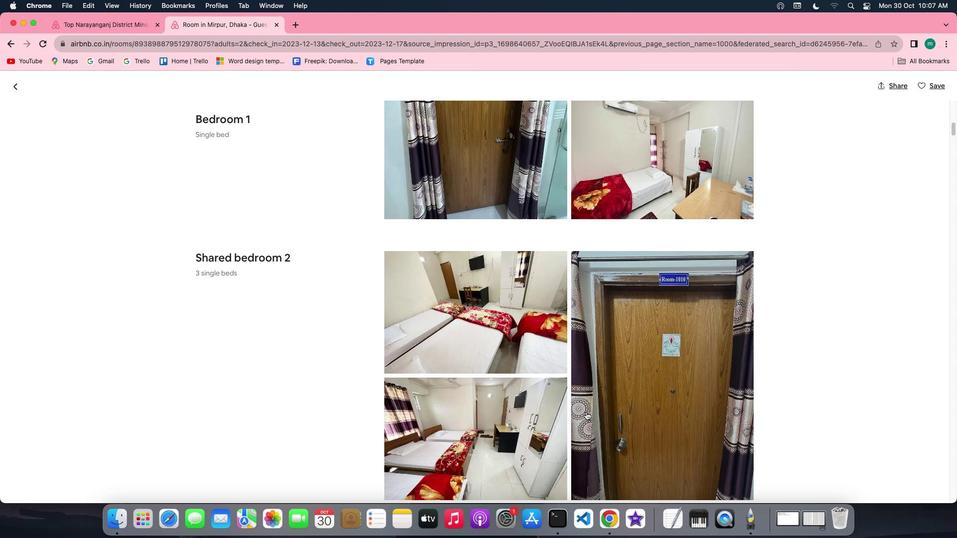 
Action: Mouse scrolled (586, 412) with delta (0, -1)
Screenshot: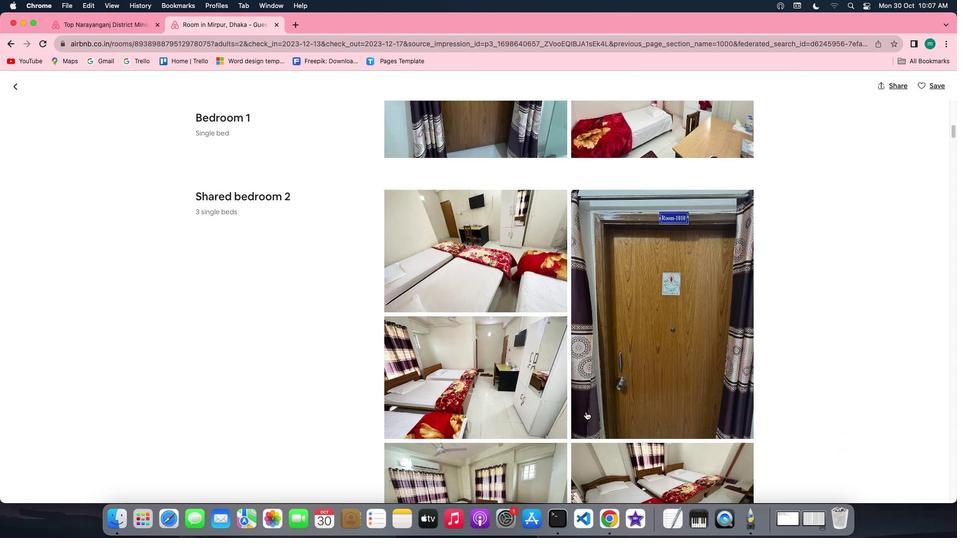 
Action: Mouse scrolled (586, 412) with delta (0, 0)
Screenshot: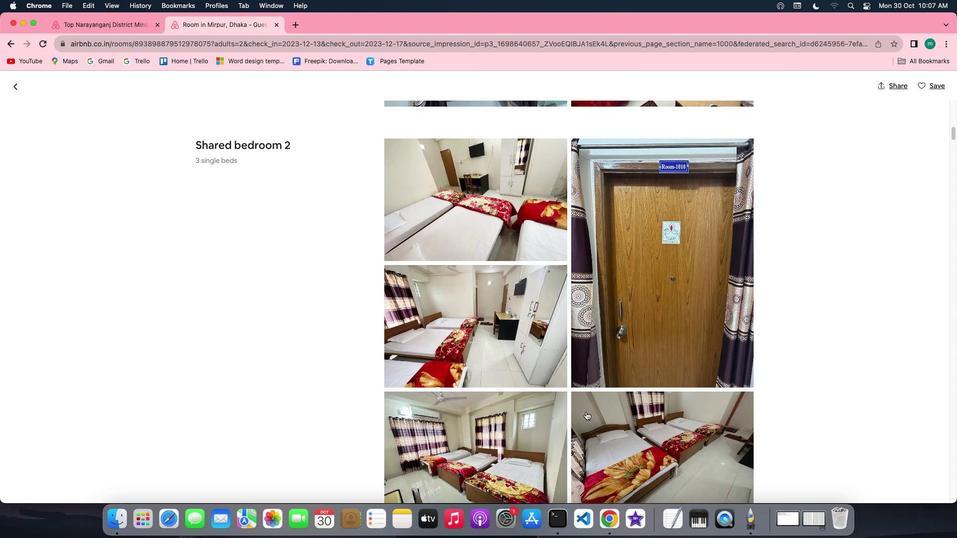 
Action: Mouse scrolled (586, 412) with delta (0, 0)
Screenshot: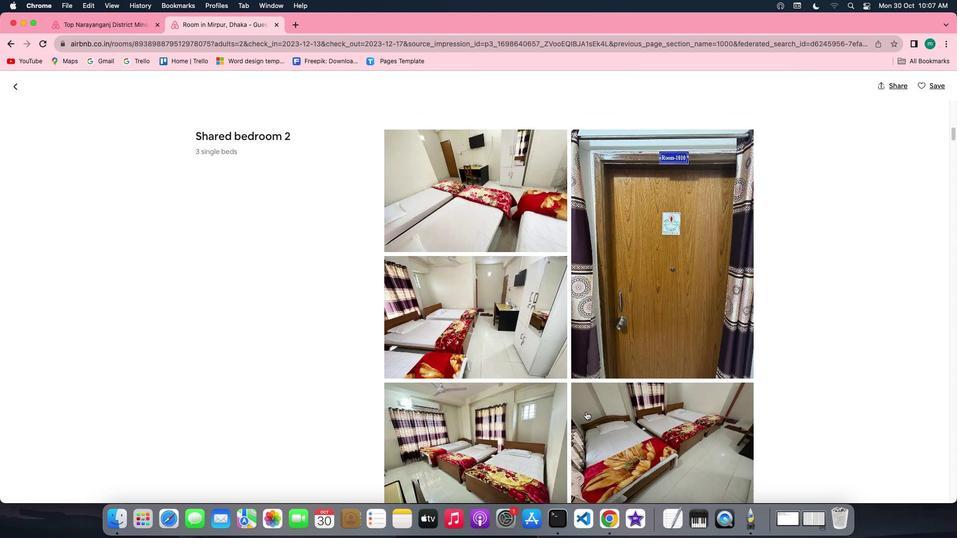 
Action: Mouse scrolled (586, 412) with delta (0, 0)
Screenshot: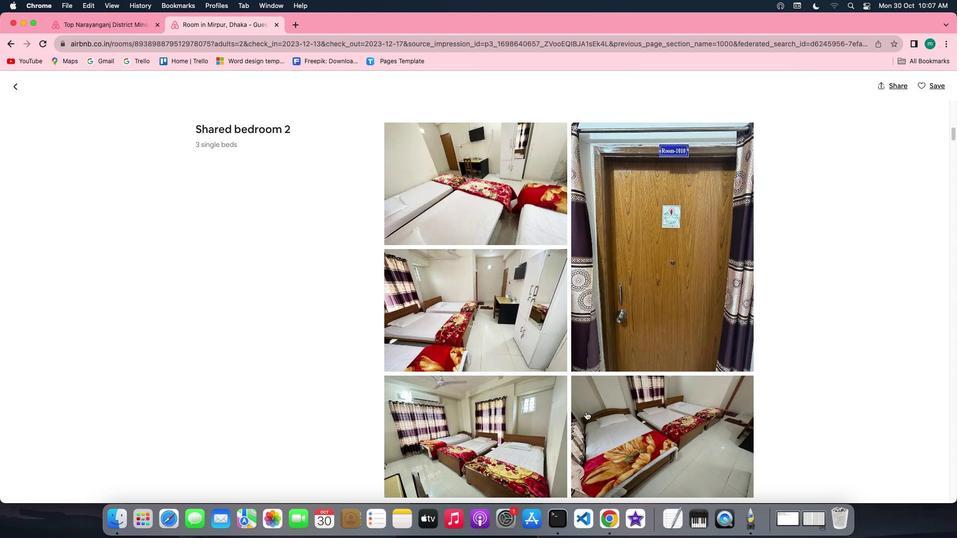 
Action: Mouse scrolled (586, 412) with delta (0, 0)
Screenshot: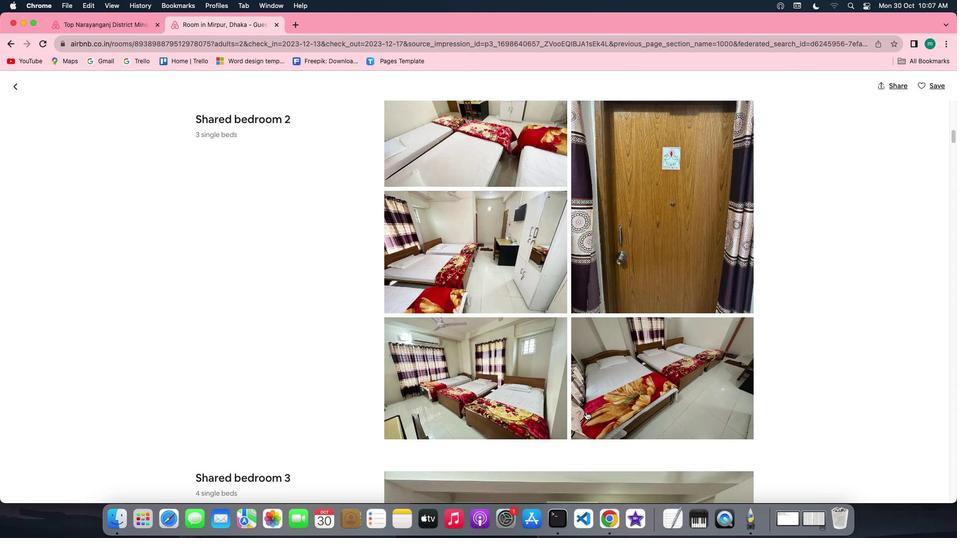 
Action: Mouse scrolled (586, 412) with delta (0, 0)
Screenshot: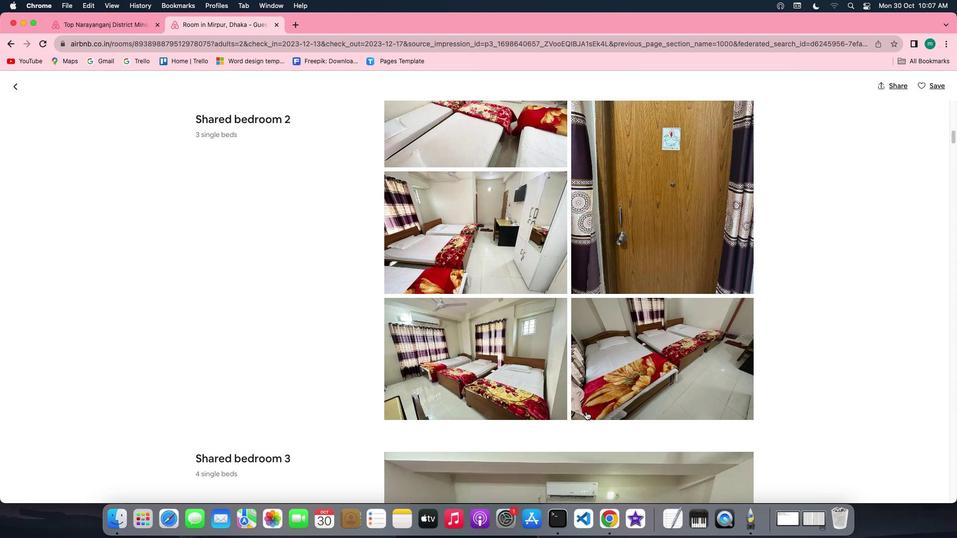 
Action: Mouse scrolled (586, 412) with delta (0, -1)
Screenshot: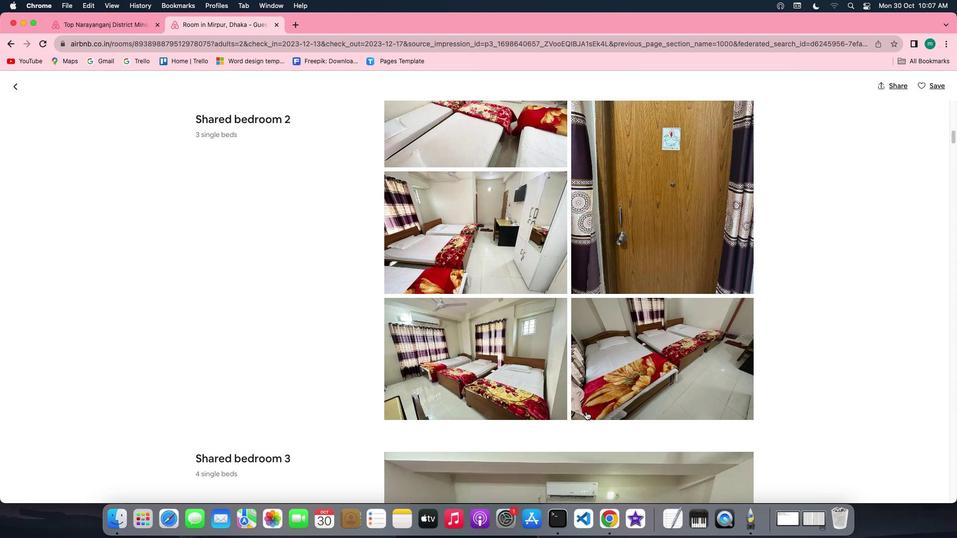 
Action: Mouse scrolled (586, 412) with delta (0, -1)
Screenshot: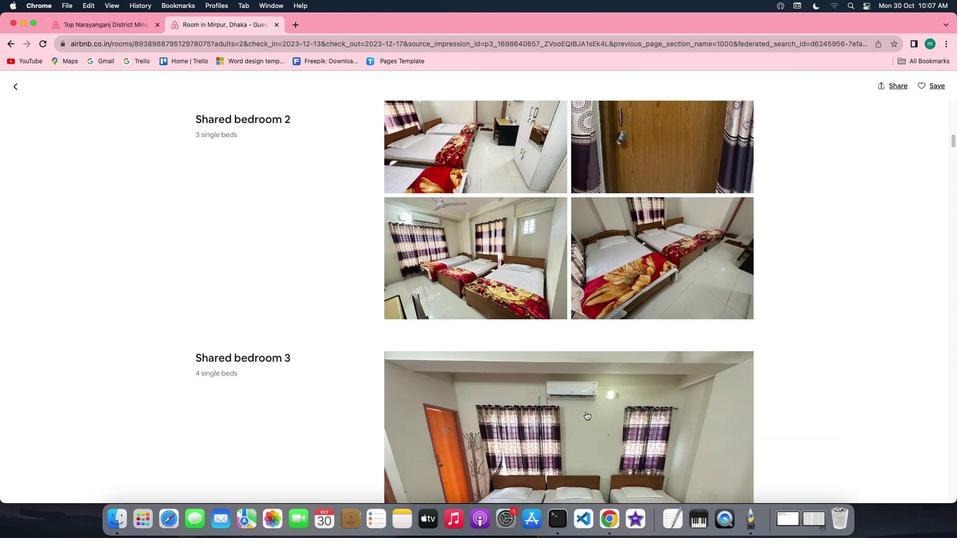 
Action: Mouse scrolled (586, 412) with delta (0, 0)
Screenshot: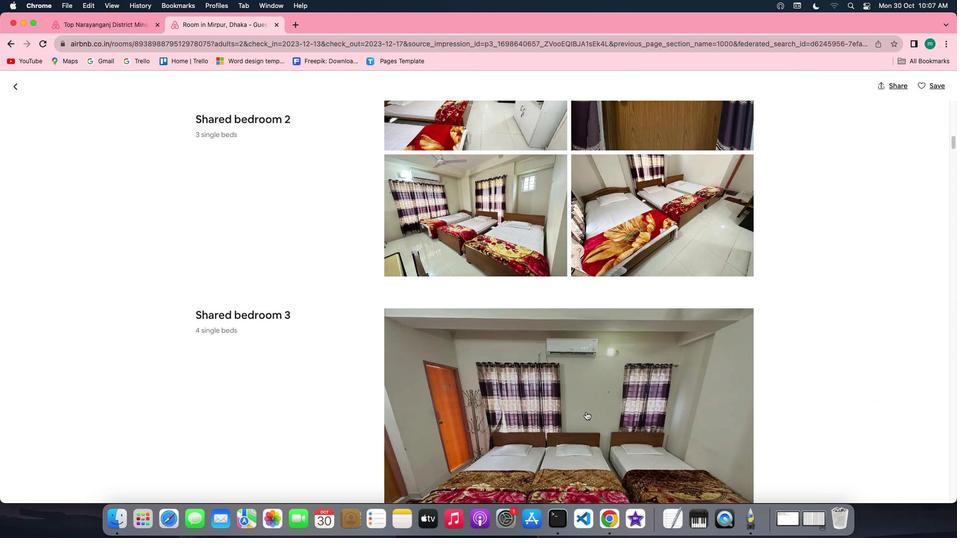 
Action: Mouse scrolled (586, 412) with delta (0, 0)
Screenshot: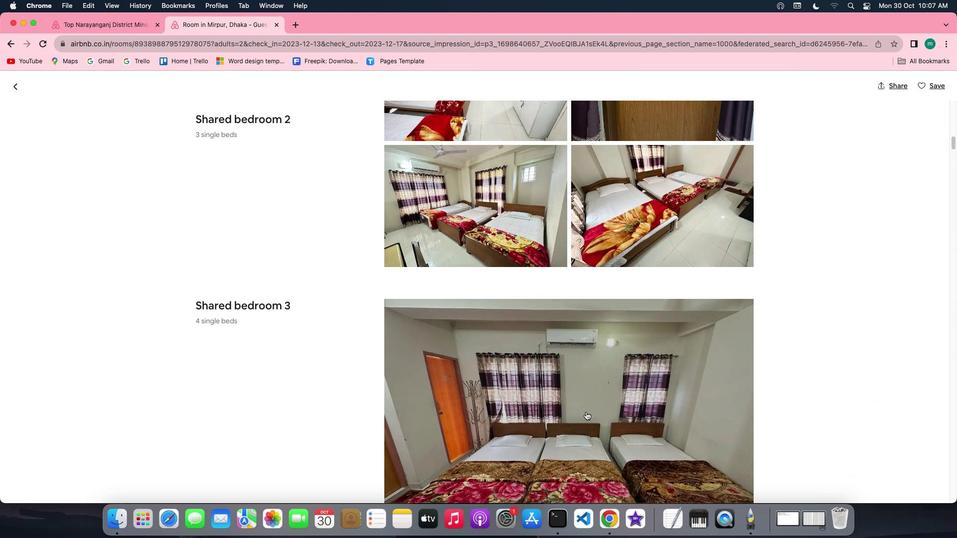 
Action: Mouse scrolled (586, 412) with delta (0, -1)
Screenshot: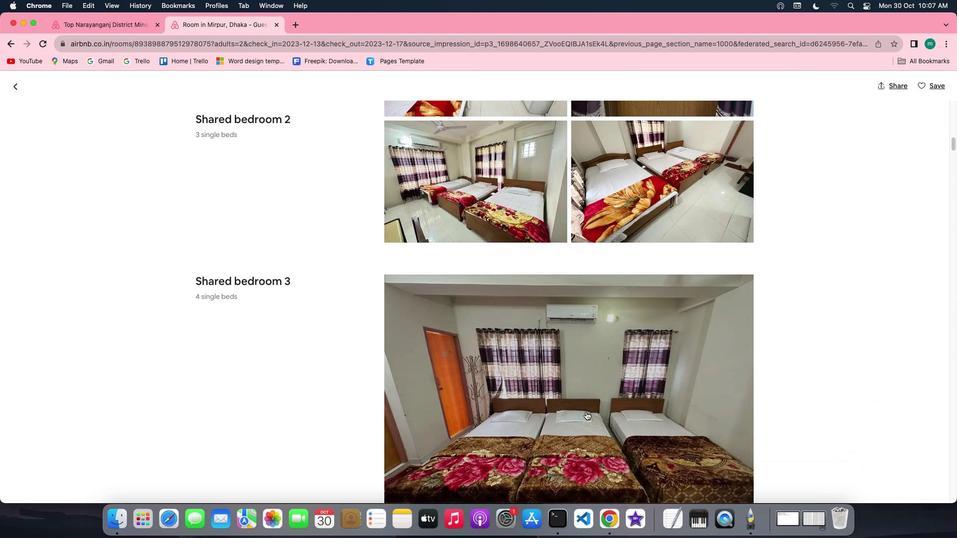 
Action: Mouse scrolled (586, 412) with delta (0, -1)
Screenshot: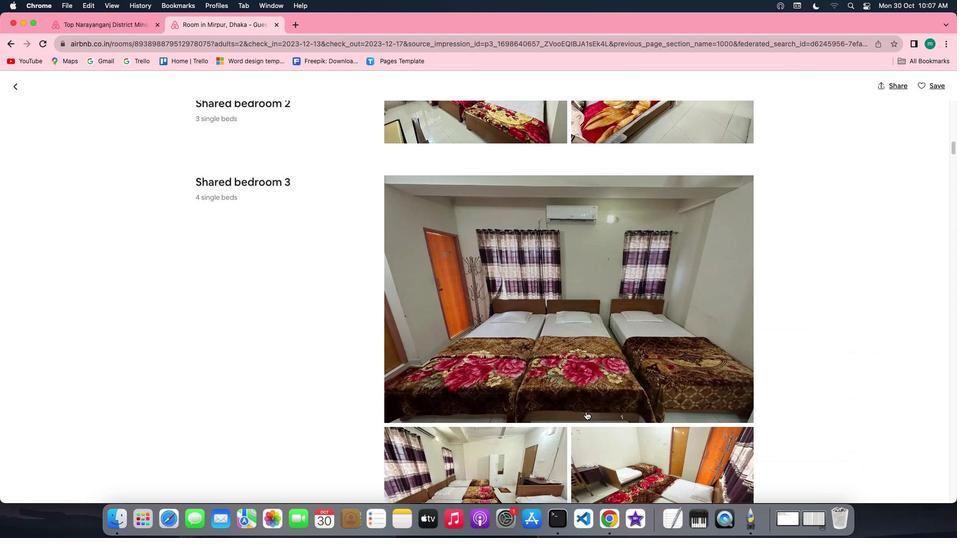 
Action: Mouse moved to (586, 412)
Screenshot: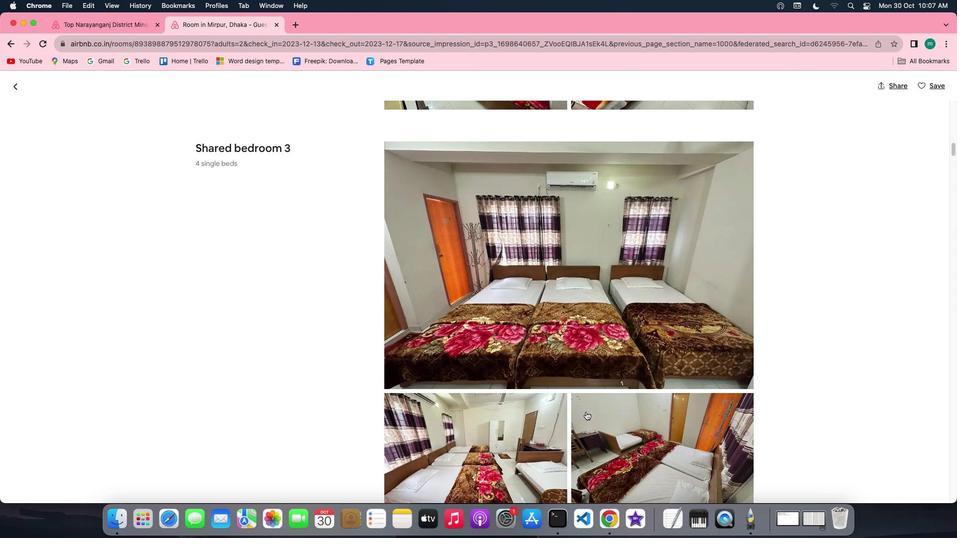 
Action: Mouse scrolled (586, 412) with delta (0, 0)
Screenshot: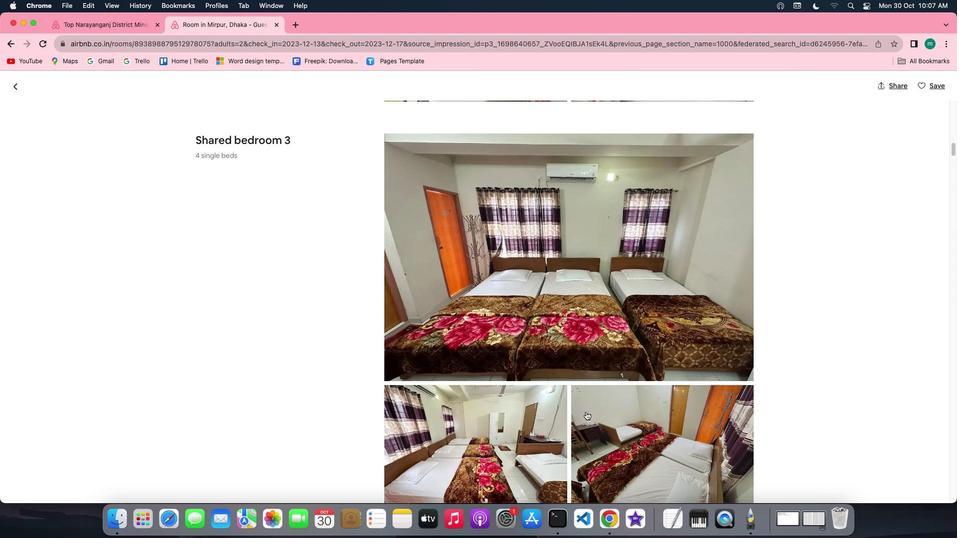 
Action: Mouse scrolled (586, 412) with delta (0, 0)
Screenshot: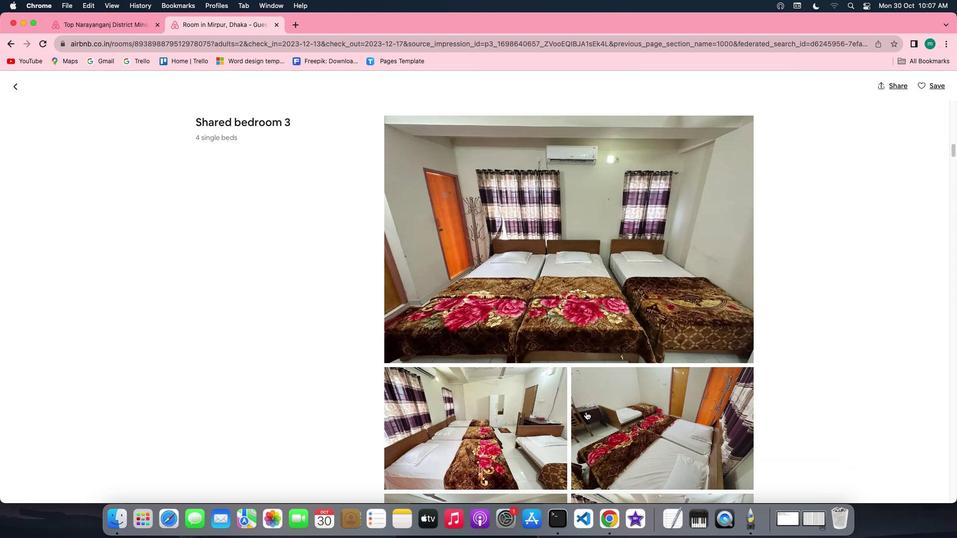 
Action: Mouse scrolled (586, 412) with delta (0, -1)
Screenshot: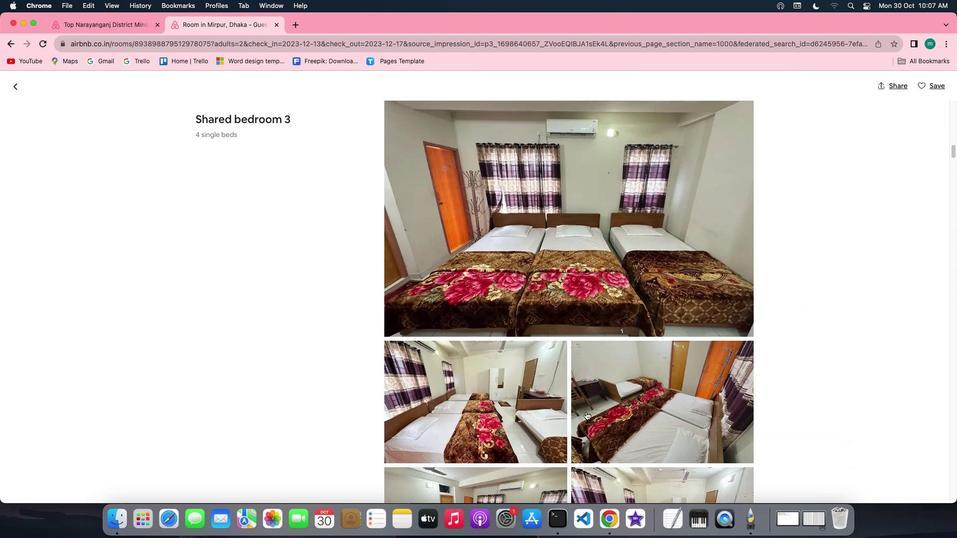 
Action: Mouse scrolled (586, 412) with delta (0, -1)
Screenshot: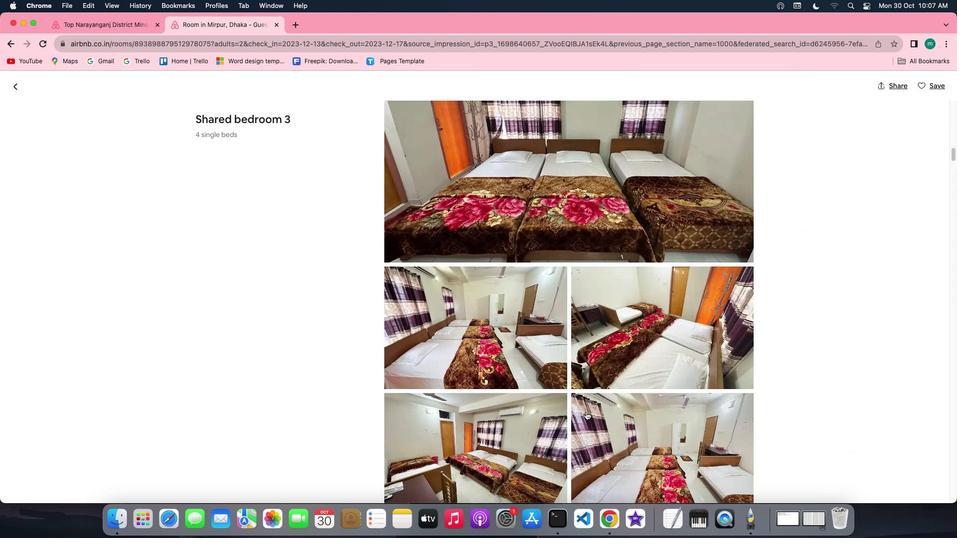
Action: Mouse scrolled (586, 412) with delta (0, 0)
Screenshot: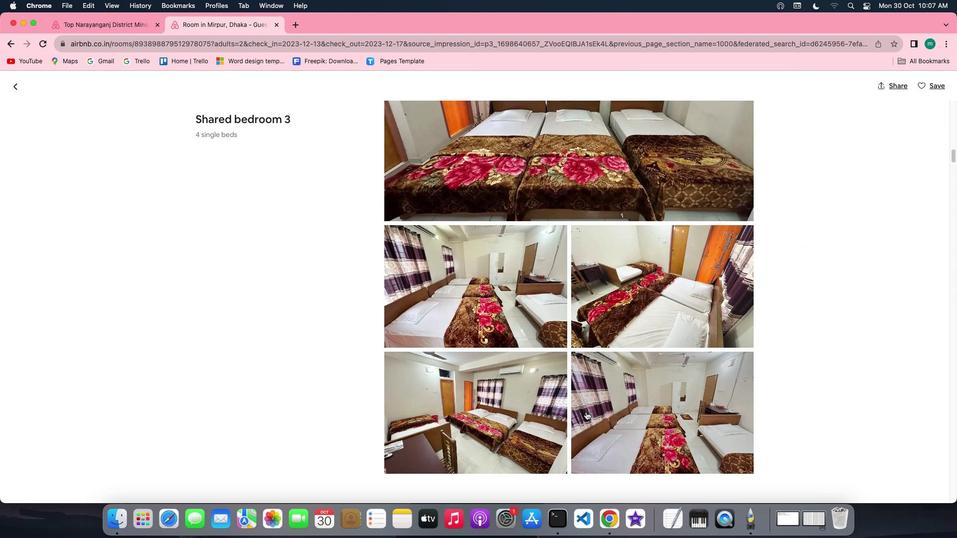 
Action: Mouse scrolled (586, 412) with delta (0, 0)
Screenshot: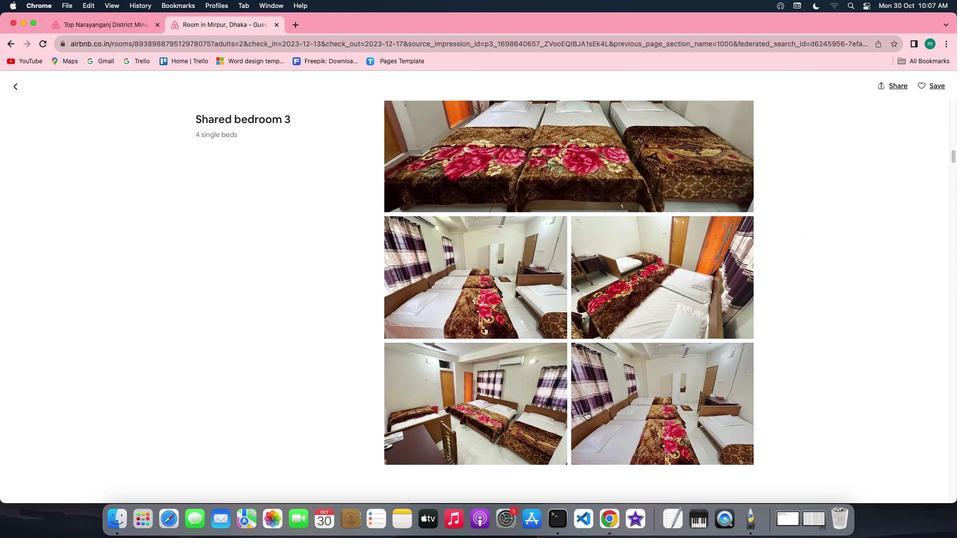 
Action: Mouse scrolled (586, 412) with delta (0, 0)
Screenshot: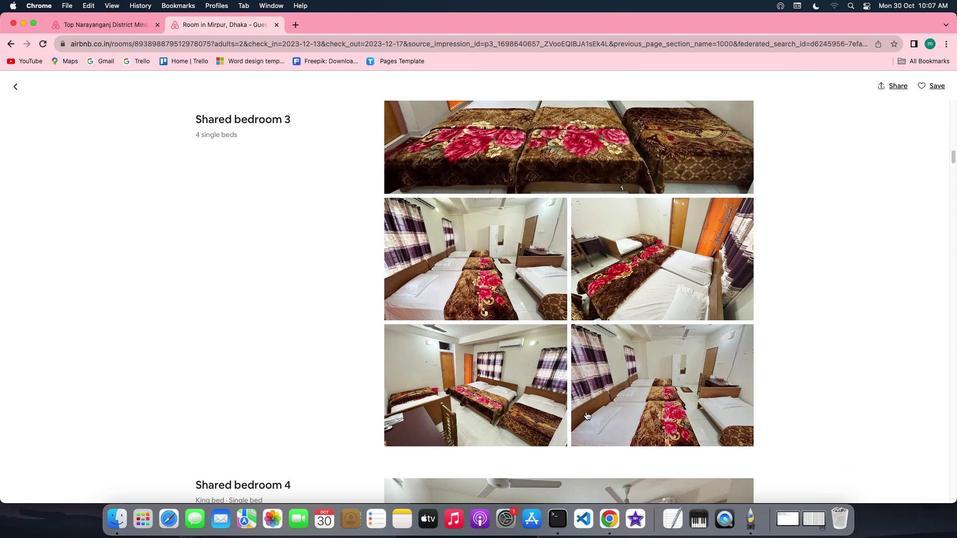 
Action: Mouse scrolled (586, 412) with delta (0, -1)
Screenshot: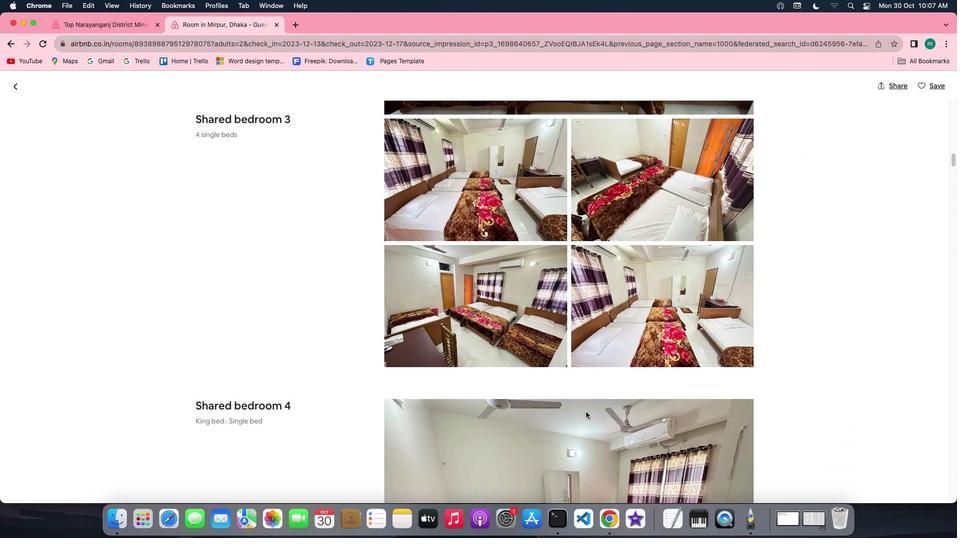 
Action: Mouse scrolled (586, 412) with delta (0, 0)
Screenshot: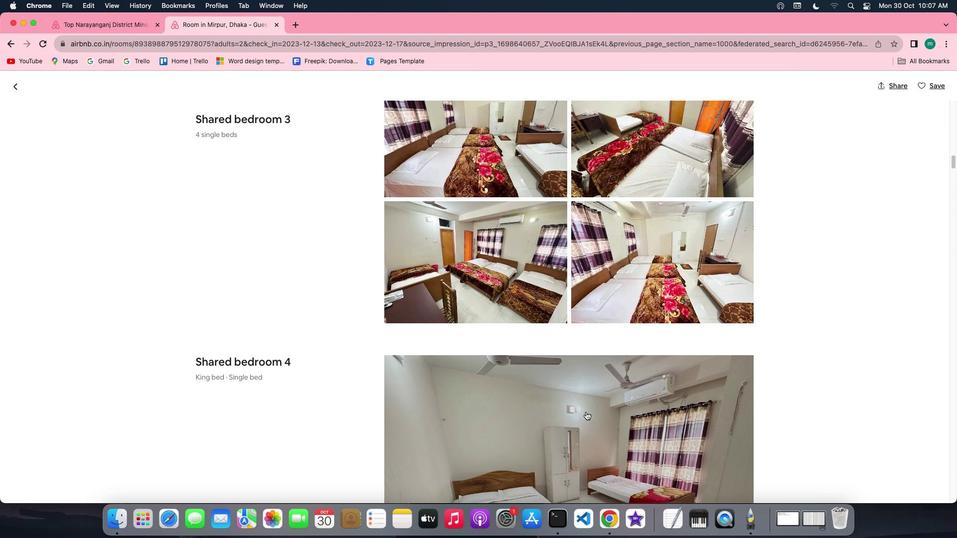 
Action: Mouse scrolled (586, 412) with delta (0, 0)
Screenshot: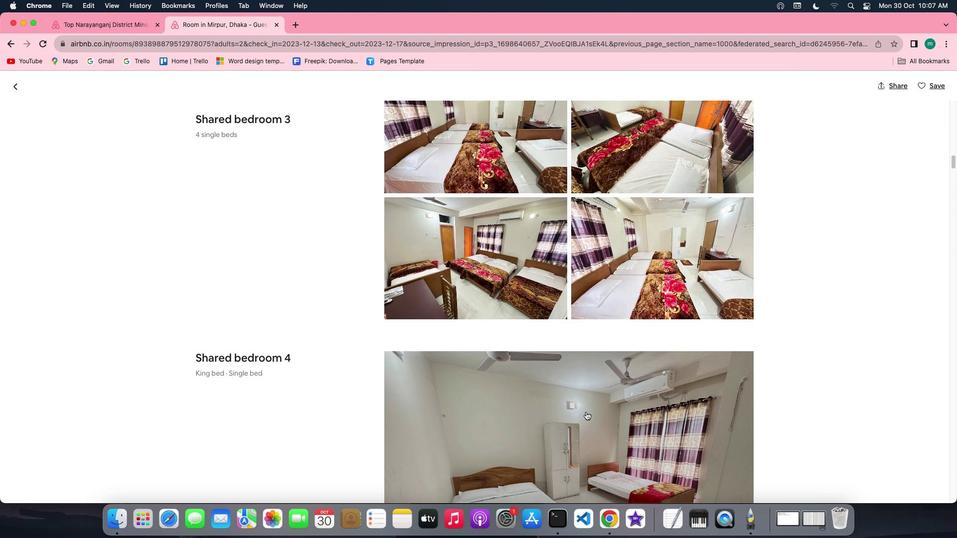 
Action: Mouse scrolled (586, 412) with delta (0, 0)
Screenshot: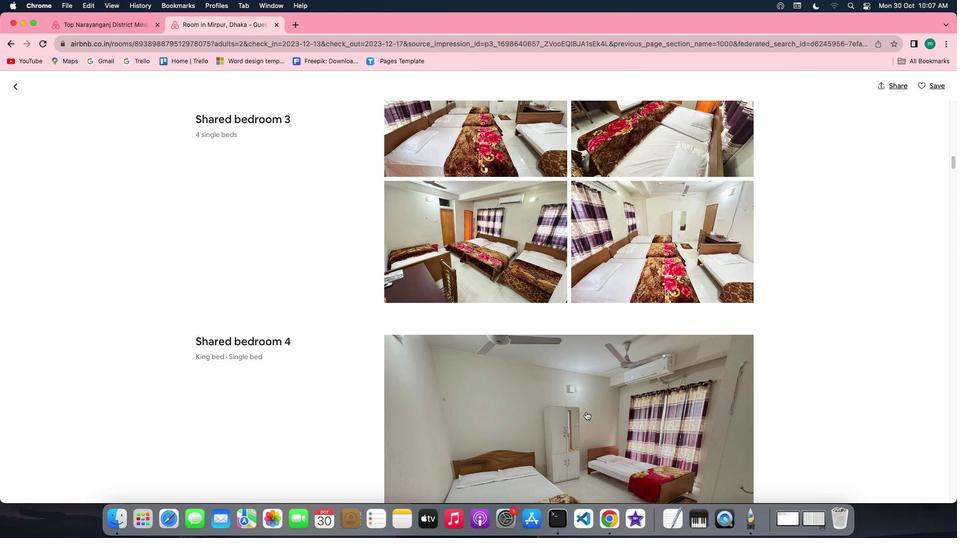 
Action: Mouse scrolled (586, 412) with delta (0, 0)
Screenshot: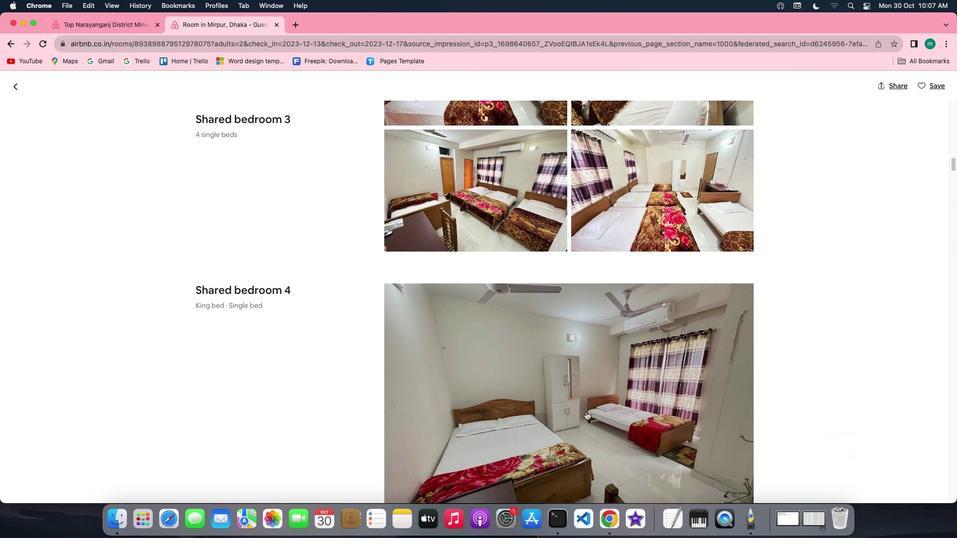 
Action: Mouse scrolled (586, 412) with delta (0, 0)
Screenshot: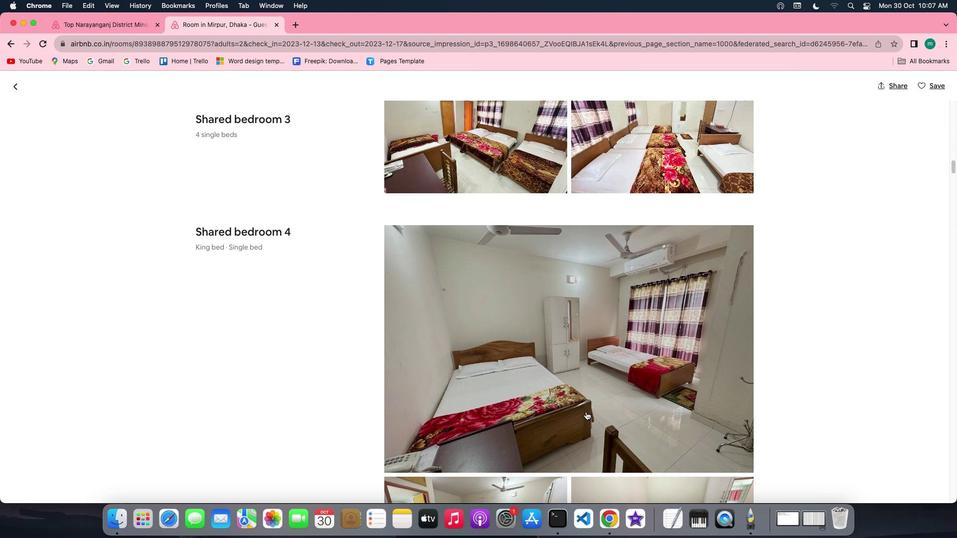
Action: Mouse scrolled (586, 412) with delta (0, 0)
Screenshot: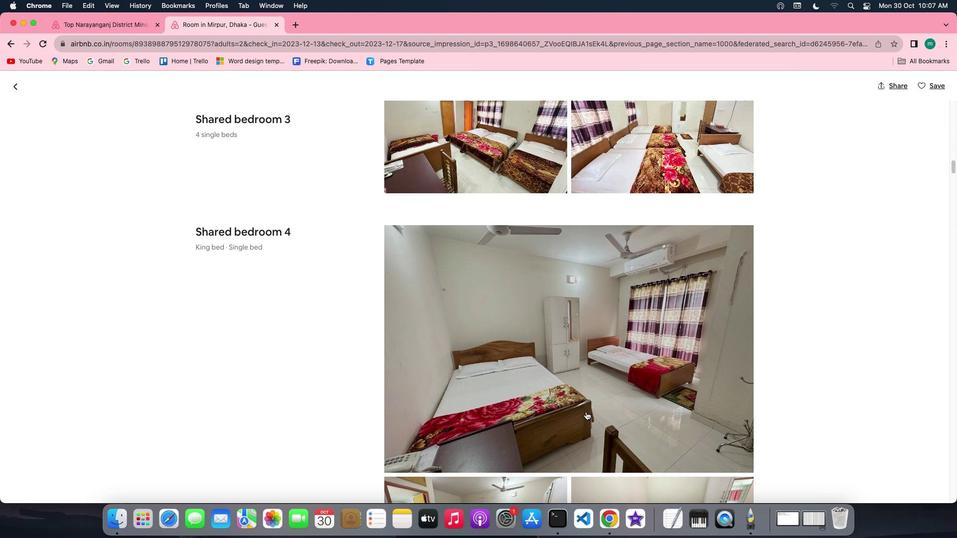 
Action: Mouse scrolled (586, 412) with delta (0, -1)
Screenshot: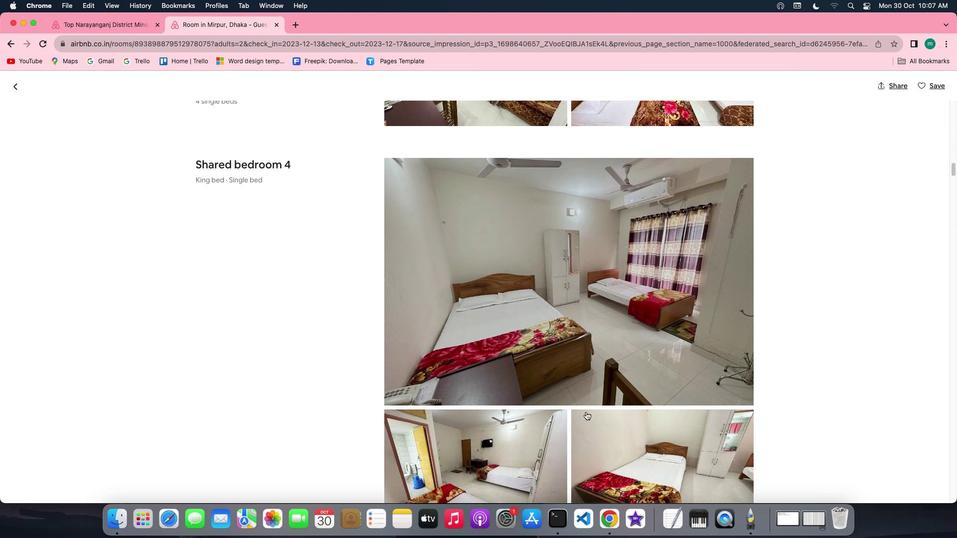 
Action: Mouse scrolled (586, 412) with delta (0, -1)
Screenshot: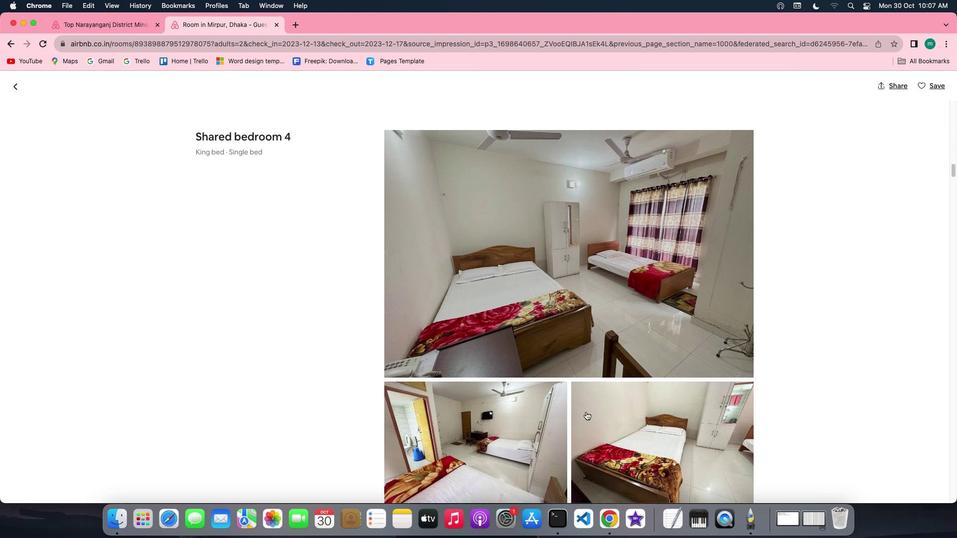 
Action: Mouse scrolled (586, 412) with delta (0, 0)
Screenshot: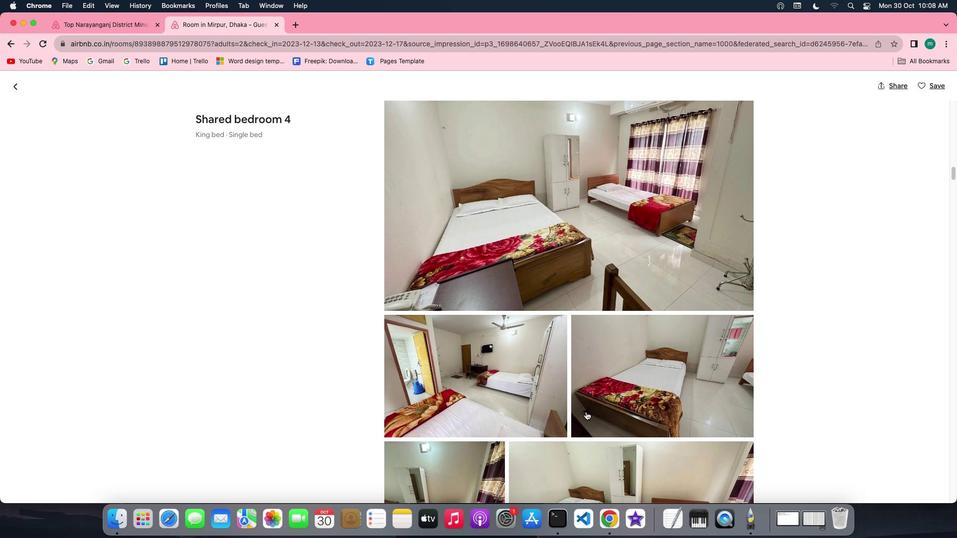 
Action: Mouse scrolled (586, 412) with delta (0, 0)
Screenshot: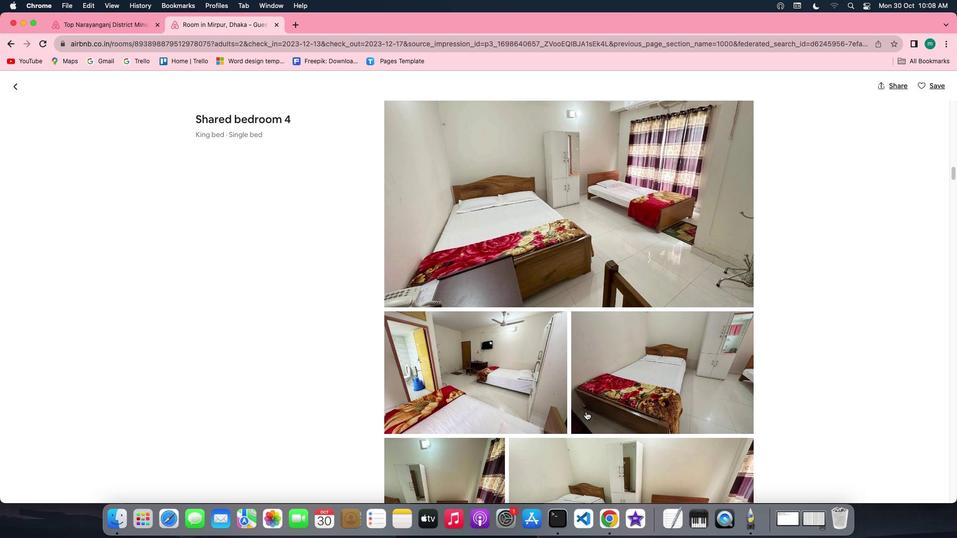 
Action: Mouse scrolled (586, 412) with delta (0, 0)
Screenshot: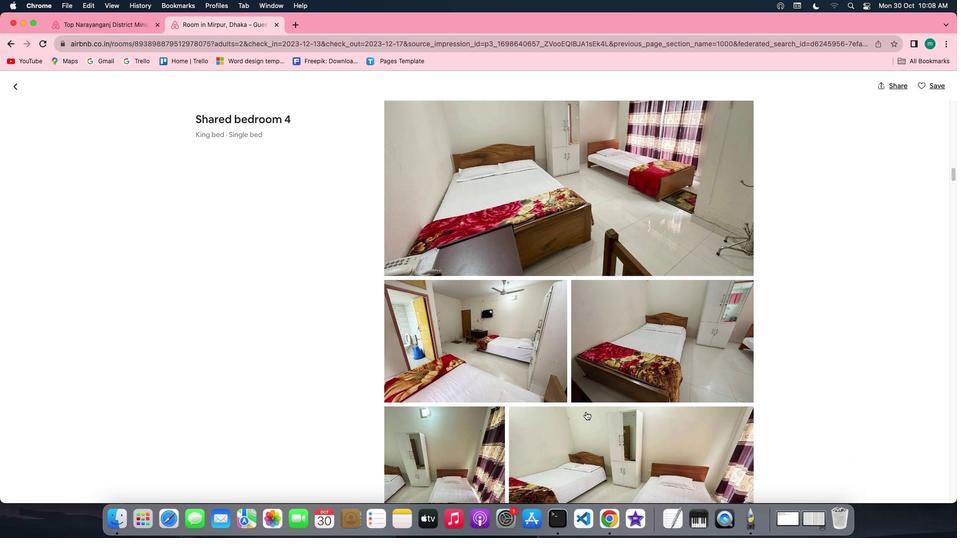 
Action: Mouse scrolled (586, 412) with delta (0, 0)
Screenshot: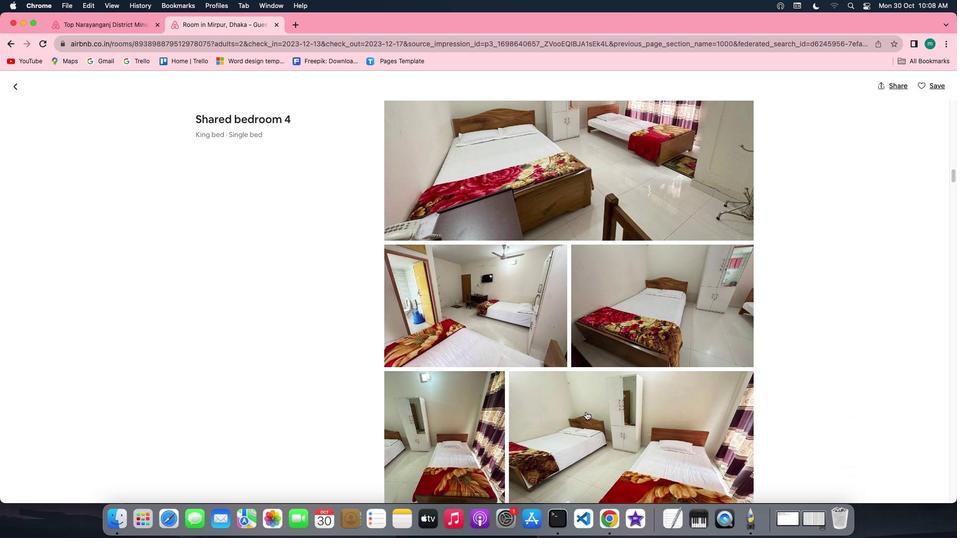 
Action: Mouse scrolled (586, 412) with delta (0, 0)
Screenshot: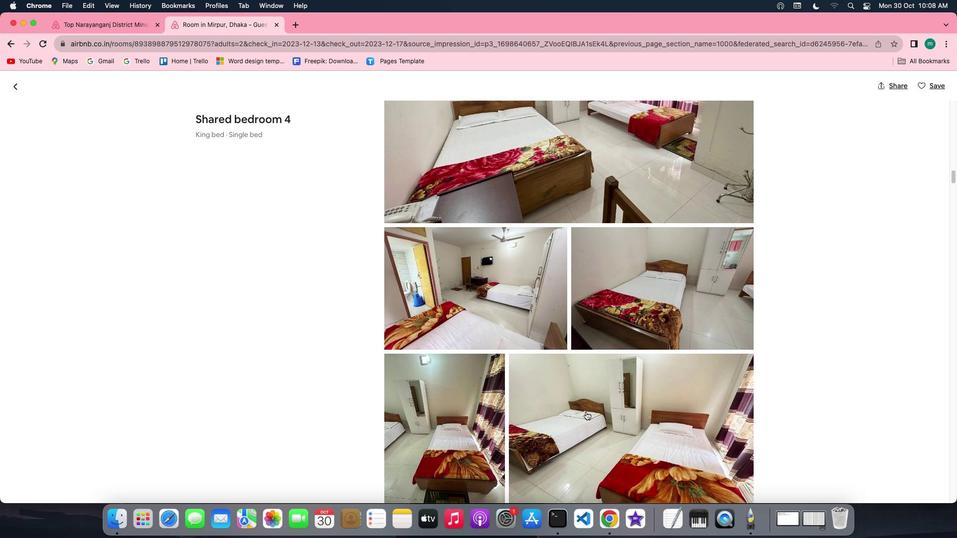 
Action: Mouse scrolled (586, 412) with delta (0, 0)
Screenshot: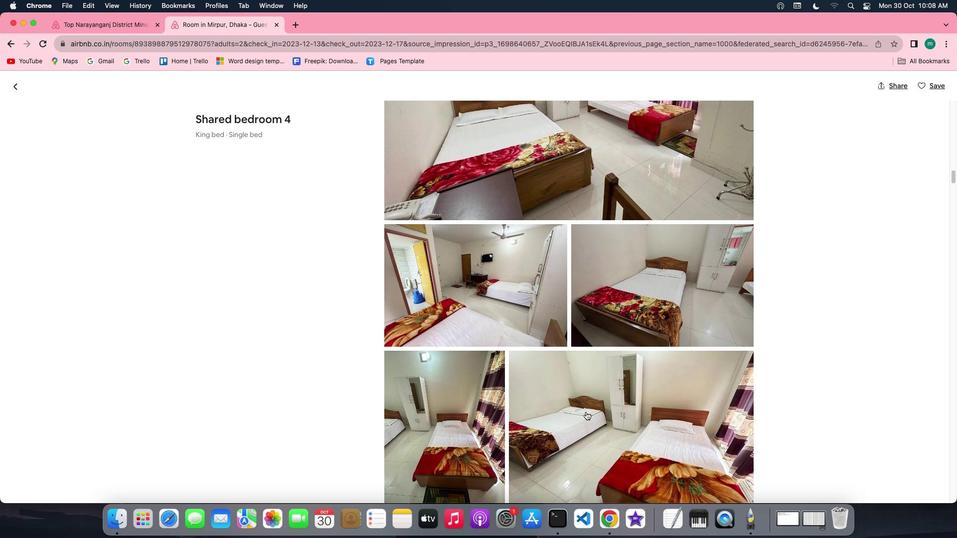 
Action: Mouse scrolled (586, 412) with delta (0, 0)
Screenshot: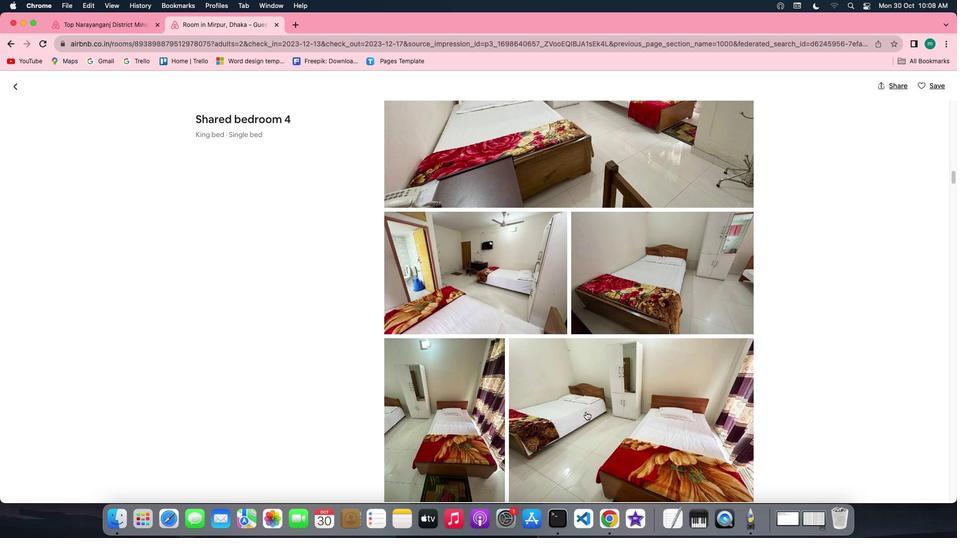 
Action: Mouse scrolled (586, 412) with delta (0, 0)
Screenshot: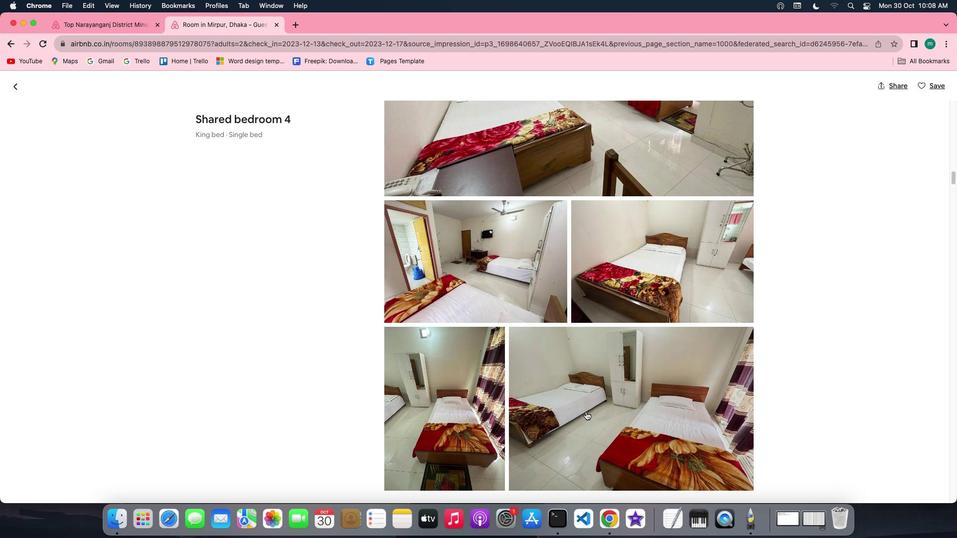 
Action: Mouse scrolled (586, 412) with delta (0, 0)
Screenshot: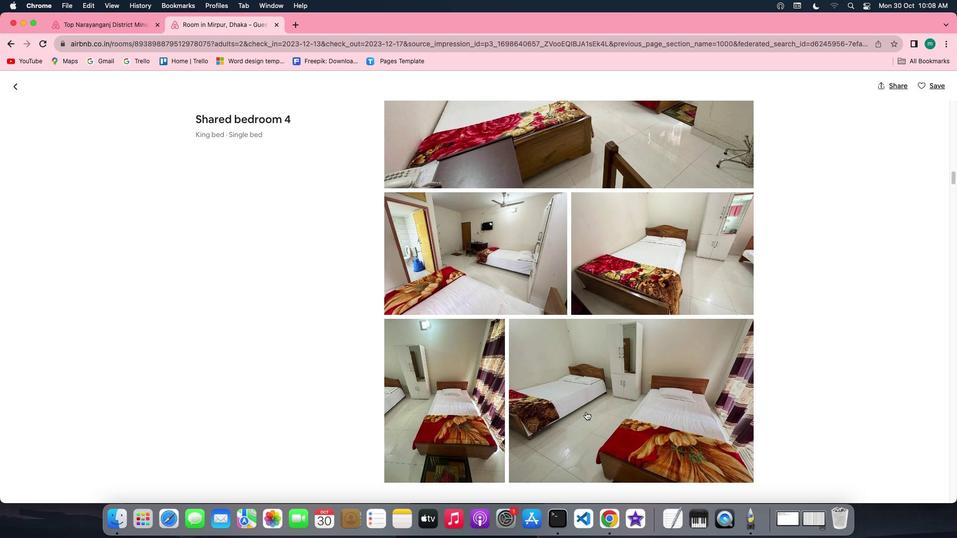 
Action: Mouse scrolled (586, 412) with delta (0, 0)
Screenshot: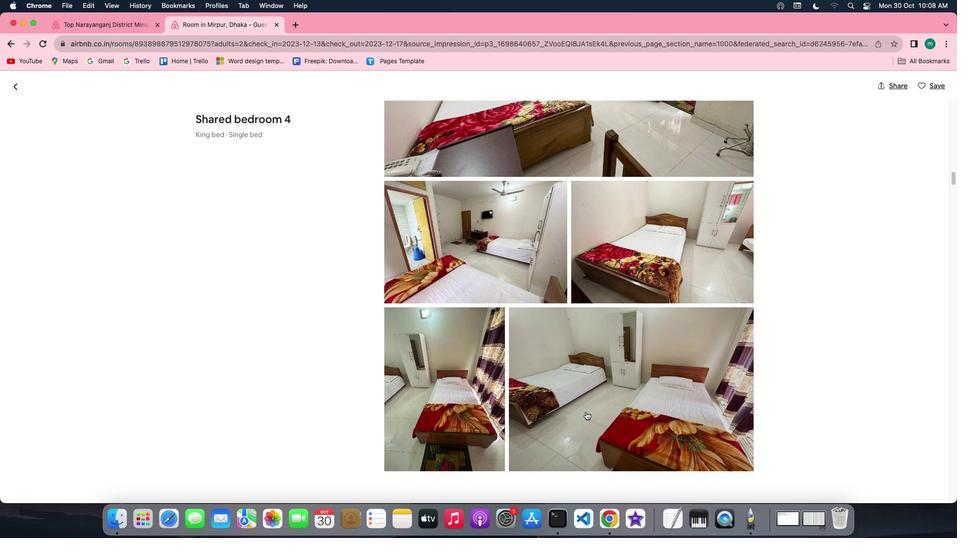 
Action: Mouse scrolled (586, 412) with delta (0, 0)
Screenshot: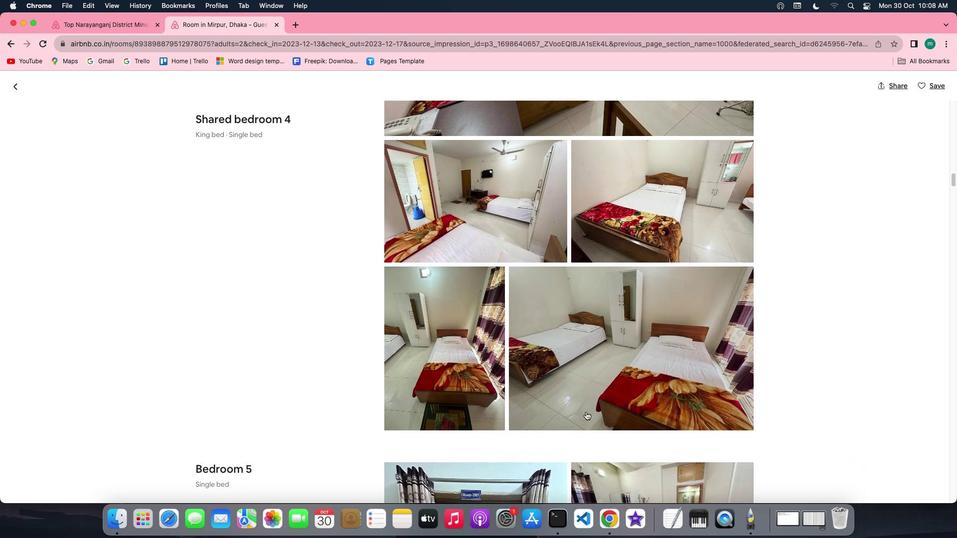 
Action: Mouse scrolled (586, 412) with delta (0, 0)
Screenshot: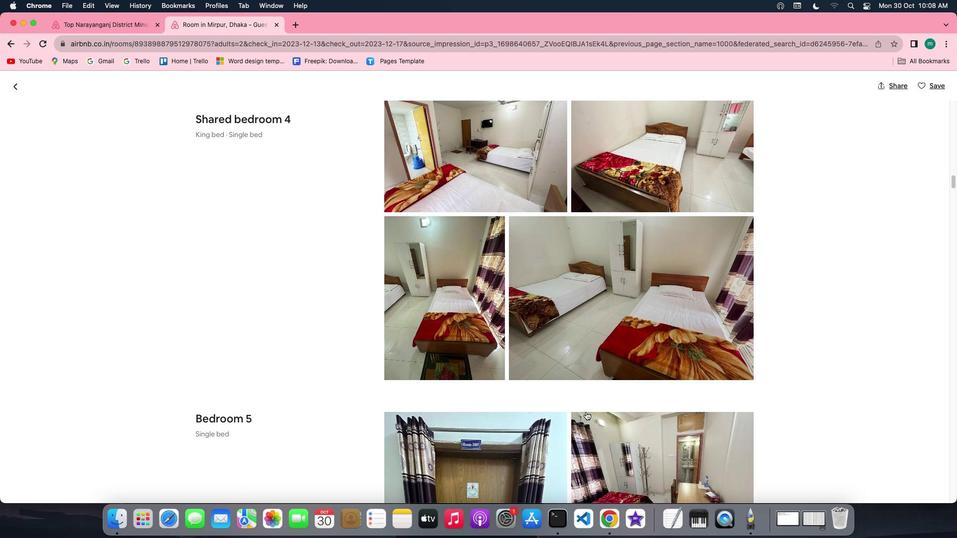 
Action: Mouse scrolled (586, 412) with delta (0, 0)
Screenshot: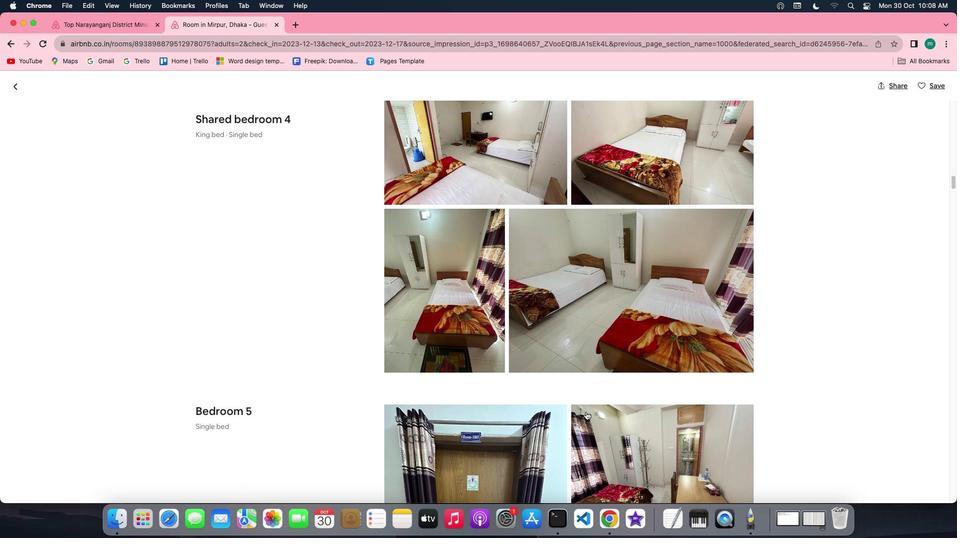 
Action: Mouse scrolled (586, 412) with delta (0, 0)
Screenshot: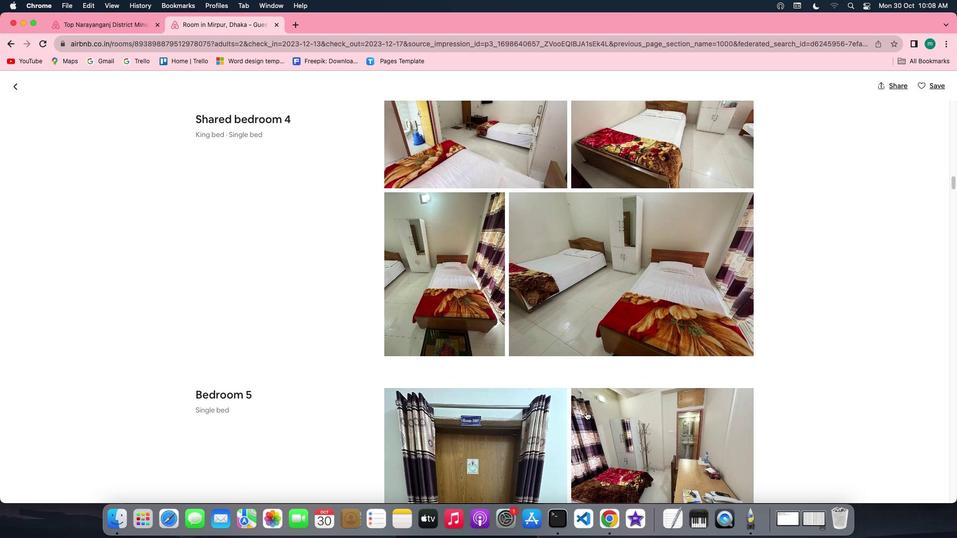 
Action: Mouse scrolled (586, 412) with delta (0, -1)
Screenshot: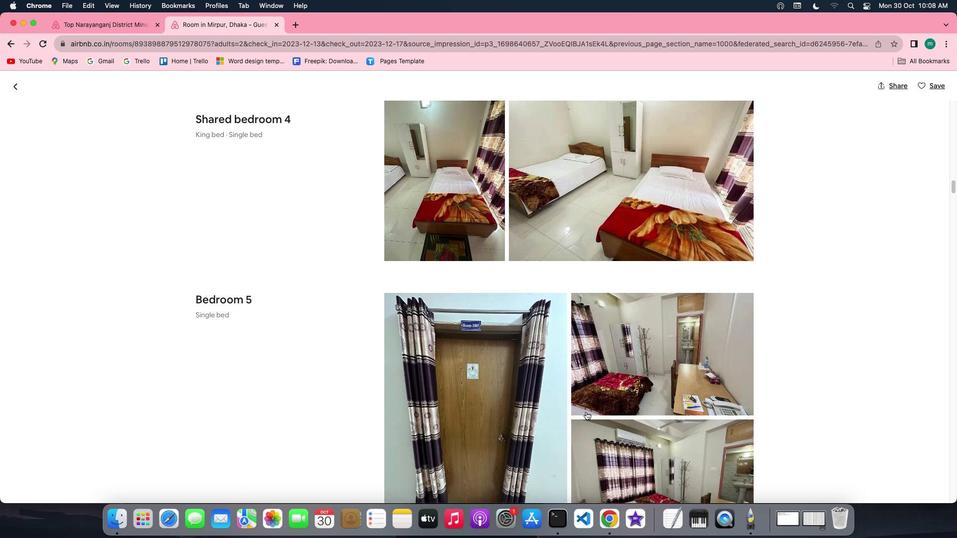 
Action: Mouse scrolled (586, 412) with delta (0, 0)
Screenshot: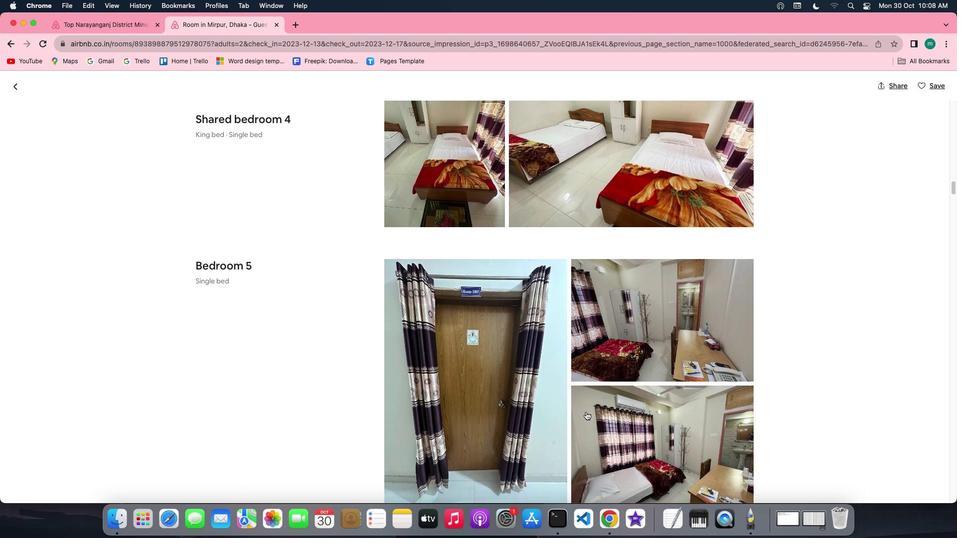 
Action: Mouse scrolled (586, 412) with delta (0, 0)
Screenshot: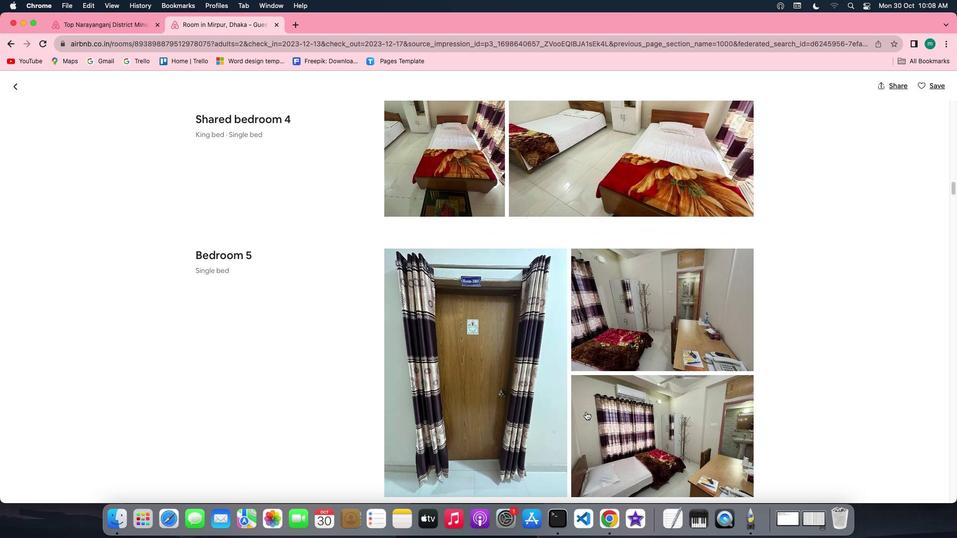 
Action: Mouse scrolled (586, 412) with delta (0, -1)
Screenshot: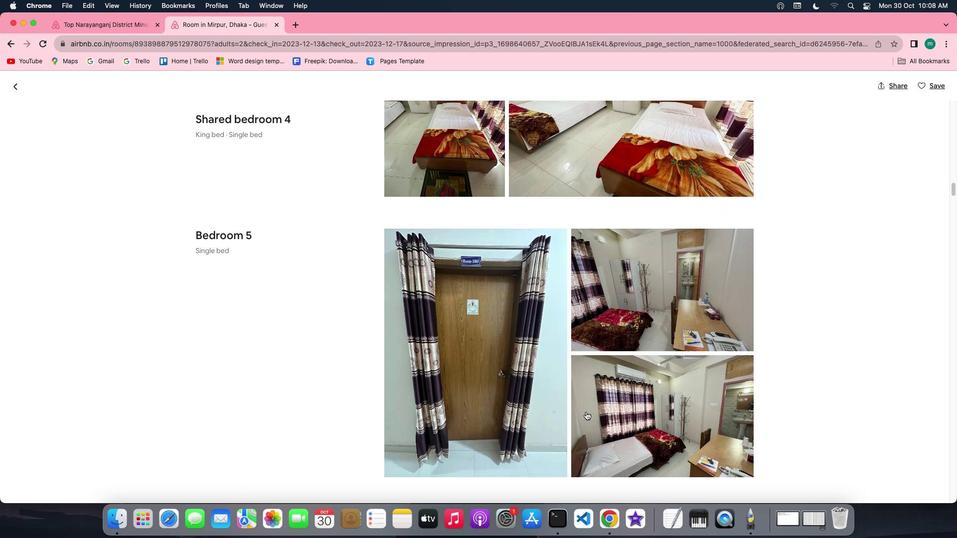 
Action: Mouse scrolled (586, 412) with delta (0, -1)
Screenshot: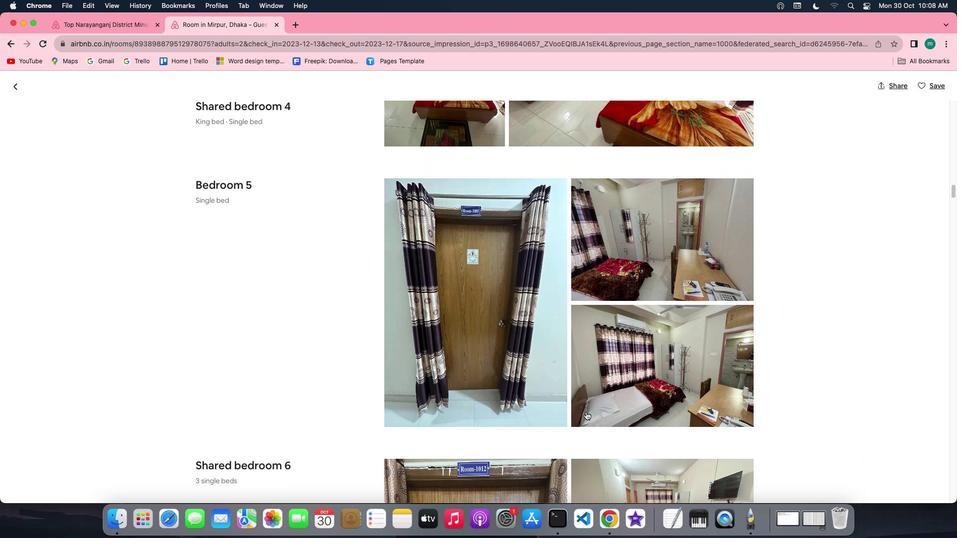 
Action: Mouse scrolled (586, 412) with delta (0, 0)
Screenshot: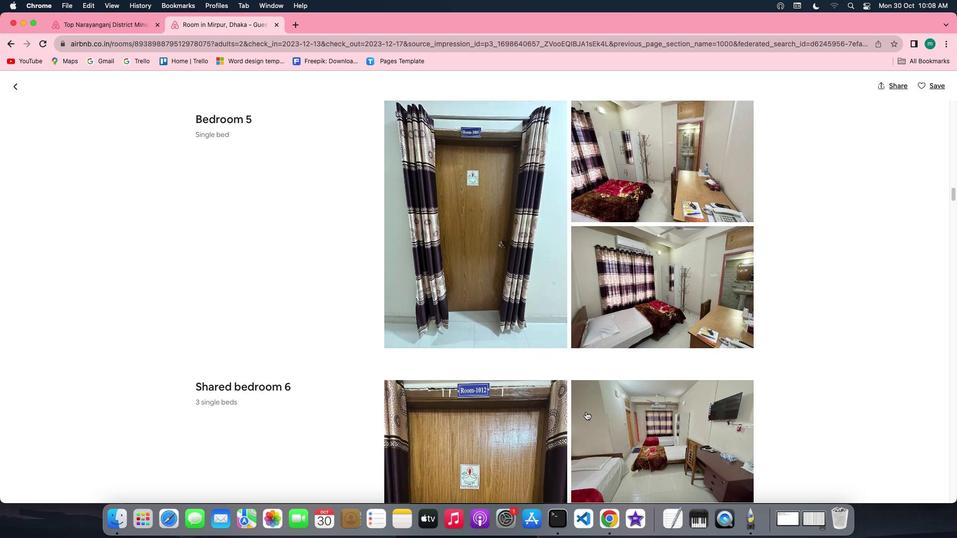 
Action: Mouse scrolled (586, 412) with delta (0, 0)
Screenshot: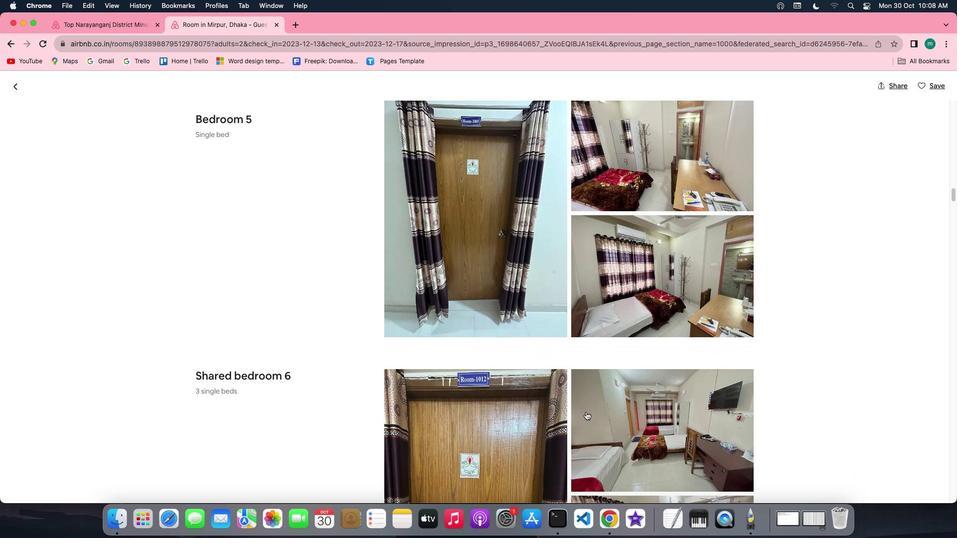 
Action: Mouse scrolled (586, 412) with delta (0, -1)
Screenshot: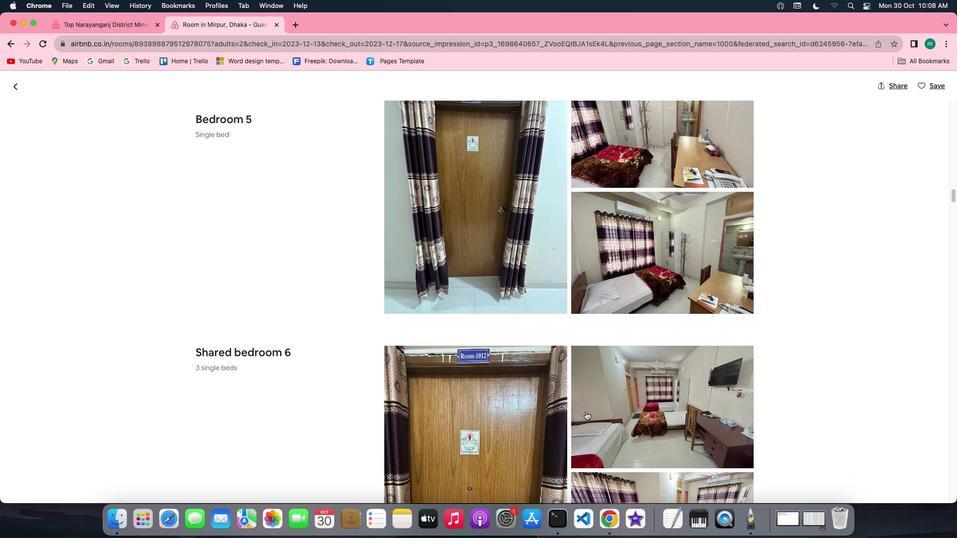 
Action: Mouse scrolled (586, 412) with delta (0, -1)
Screenshot: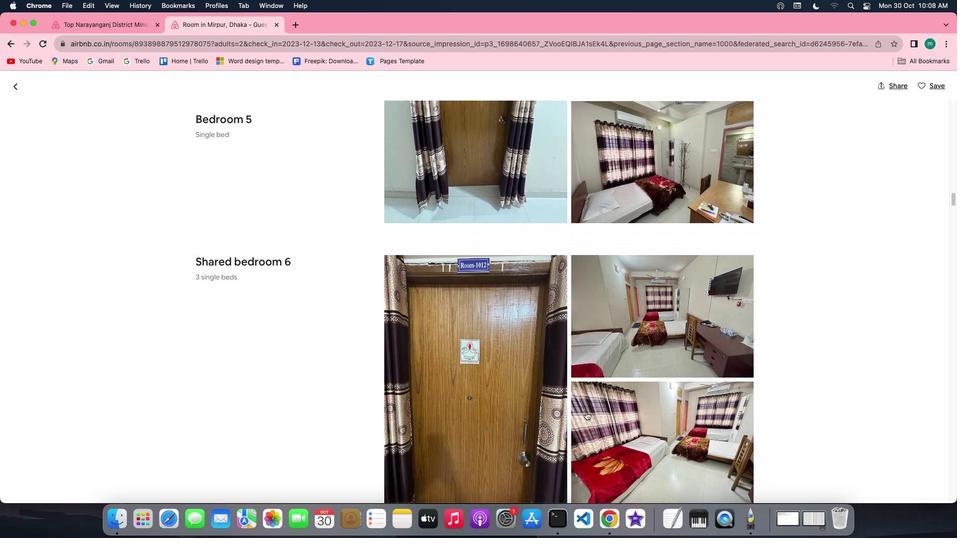 
Action: Mouse scrolled (586, 412) with delta (0, 0)
Screenshot: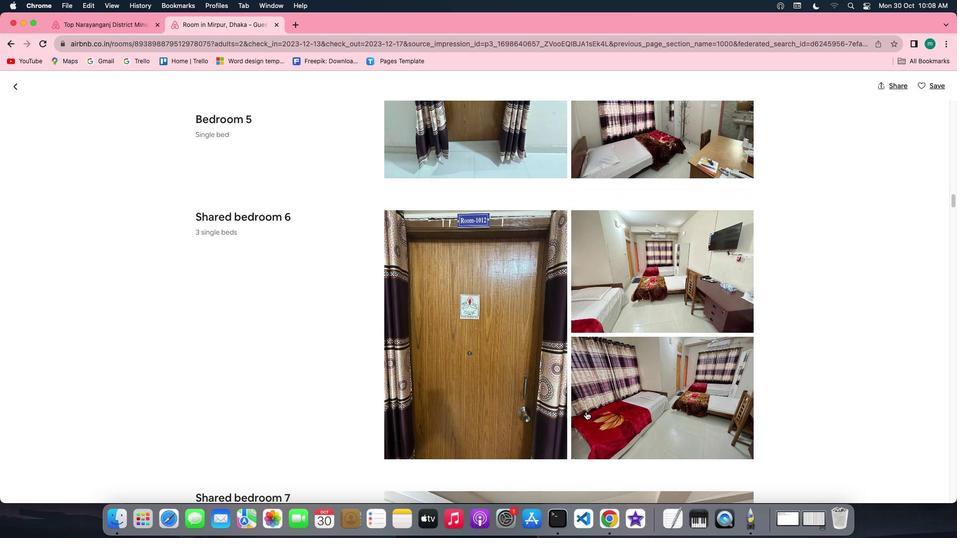 
Action: Mouse scrolled (586, 412) with delta (0, 0)
Screenshot: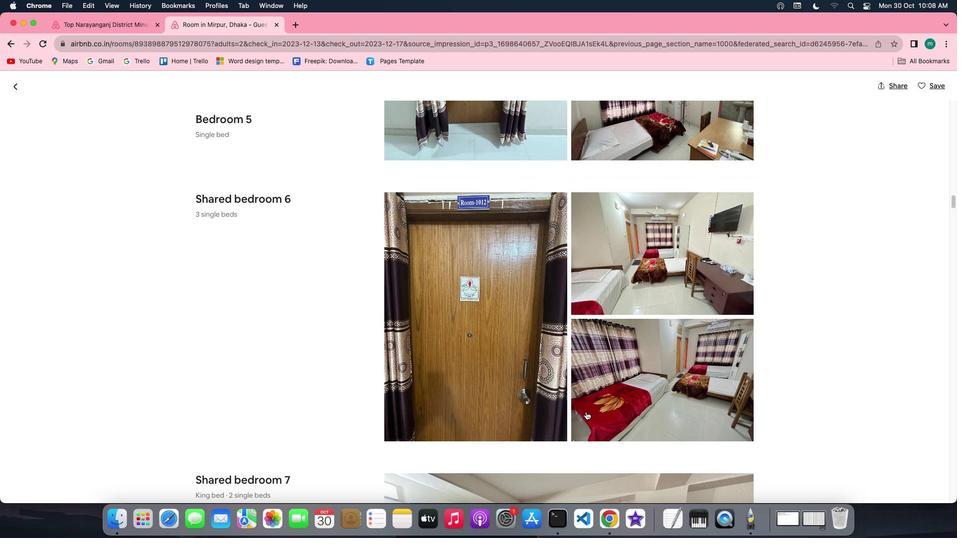 
Action: Mouse scrolled (586, 412) with delta (0, -1)
Screenshot: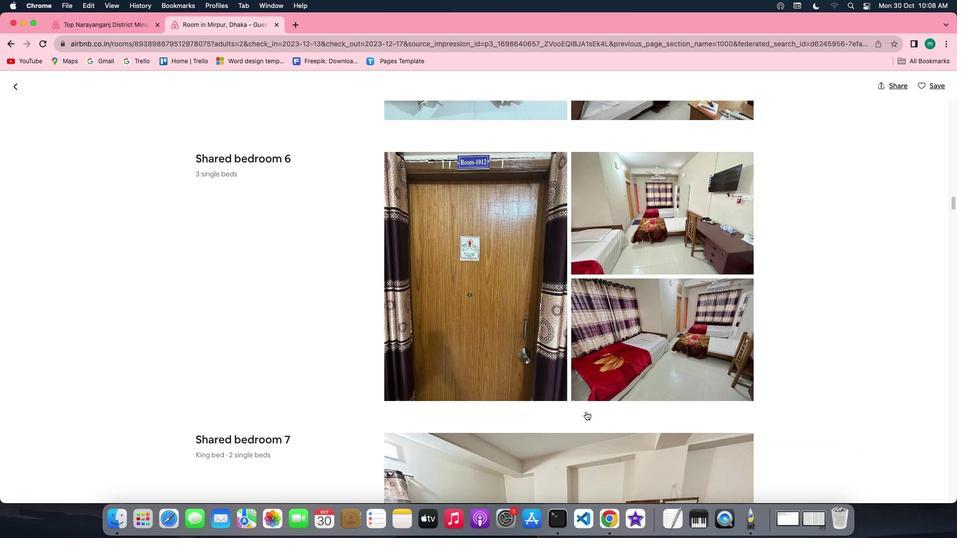 
Action: Mouse scrolled (586, 412) with delta (0, -1)
Screenshot: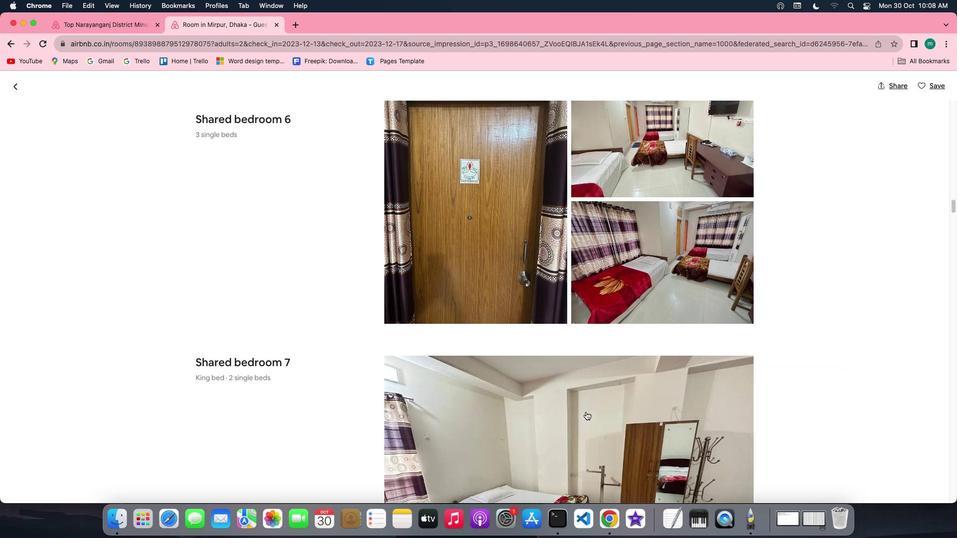 
Action: Mouse scrolled (586, 412) with delta (0, 0)
Screenshot: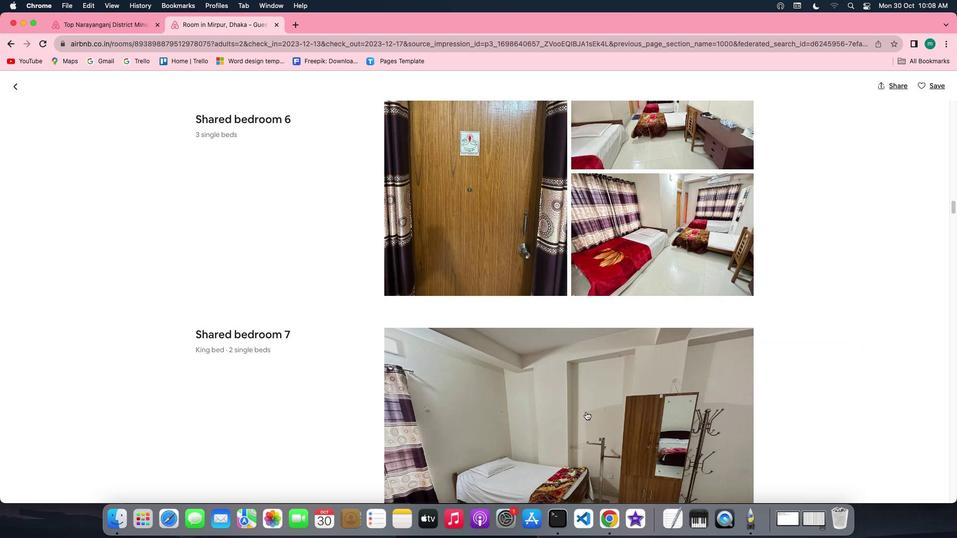 
Action: Mouse scrolled (586, 412) with delta (0, 0)
Screenshot: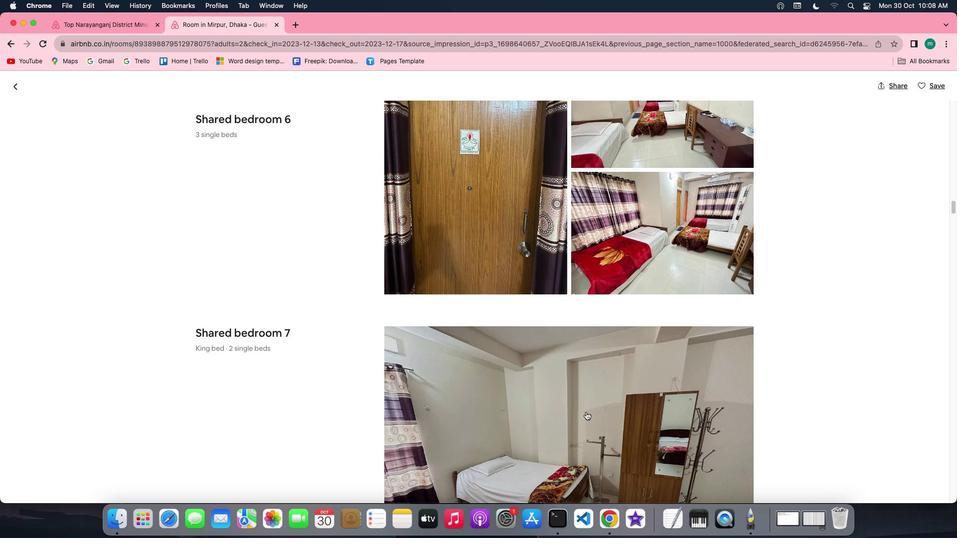 
Action: Mouse scrolled (586, 412) with delta (0, 0)
Screenshot: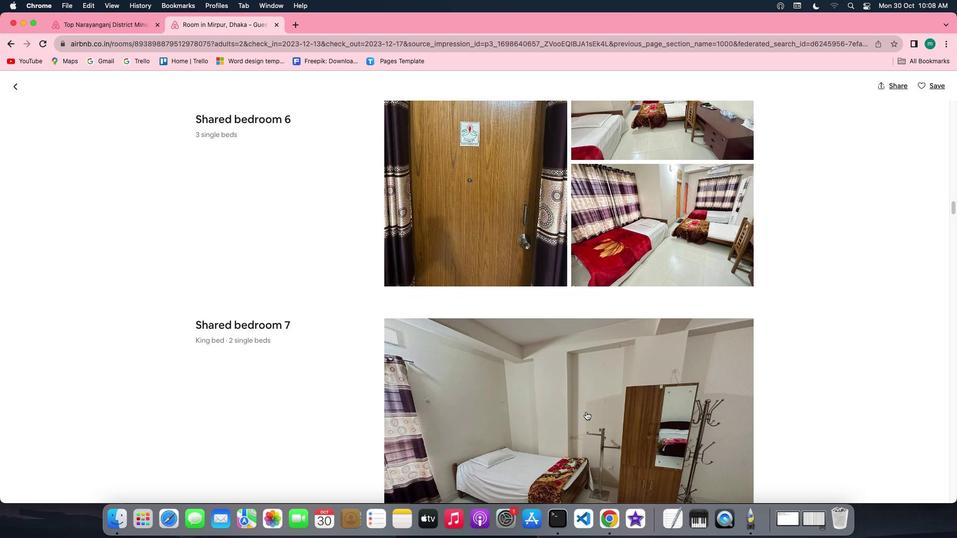 
Action: Mouse scrolled (586, 412) with delta (0, 0)
Screenshot: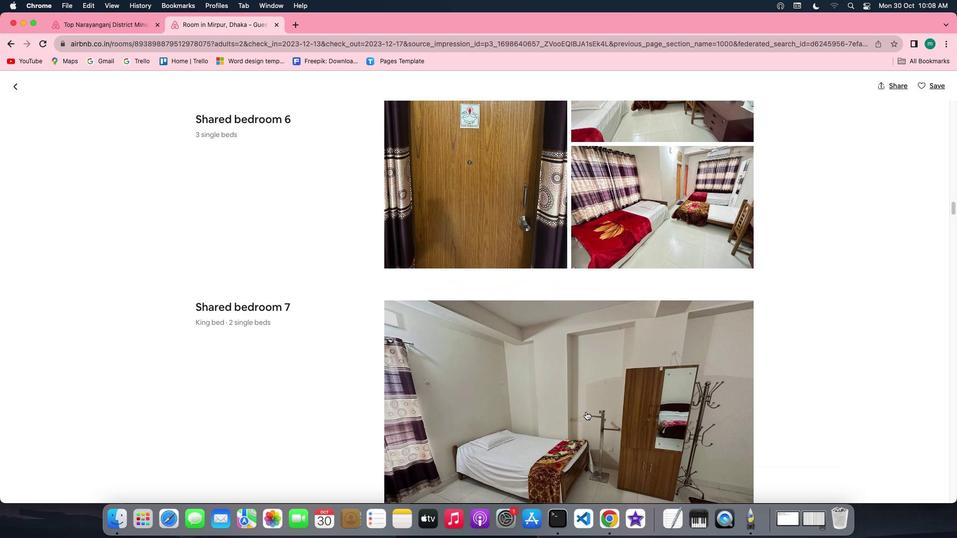 
Action: Mouse scrolled (586, 412) with delta (0, 0)
Screenshot: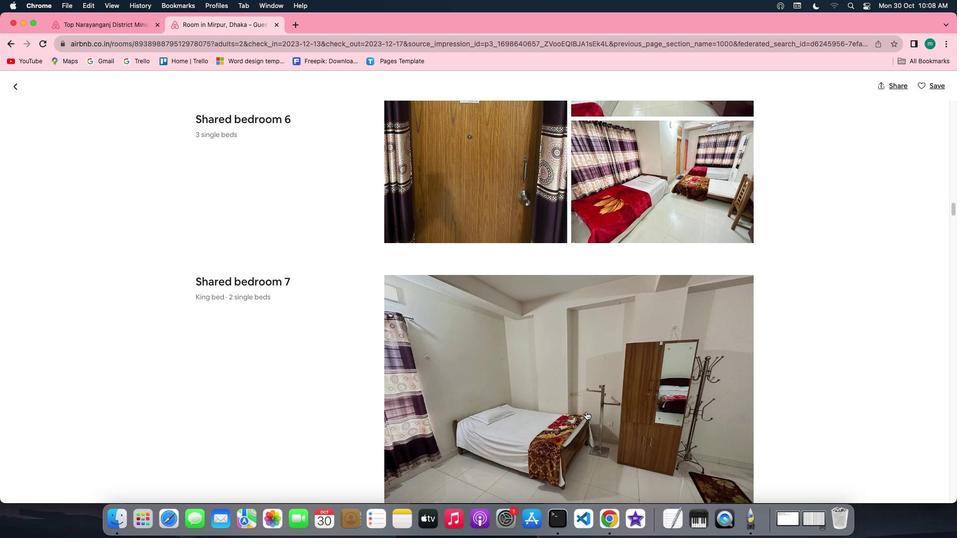 
Action: Mouse scrolled (586, 412) with delta (0, 0)
Screenshot: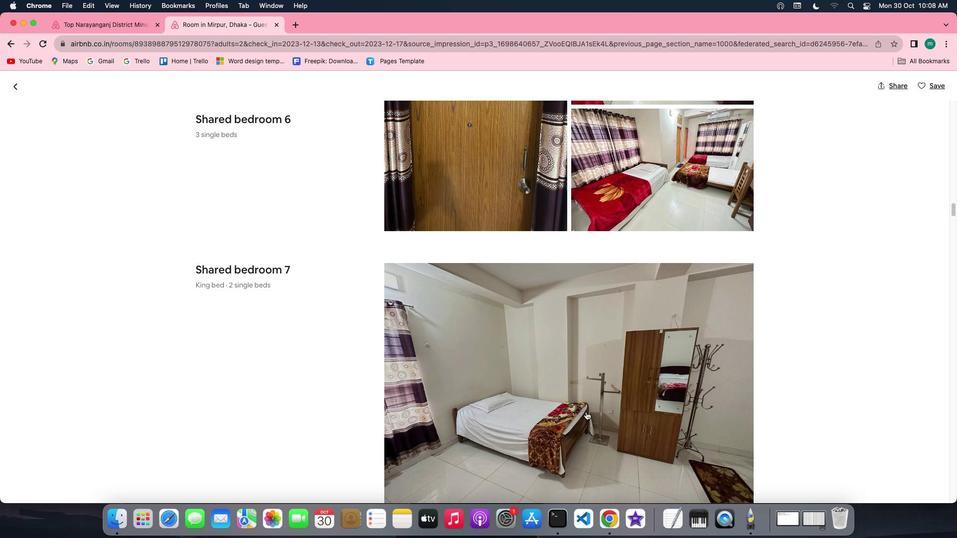 
Action: Mouse scrolled (586, 412) with delta (0, 0)
Screenshot: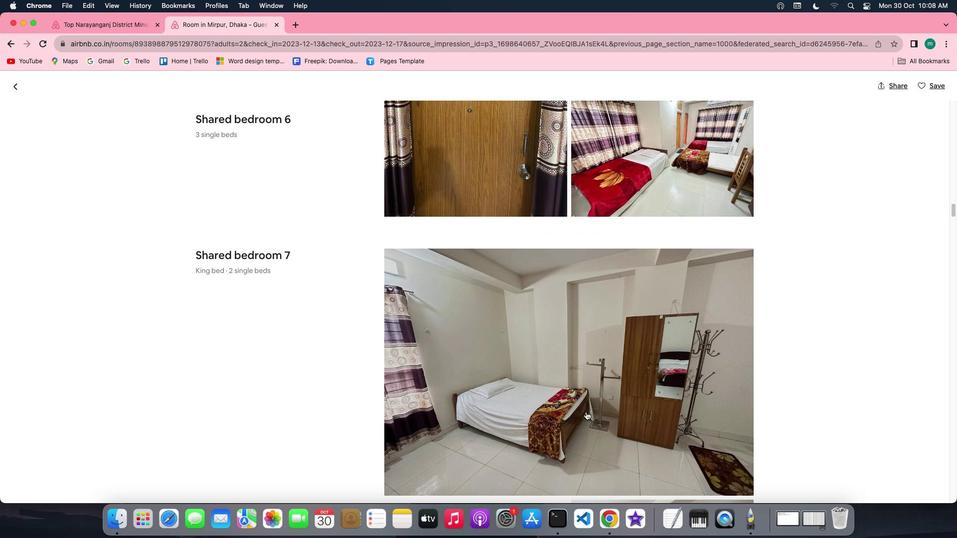 
Action: Mouse scrolled (586, 412) with delta (0, 0)
Screenshot: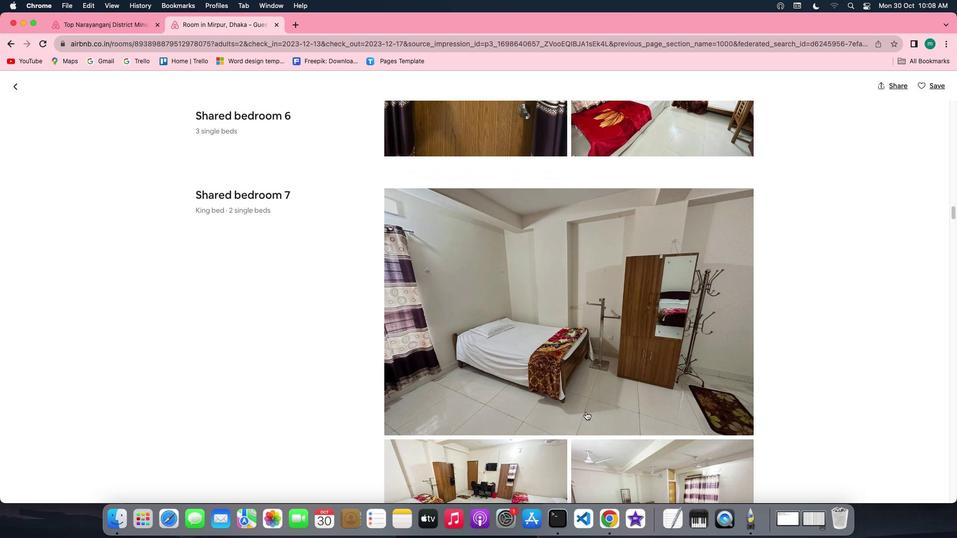 
Action: Mouse scrolled (586, 412) with delta (0, 0)
Screenshot: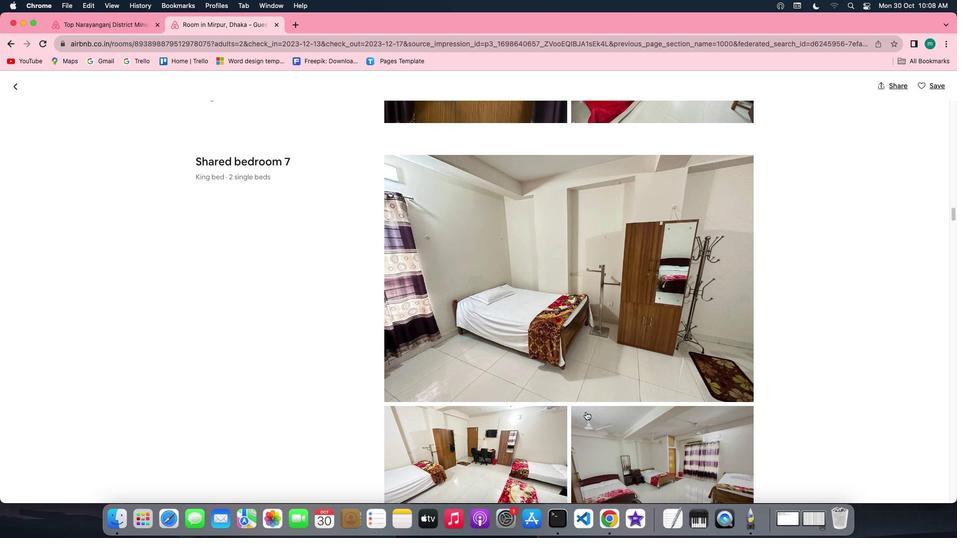 
Action: Mouse scrolled (586, 412) with delta (0, 0)
Screenshot: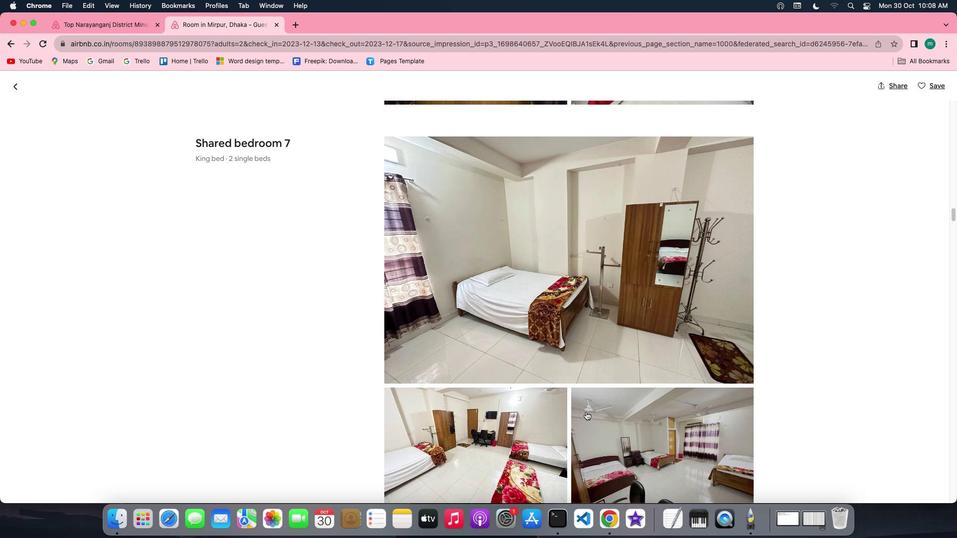 
Action: Mouse scrolled (586, 412) with delta (0, 0)
Screenshot: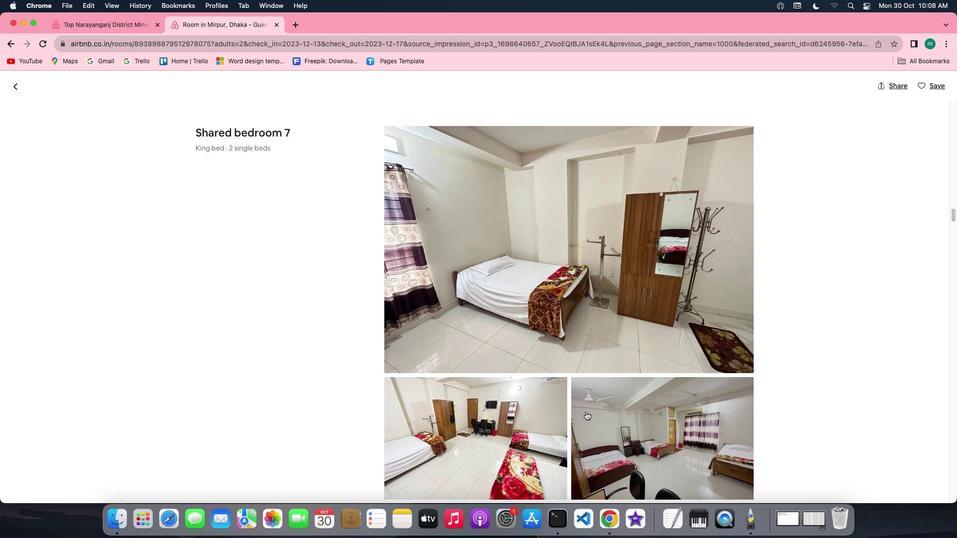 
Action: Mouse scrolled (586, 412) with delta (0, -1)
Screenshot: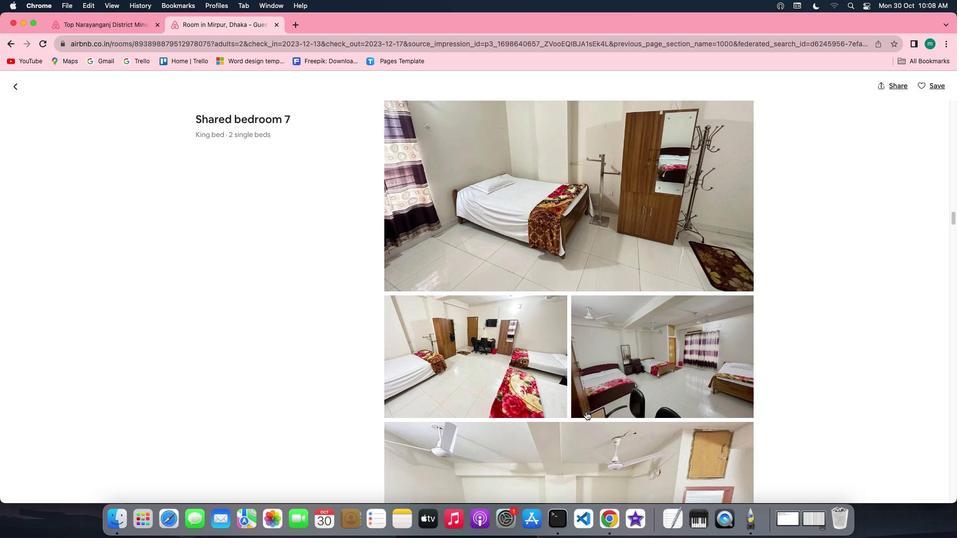 
Action: Mouse scrolled (586, 412) with delta (0, 0)
Screenshot: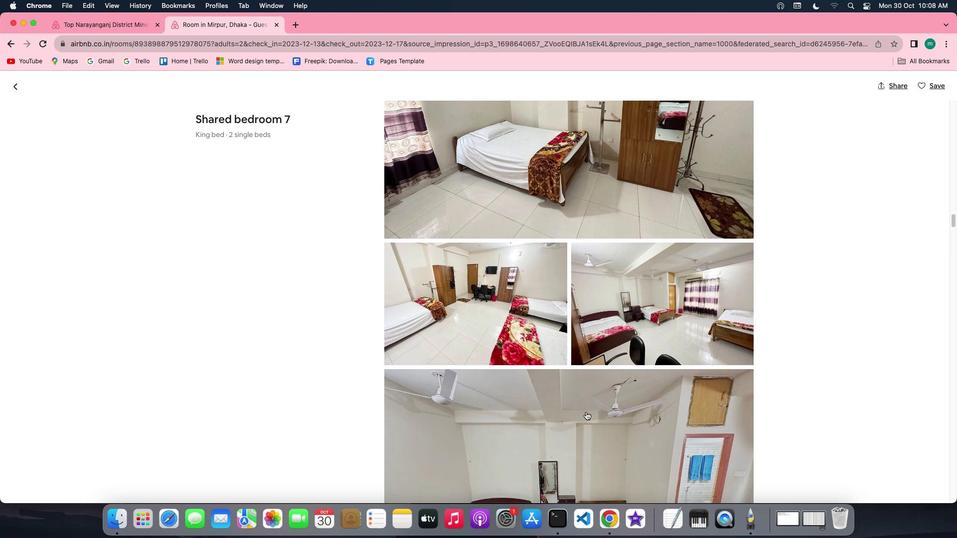 
Action: Mouse scrolled (586, 412) with delta (0, 0)
Screenshot: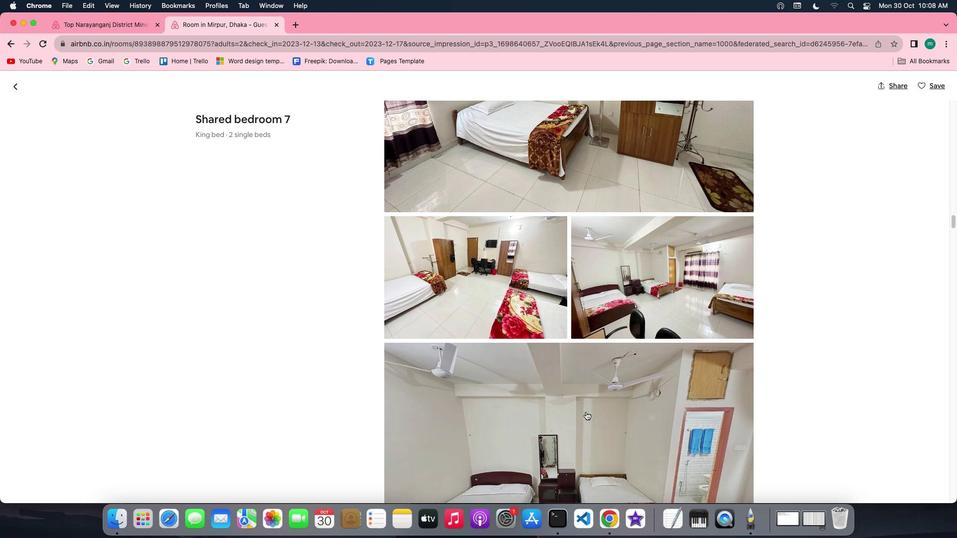 
Action: Mouse scrolled (586, 412) with delta (0, -1)
Screenshot: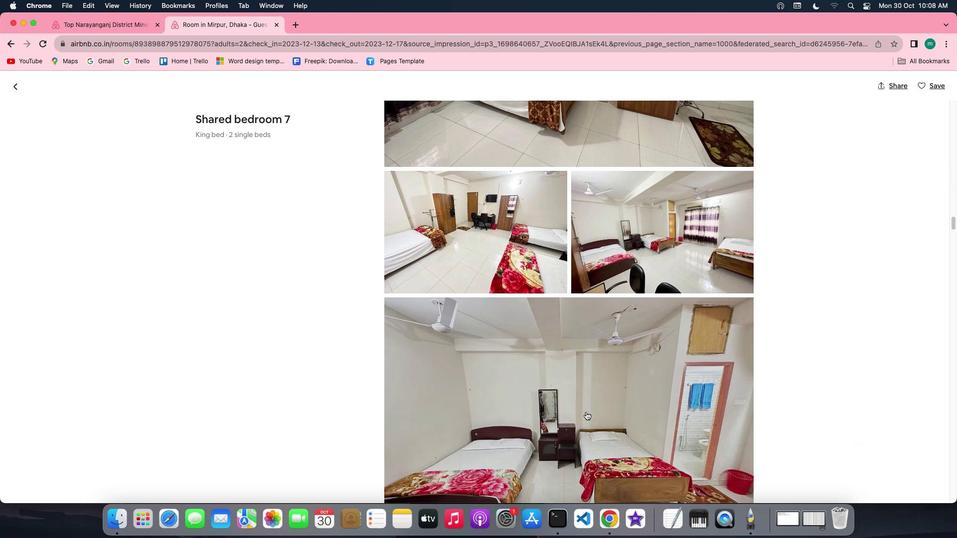 
Action: Mouse scrolled (586, 412) with delta (0, -1)
Screenshot: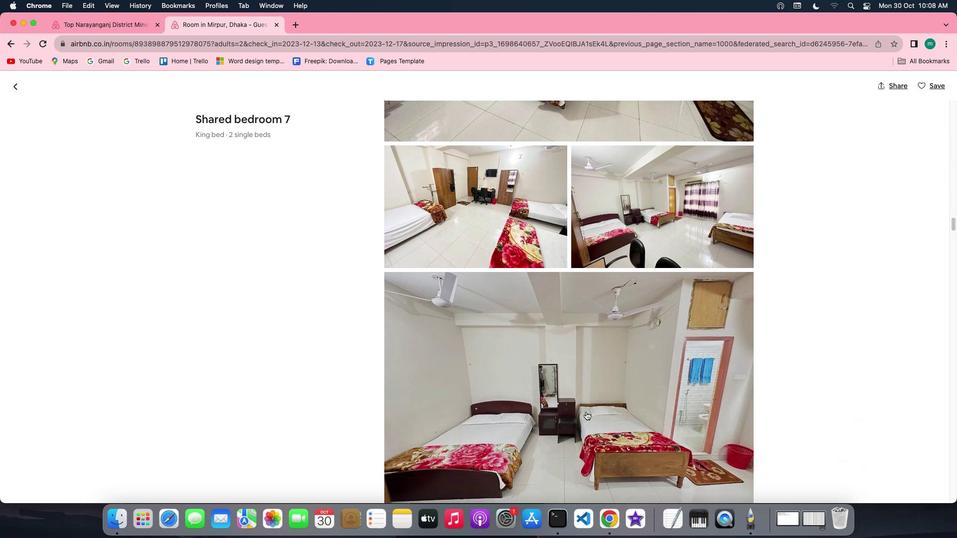 
Action: Mouse scrolled (586, 412) with delta (0, 0)
Screenshot: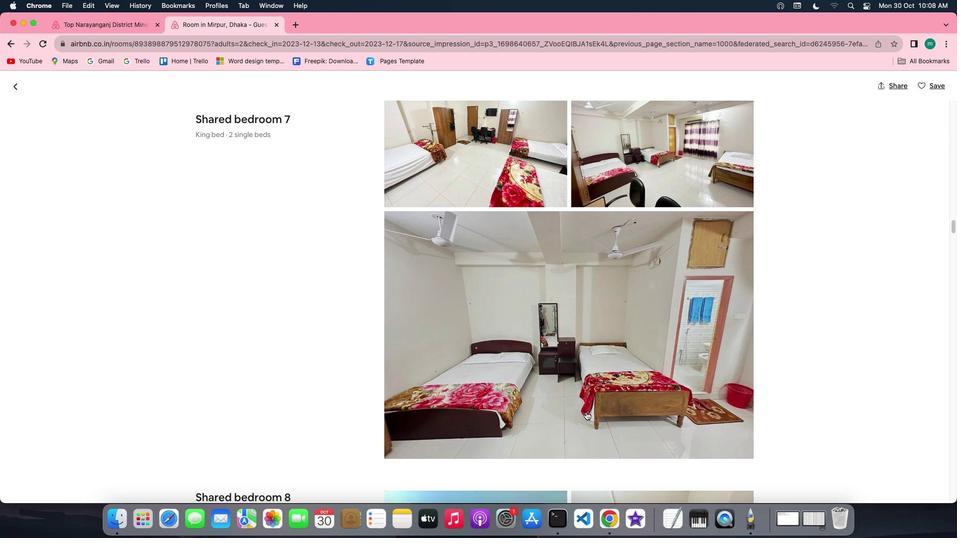 
Action: Mouse scrolled (586, 412) with delta (0, 0)
Screenshot: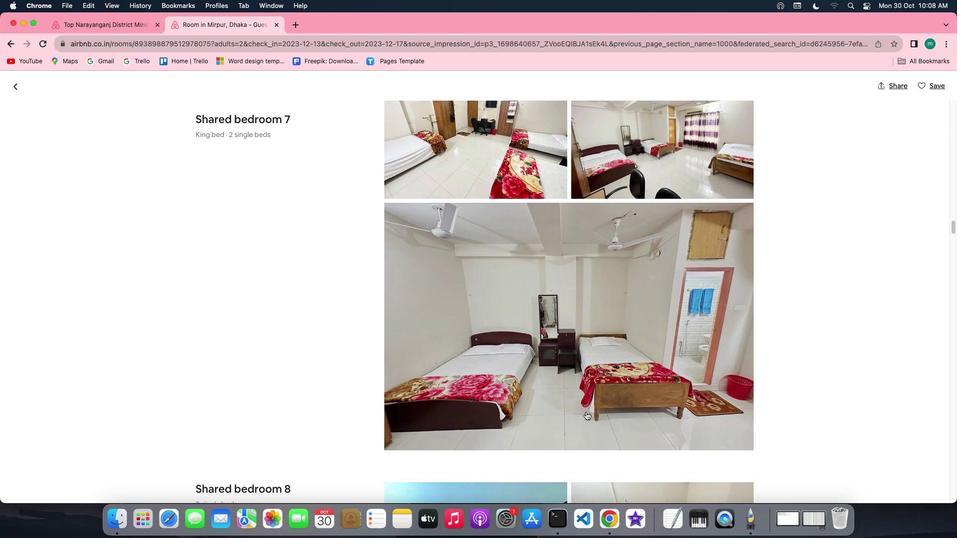 
Action: Mouse scrolled (586, 412) with delta (0, 0)
Screenshot: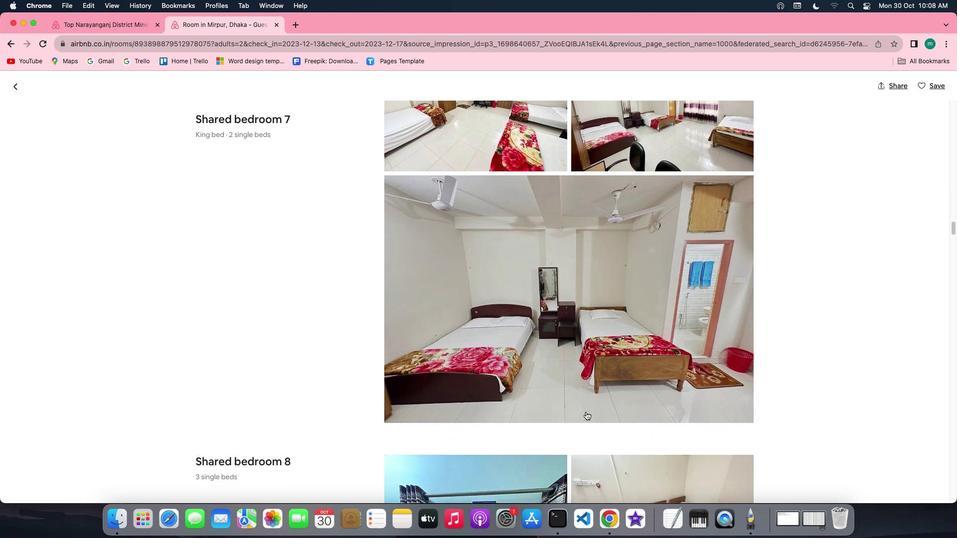 
Action: Mouse scrolled (586, 412) with delta (0, 0)
Screenshot: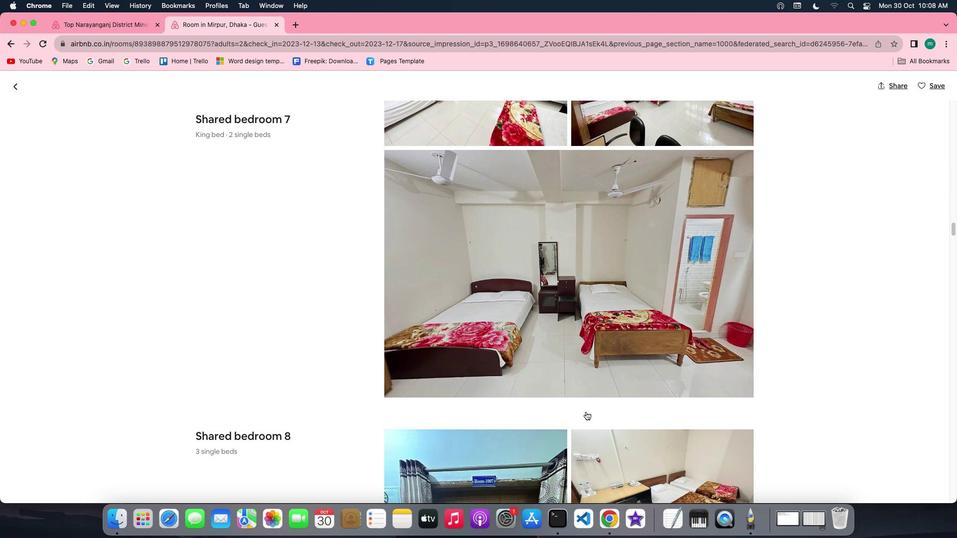 
Action: Mouse scrolled (586, 412) with delta (0, 0)
Screenshot: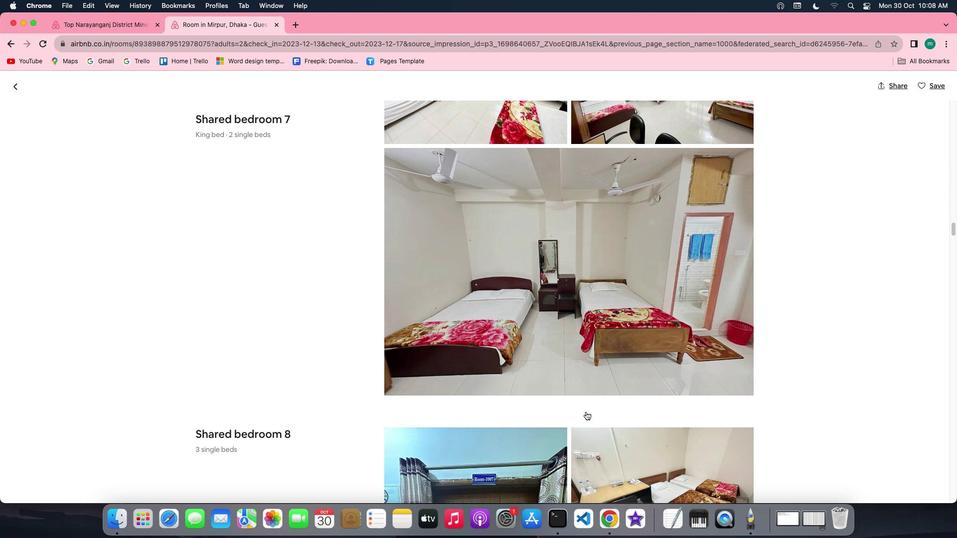 
Action: Mouse scrolled (586, 412) with delta (0, 0)
Screenshot: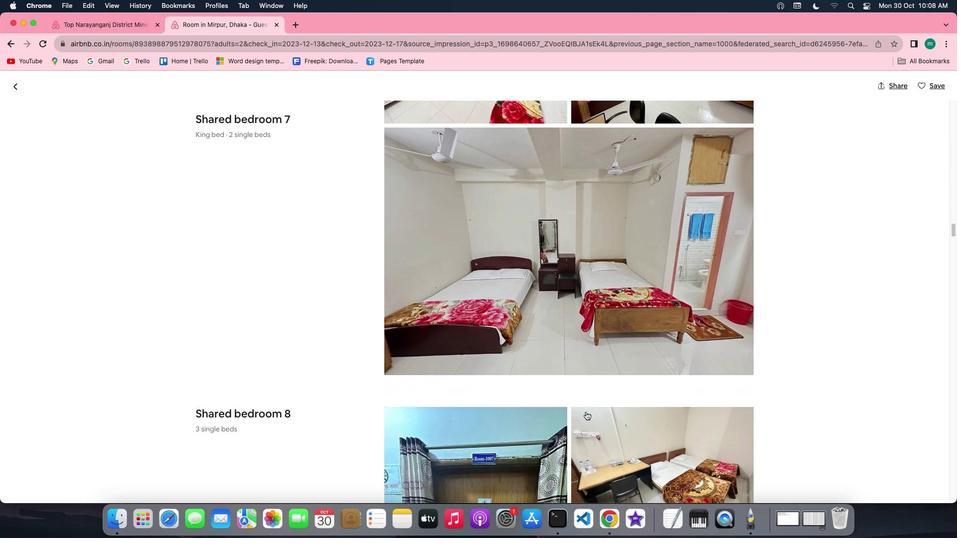 
Action: Mouse scrolled (586, 412) with delta (0, 0)
Screenshot: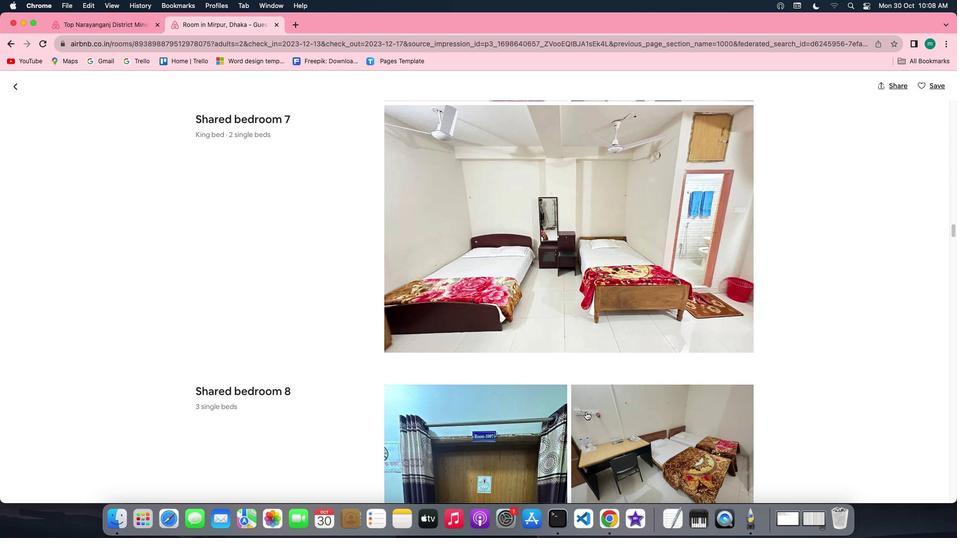 
Action: Mouse scrolled (586, 412) with delta (0, 0)
Screenshot: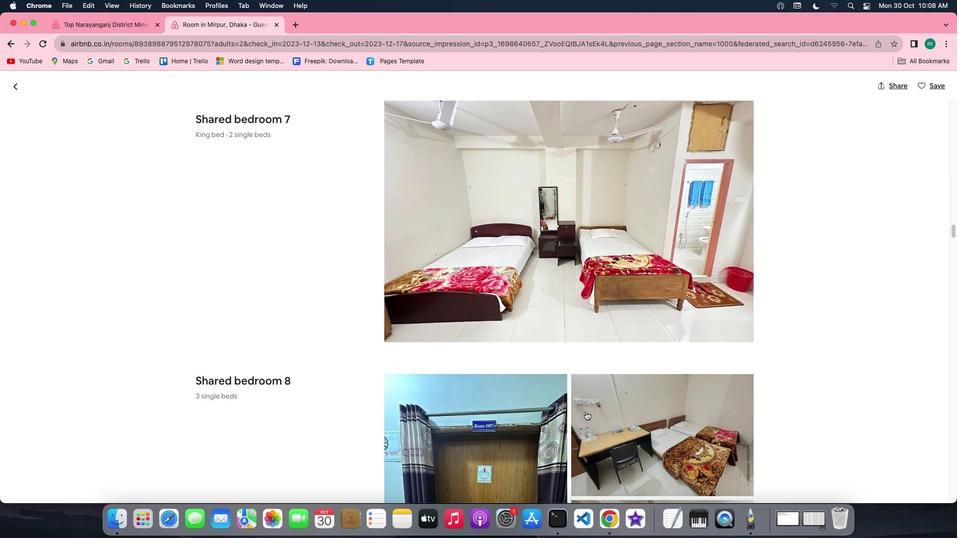 
Action: Mouse scrolled (586, 412) with delta (0, 0)
Screenshot: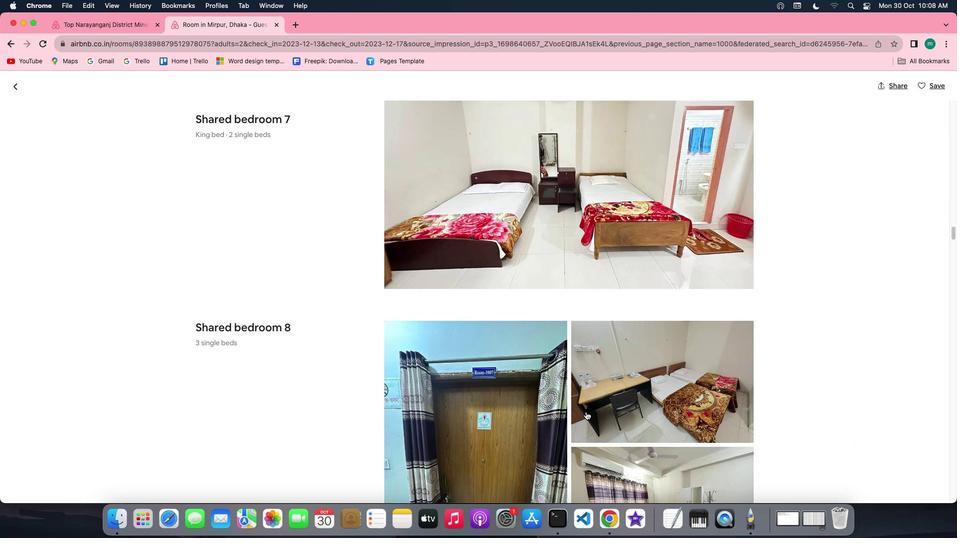 
Action: Mouse scrolled (586, 412) with delta (0, -1)
Screenshot: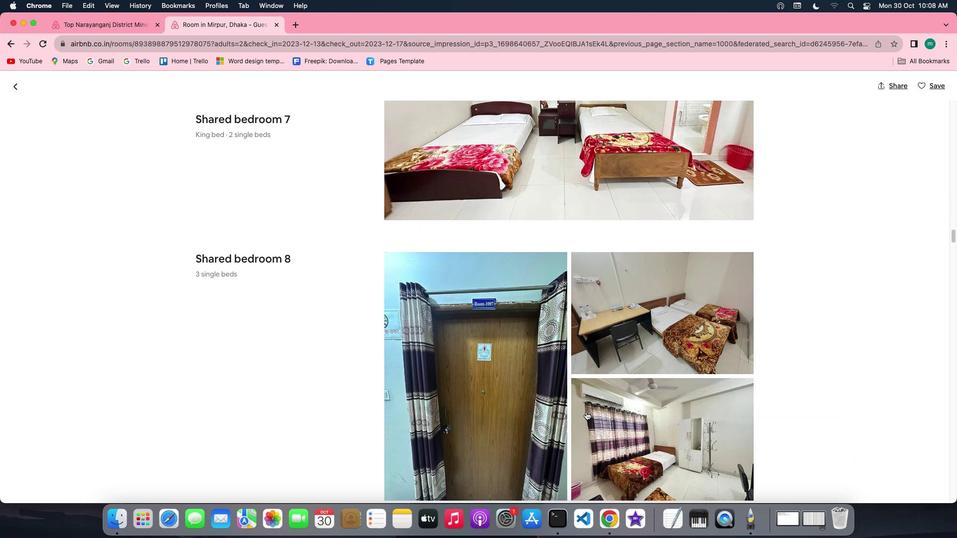 
Action: Mouse scrolled (586, 412) with delta (0, 0)
Screenshot: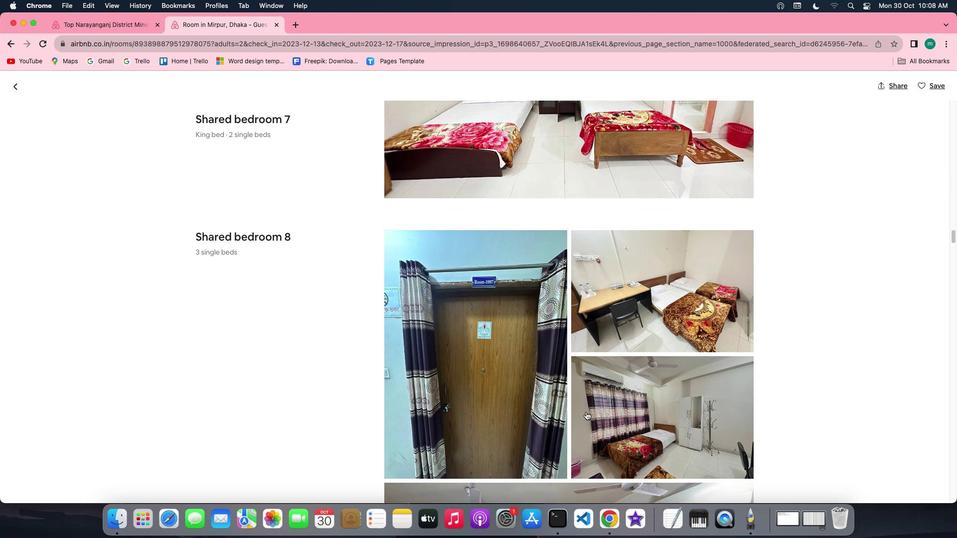 
Action: Mouse scrolled (586, 412) with delta (0, 0)
Screenshot: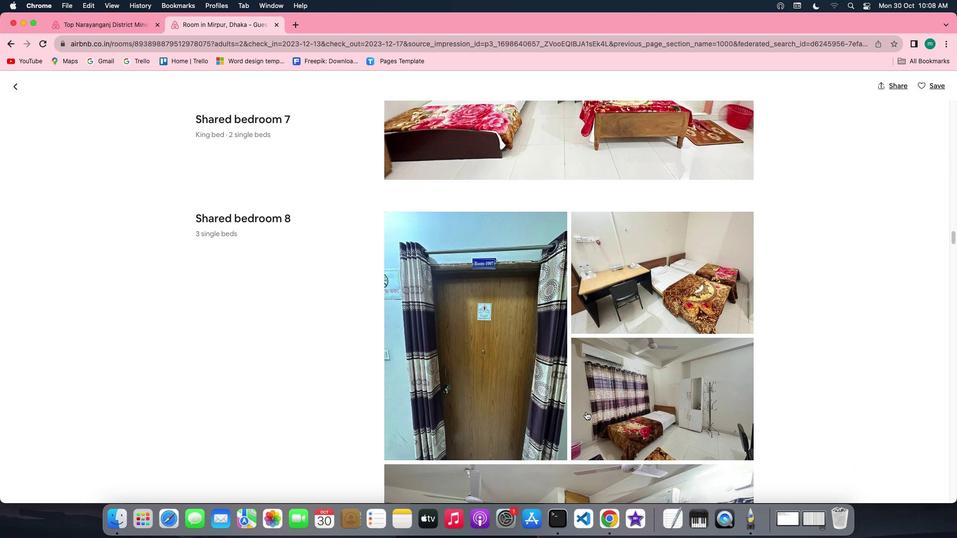 
Action: Mouse scrolled (586, 412) with delta (0, -1)
Screenshot: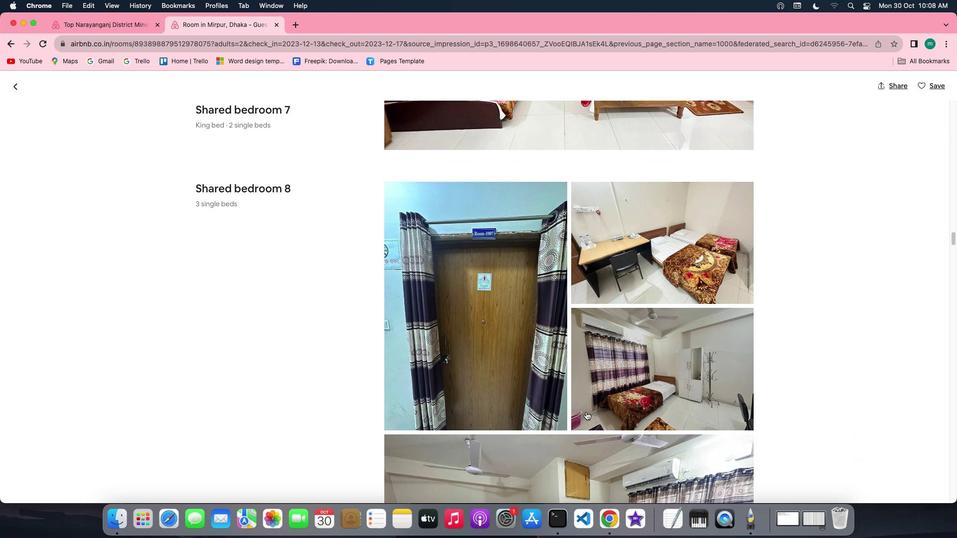 
Action: Mouse scrolled (586, 412) with delta (0, -1)
Screenshot: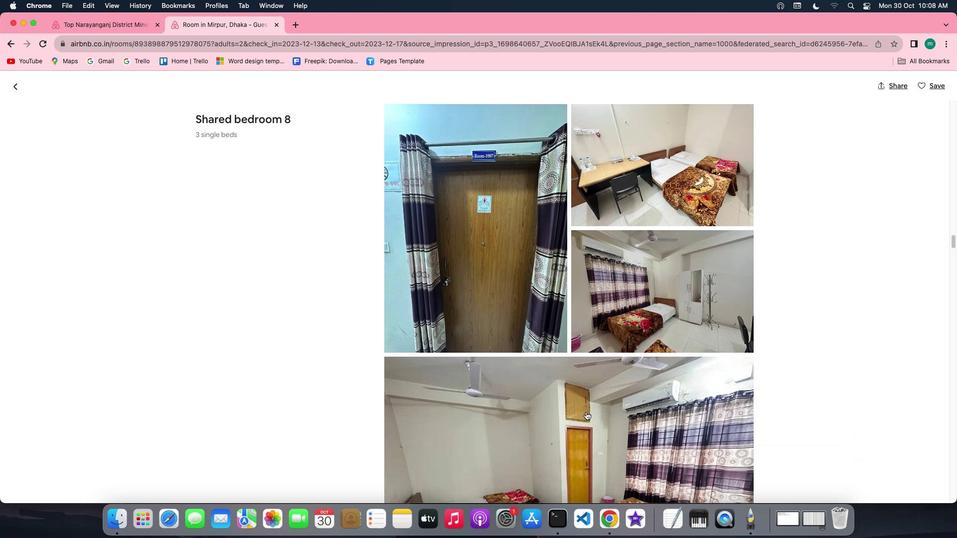 
Action: Mouse scrolled (586, 412) with delta (0, 0)
Screenshot: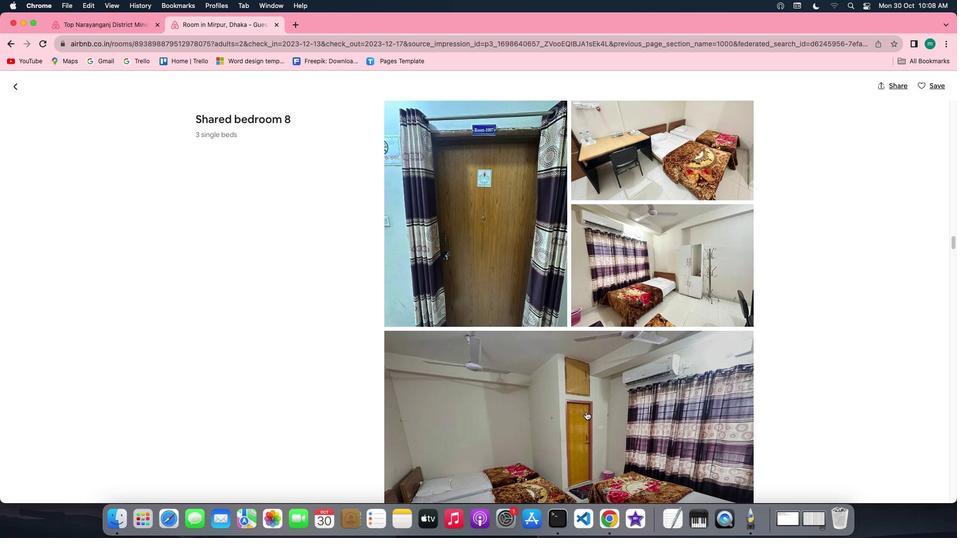 
Action: Mouse scrolled (586, 412) with delta (0, 0)
Screenshot: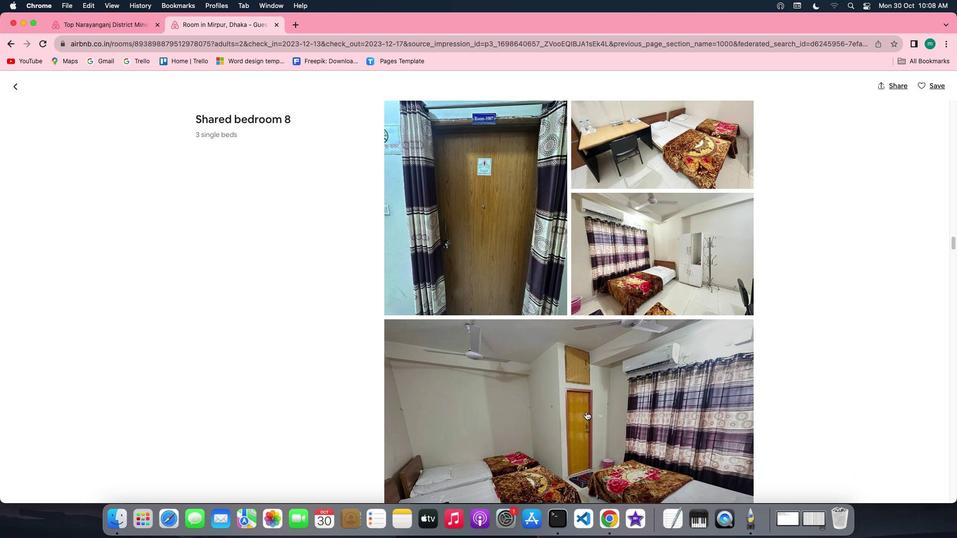 
Action: Mouse scrolled (586, 412) with delta (0, 0)
Screenshot: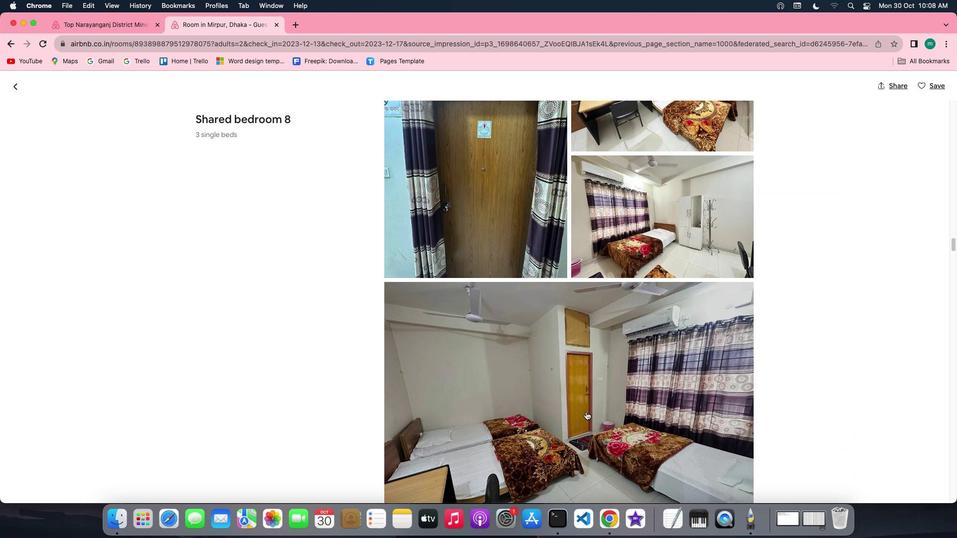
Action: Mouse scrolled (586, 412) with delta (0, 0)
Screenshot: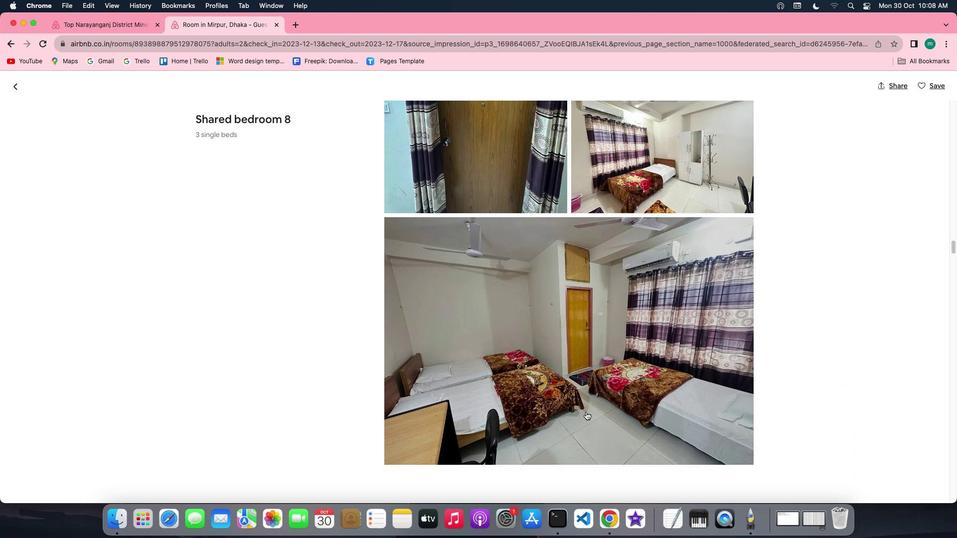 
Action: Mouse scrolled (586, 412) with delta (0, 0)
Screenshot: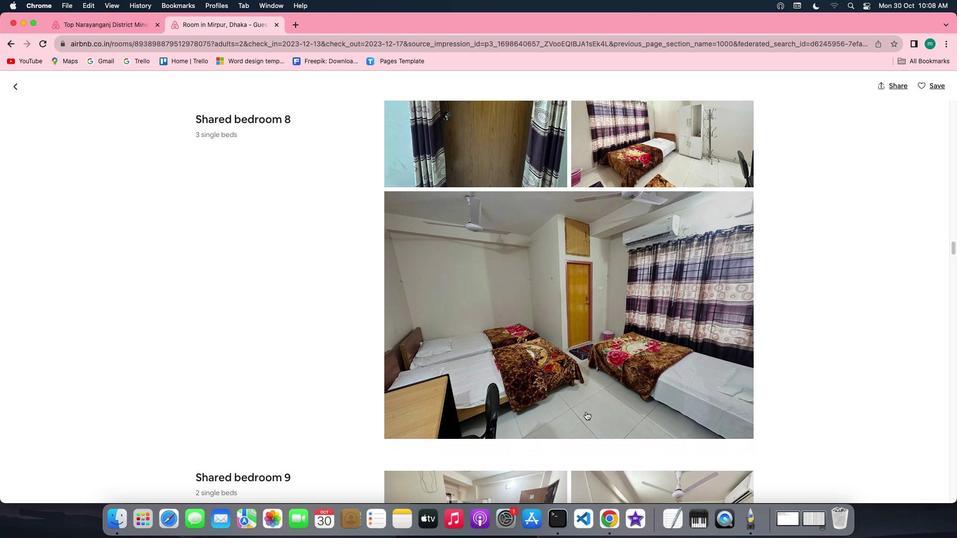 
Action: Mouse scrolled (586, 412) with delta (0, 0)
Screenshot: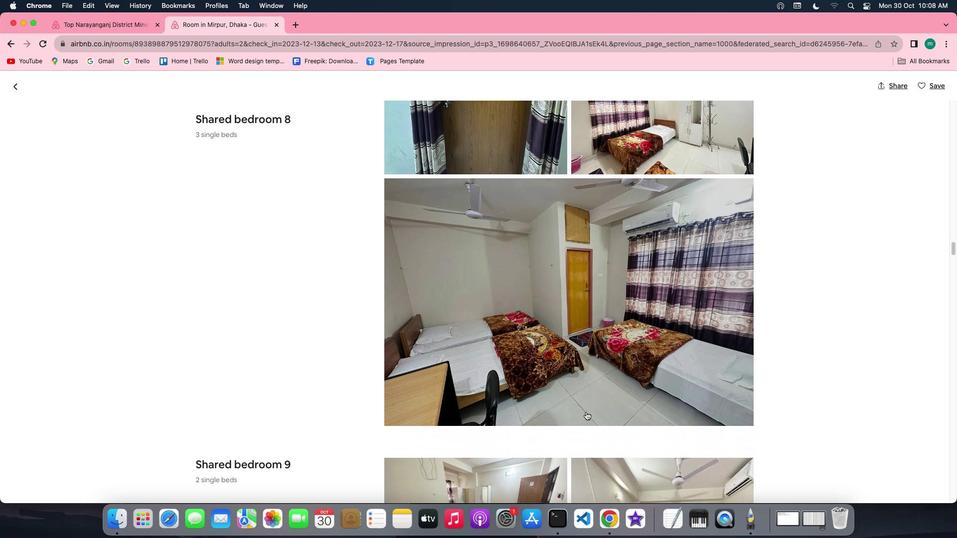 
Action: Mouse scrolled (586, 412) with delta (0, 0)
Screenshot: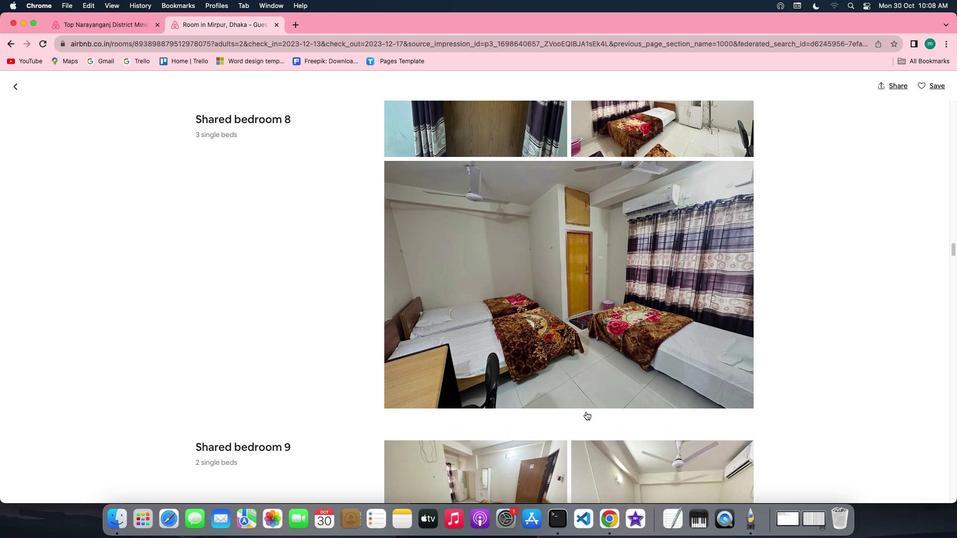 
Action: Mouse scrolled (586, 412) with delta (0, 0)
Screenshot: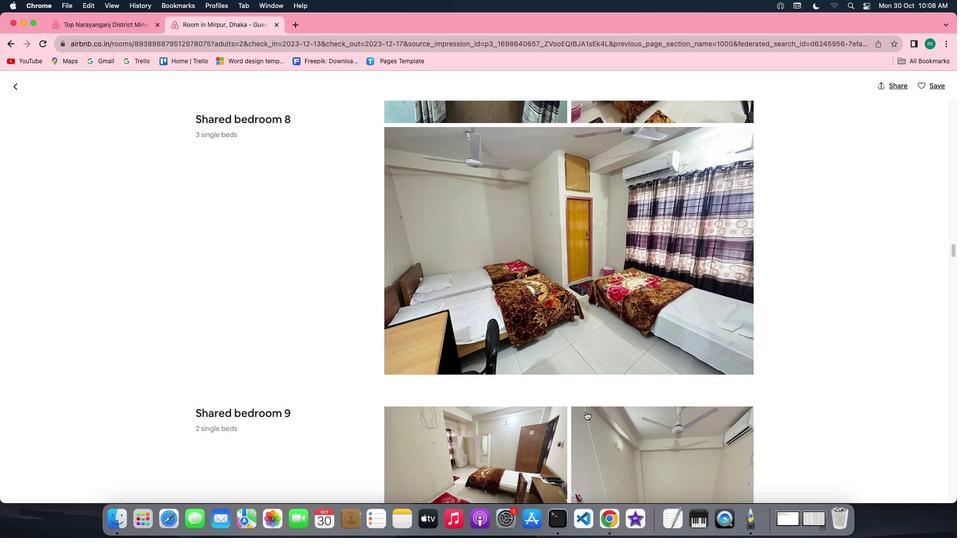 
Action: Mouse scrolled (586, 412) with delta (0, 0)
Screenshot: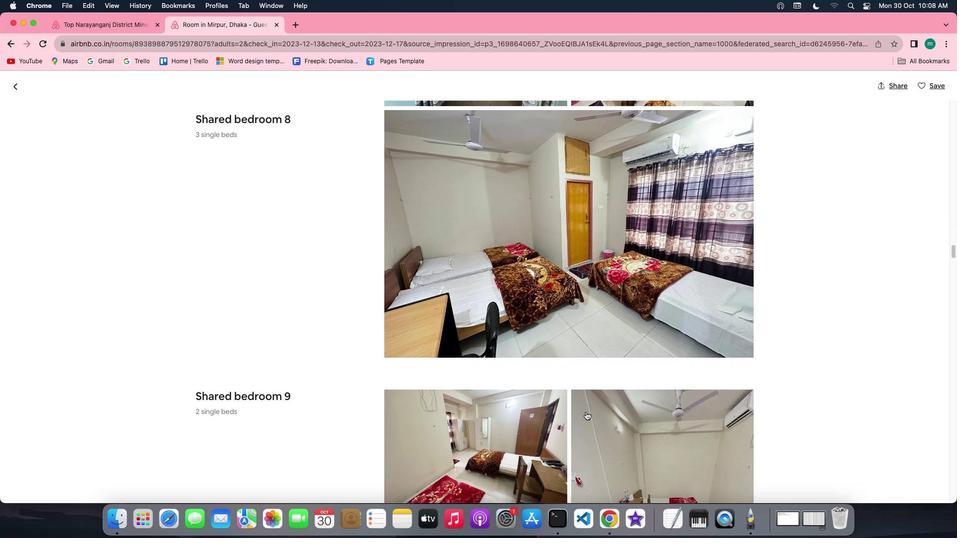 
Action: Mouse scrolled (586, 412) with delta (0, 0)
Screenshot: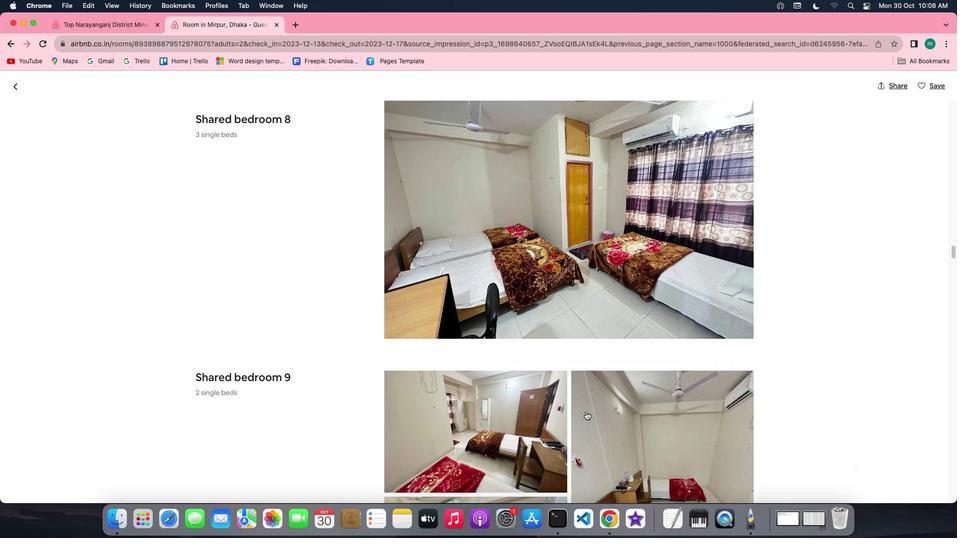 
Action: Mouse scrolled (586, 412) with delta (0, 0)
Screenshot: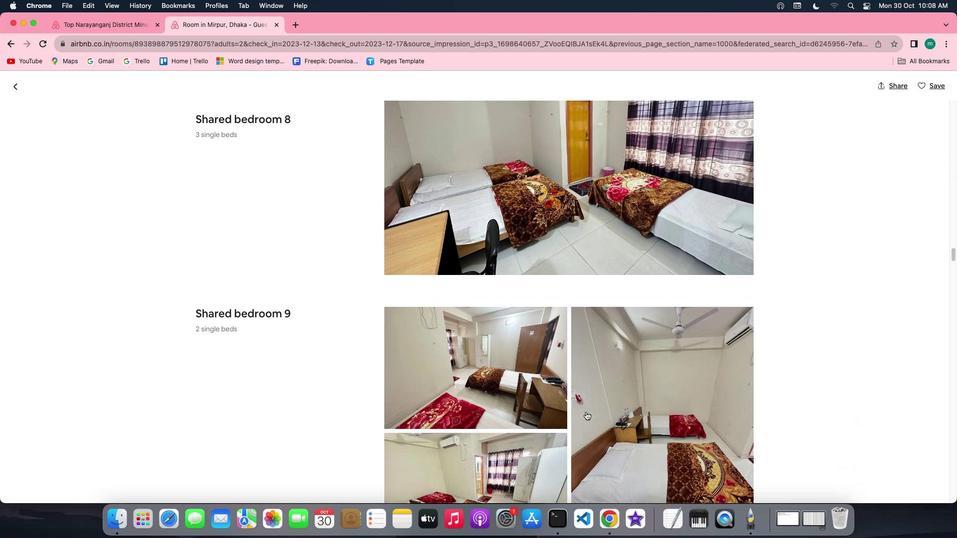 
Action: Mouse scrolled (586, 412) with delta (0, 0)
Screenshot: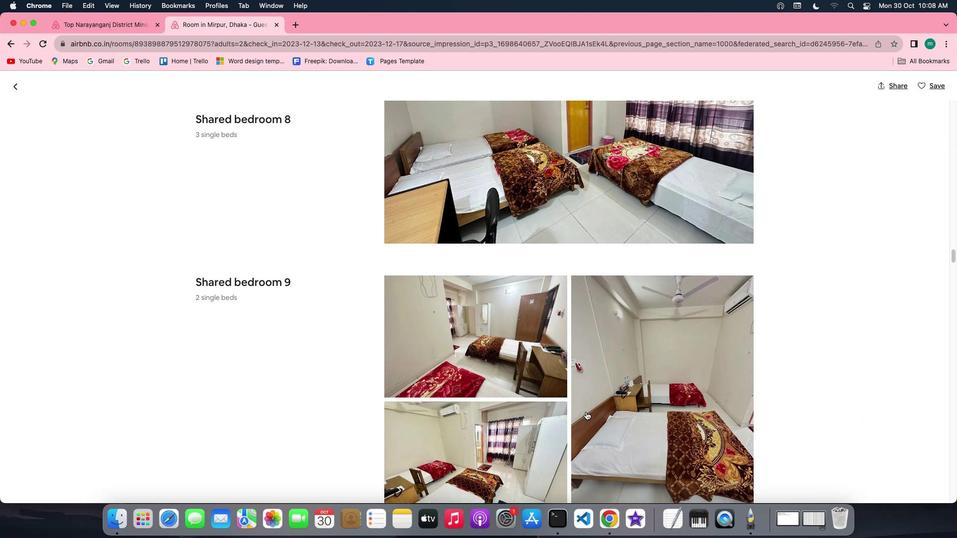 
Action: Mouse scrolled (586, 412) with delta (0, 0)
Screenshot: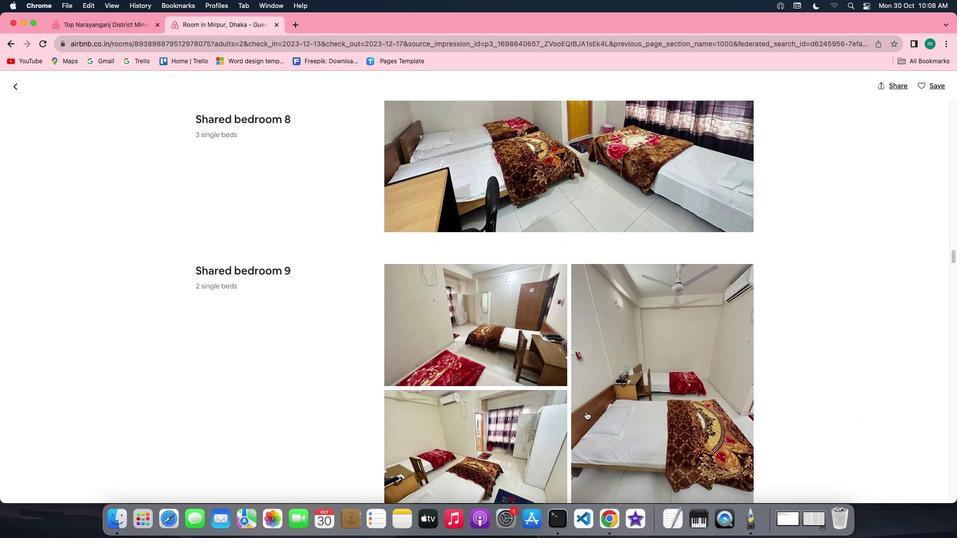 
Action: Mouse scrolled (586, 412) with delta (0, 0)
Screenshot: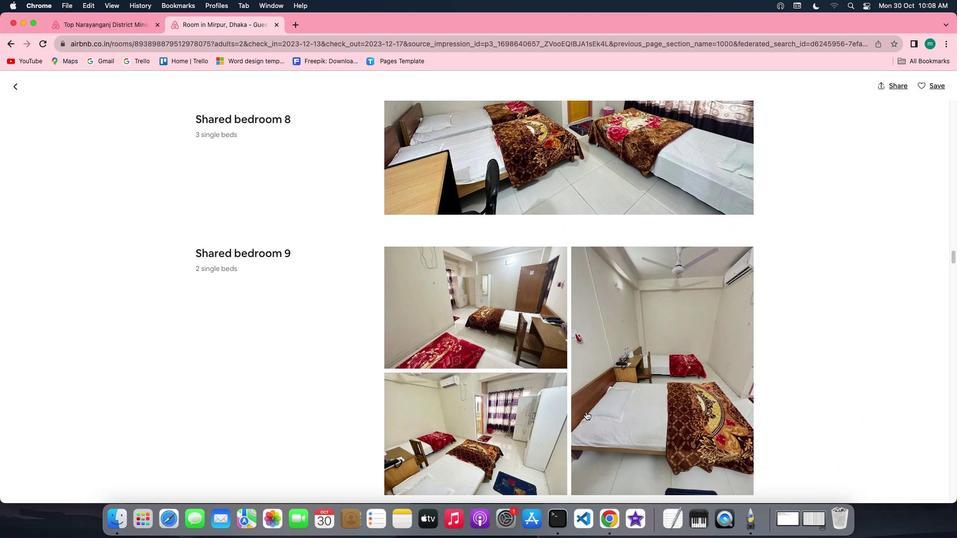 
Action: Mouse scrolled (586, 412) with delta (0, -1)
Screenshot: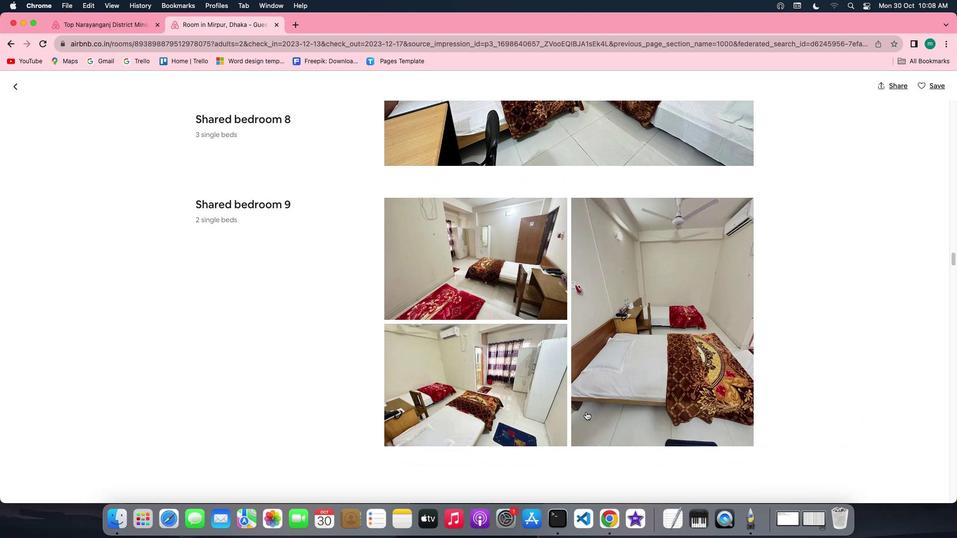 
Action: Mouse scrolled (586, 412) with delta (0, 0)
Screenshot: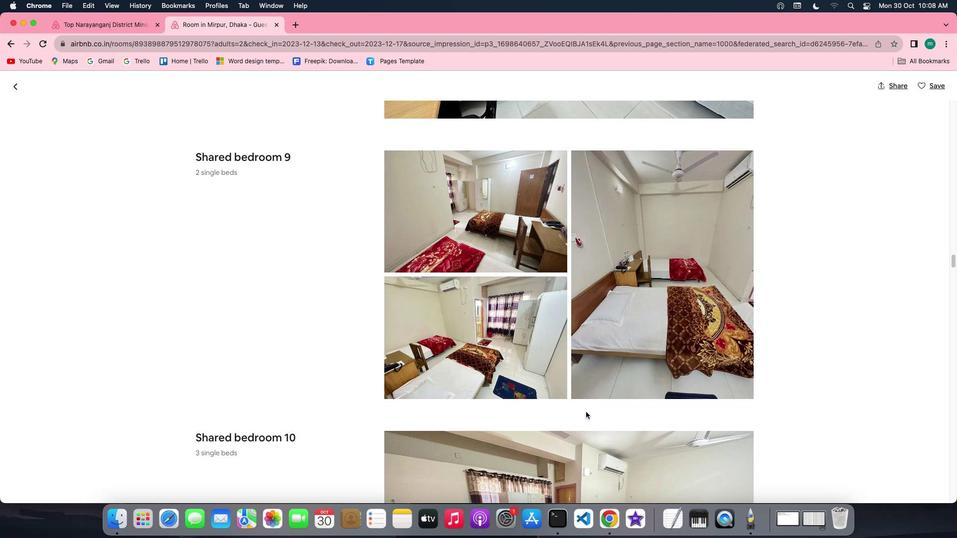 
Action: Mouse scrolled (586, 412) with delta (0, 0)
Screenshot: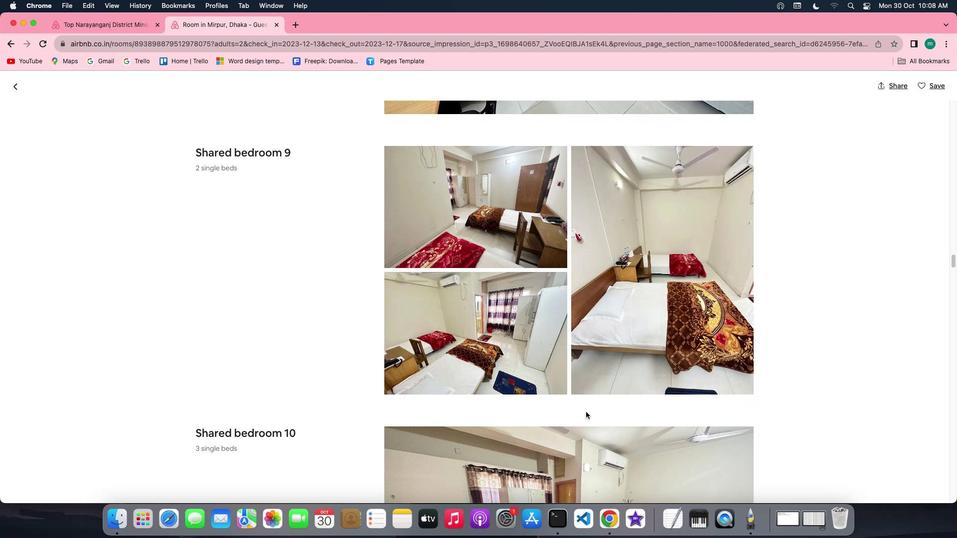 
Action: Mouse scrolled (586, 412) with delta (0, 0)
Screenshot: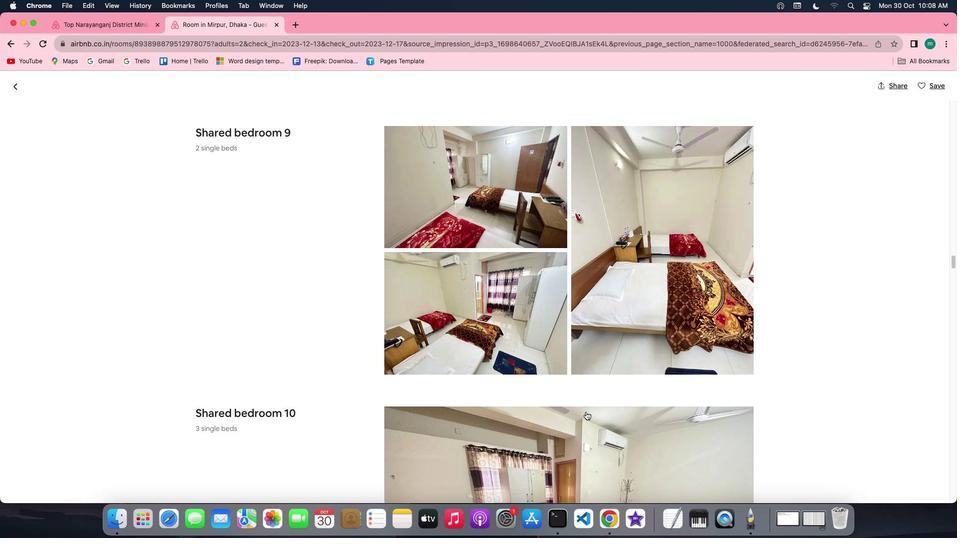 
Action: Mouse moved to (585, 412)
Screenshot: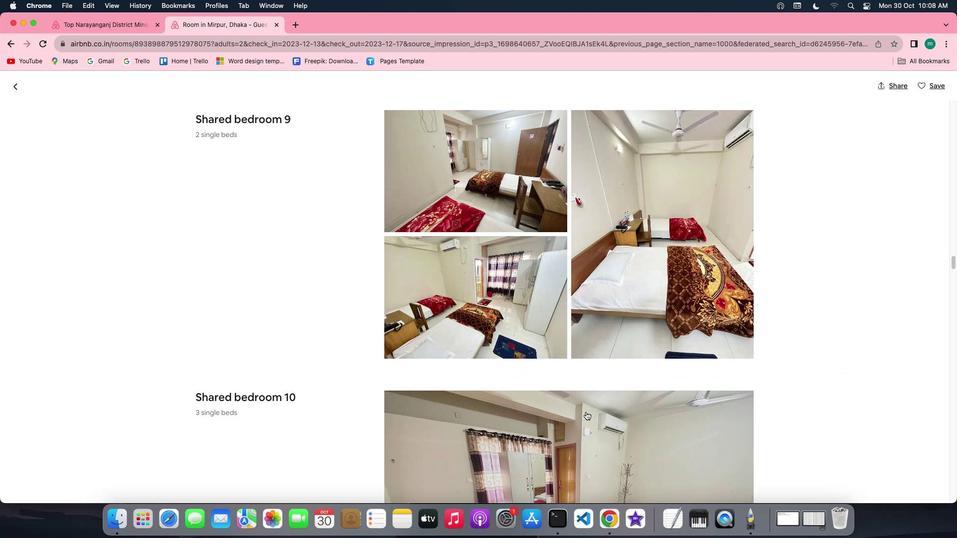 
Action: Mouse scrolled (585, 412) with delta (0, 0)
Screenshot: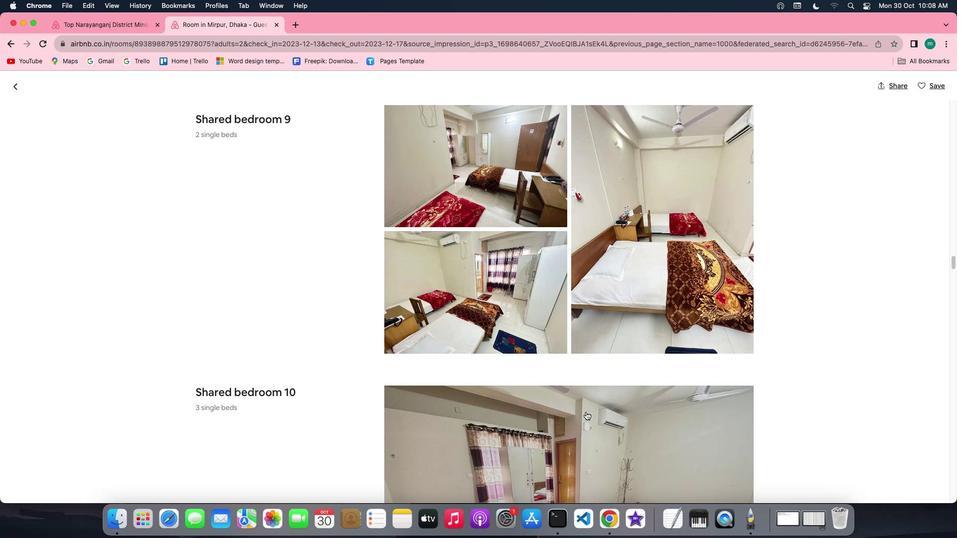 
Action: Mouse scrolled (585, 412) with delta (0, 0)
Screenshot: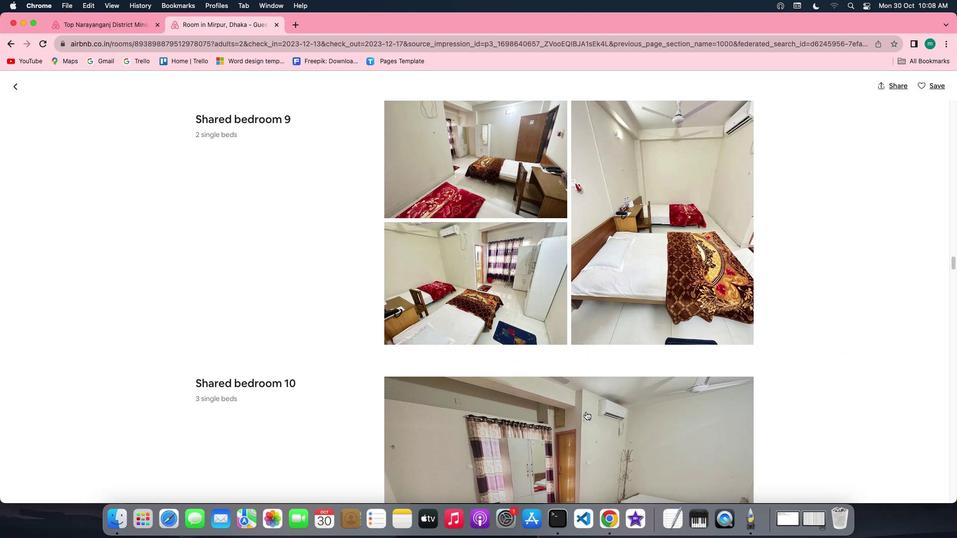 
Action: Mouse scrolled (585, 412) with delta (0, -1)
Screenshot: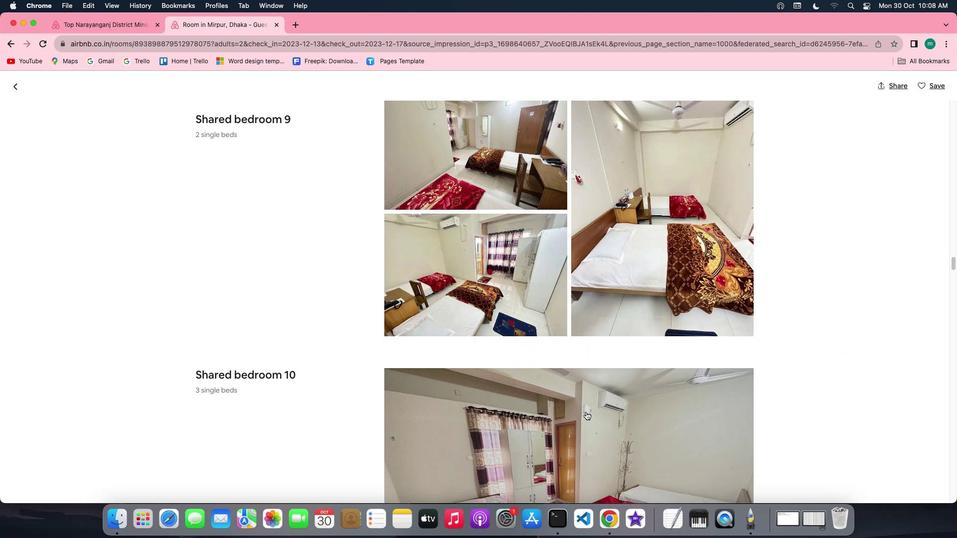 
Action: Mouse scrolled (585, 412) with delta (0, 0)
Screenshot: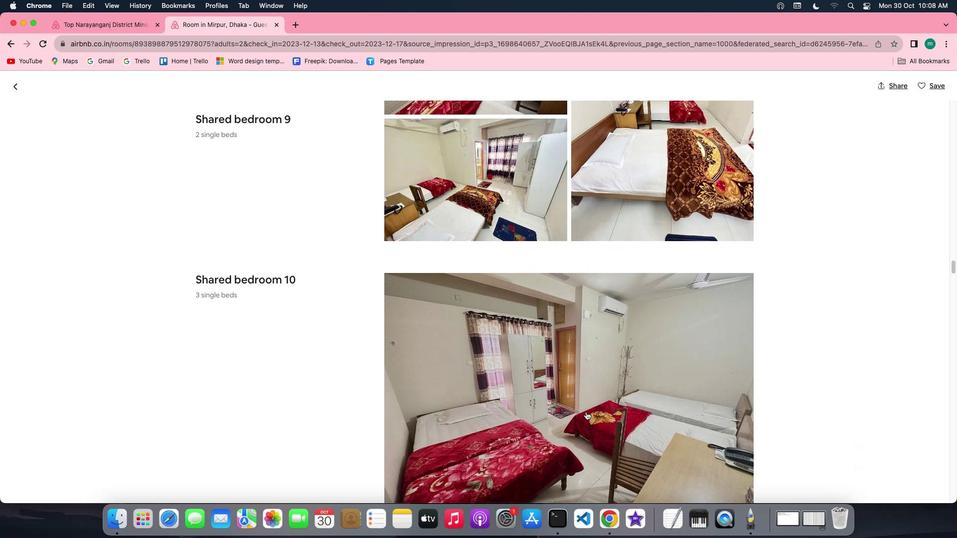 
Action: Mouse scrolled (585, 412) with delta (0, 0)
Screenshot: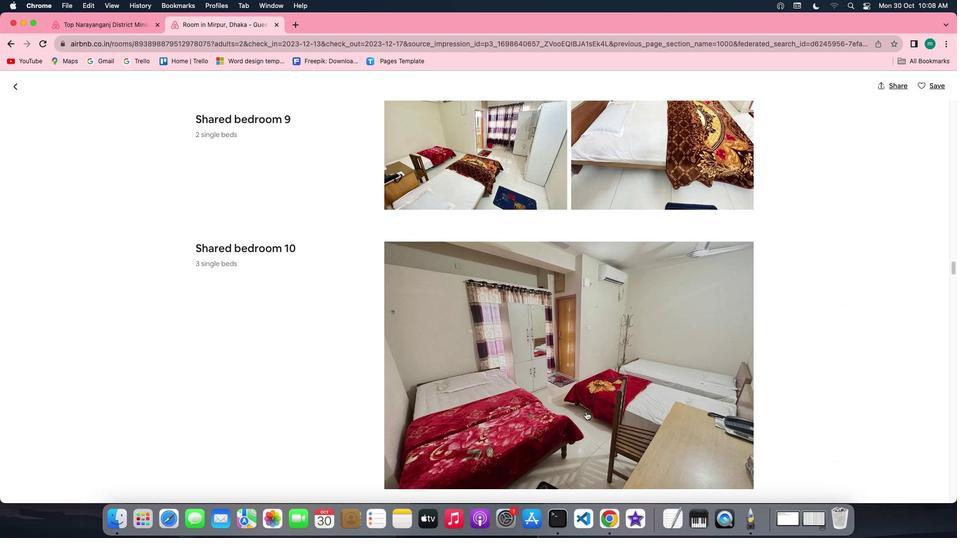 
Action: Mouse scrolled (585, 412) with delta (0, 0)
Screenshot: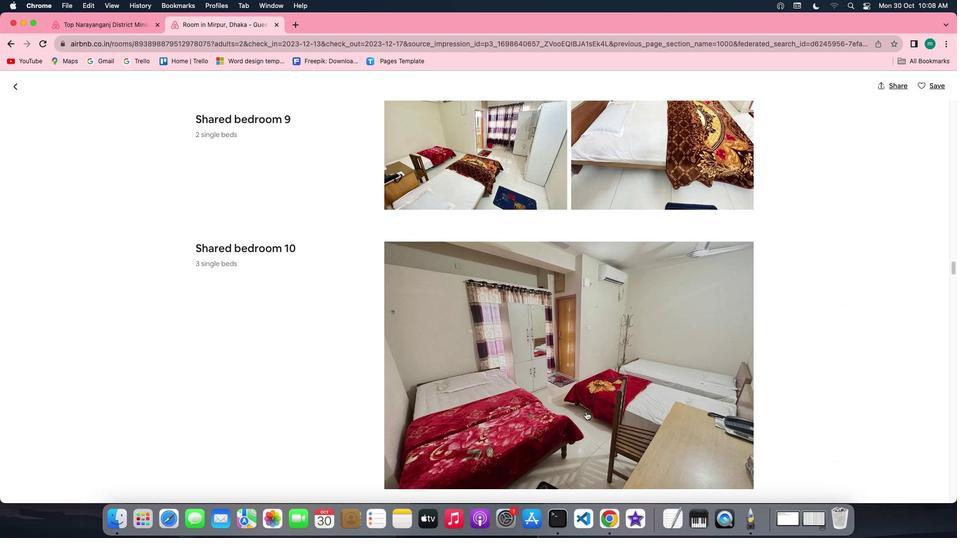 
Action: Mouse scrolled (585, 412) with delta (0, -1)
Screenshot: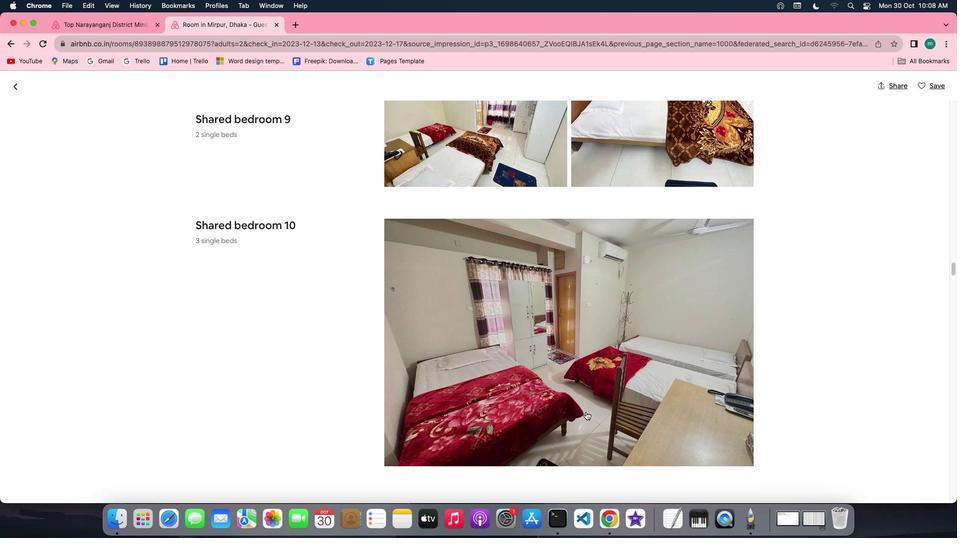 
Action: Mouse scrolled (585, 412) with delta (0, -1)
Screenshot: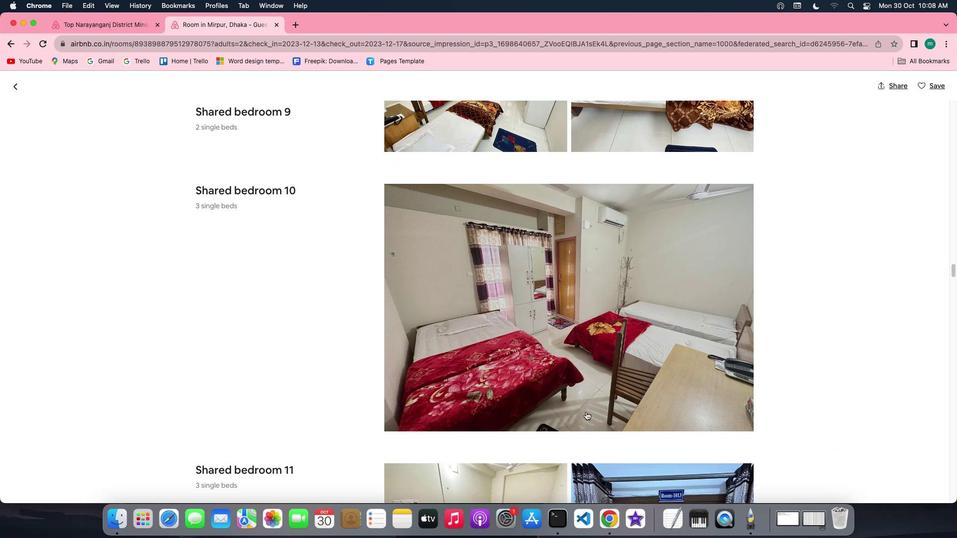 
Action: Mouse scrolled (585, 412) with delta (0, 0)
Screenshot: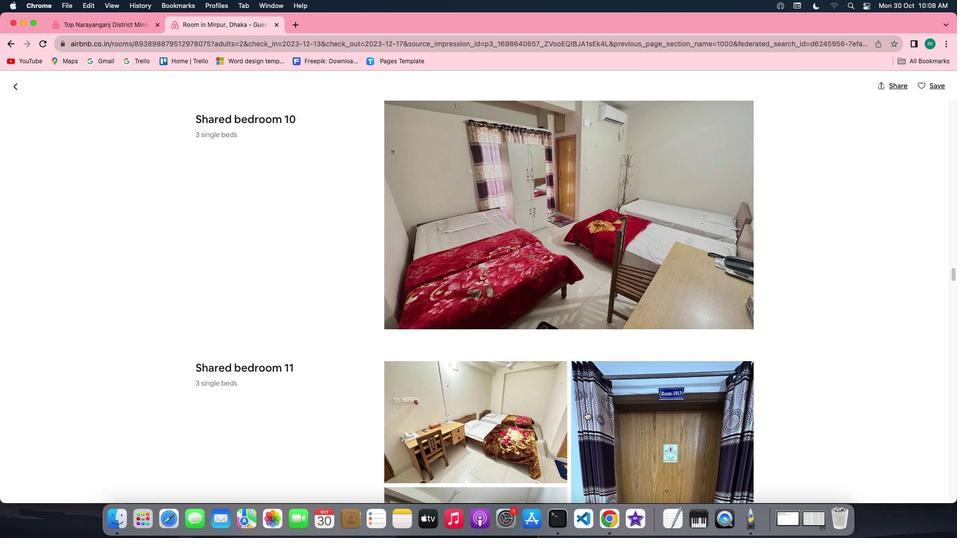 
Action: Mouse scrolled (585, 412) with delta (0, 0)
Screenshot: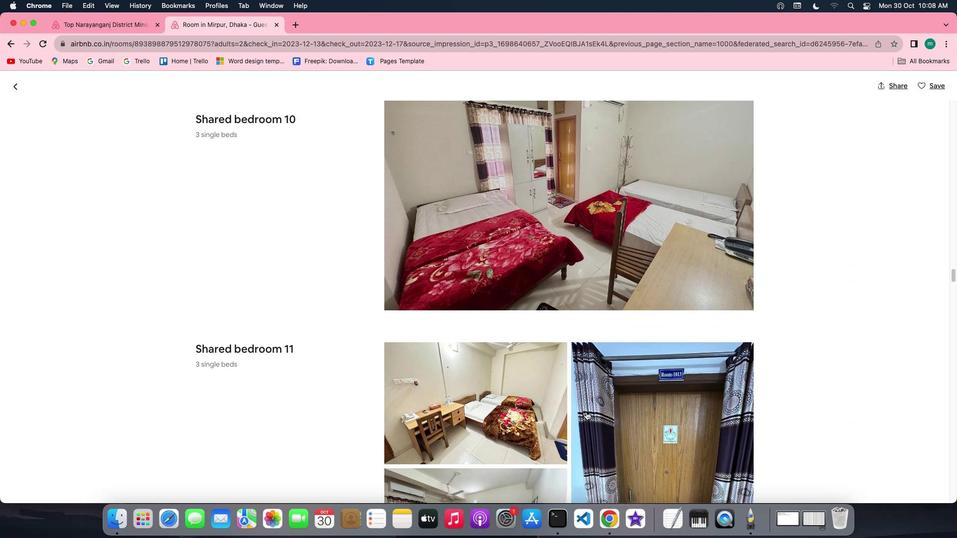
Action: Mouse scrolled (585, 412) with delta (0, 0)
Screenshot: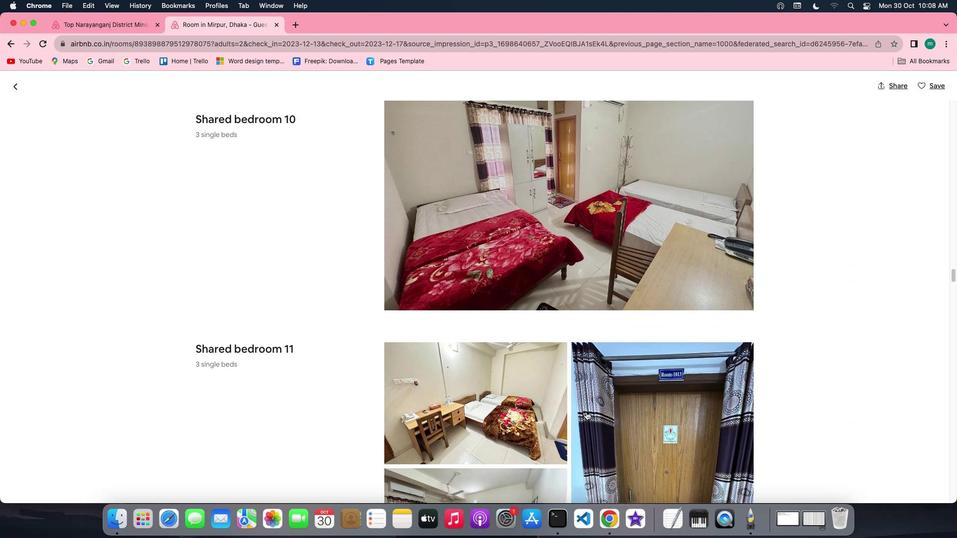 
Action: Mouse scrolled (585, 412) with delta (0, -1)
Screenshot: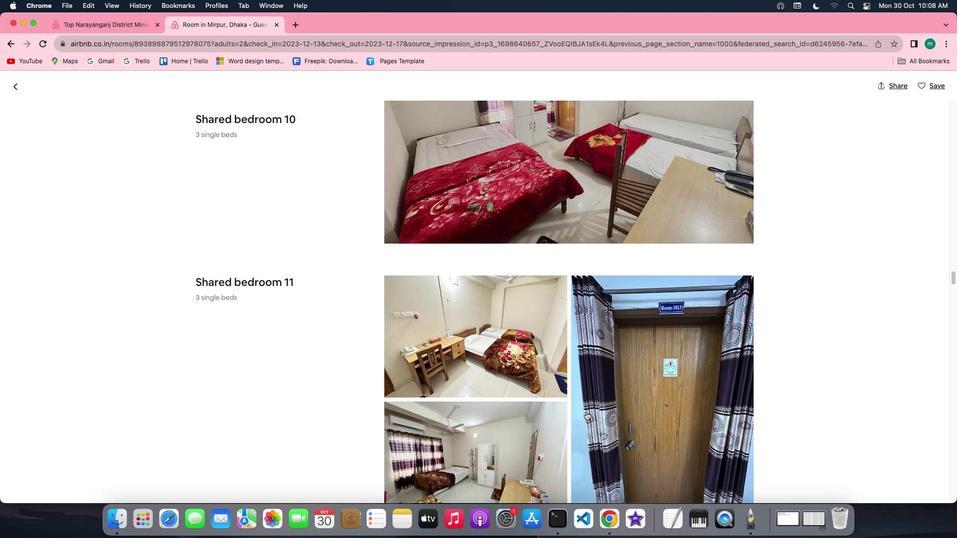 
Action: Mouse scrolled (585, 412) with delta (0, -1)
Screenshot: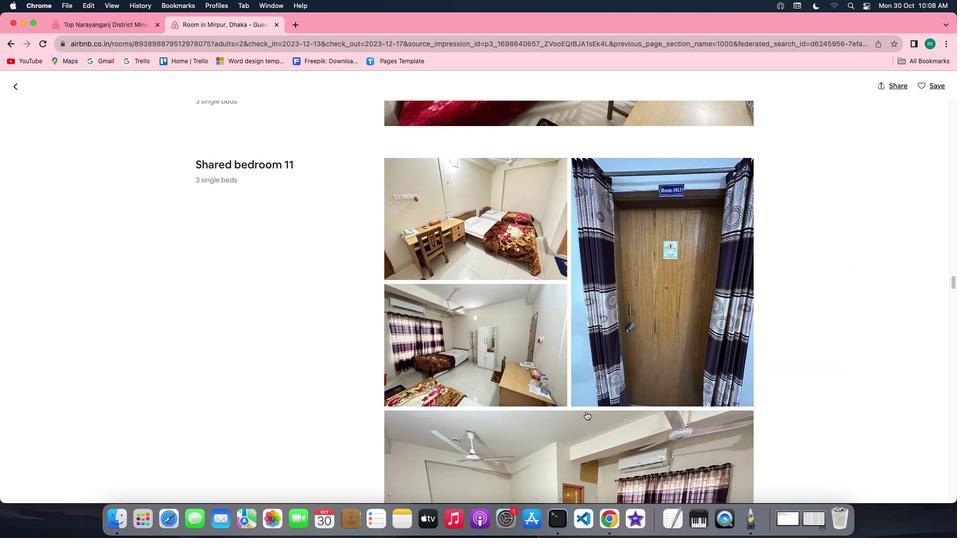 
Action: Mouse scrolled (585, 412) with delta (0, 0)
Screenshot: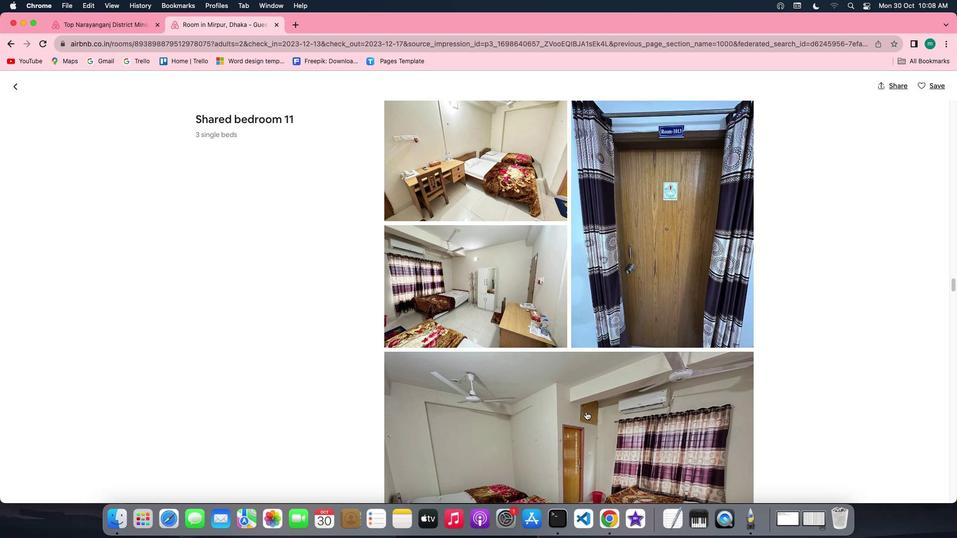 
Action: Mouse scrolled (585, 412) with delta (0, 0)
Screenshot: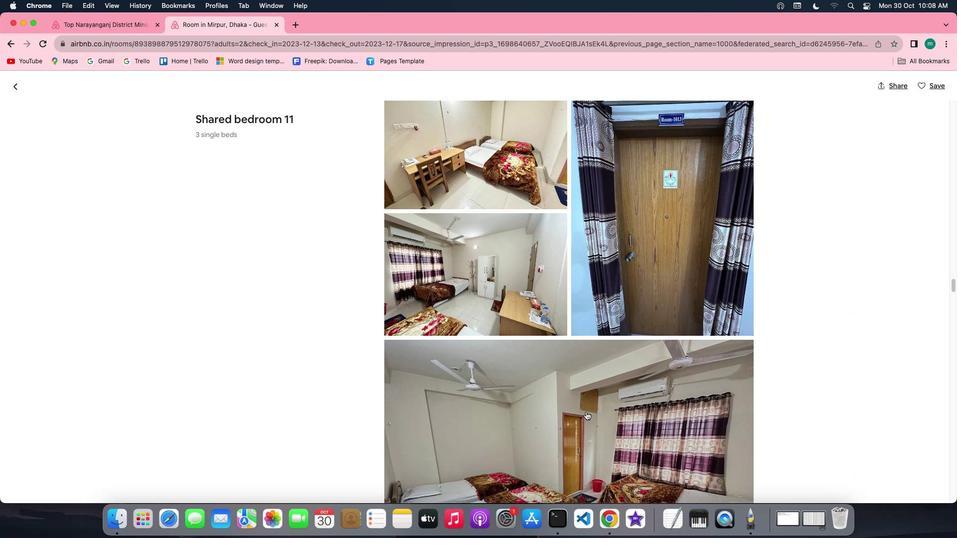 
Action: Mouse scrolled (585, 412) with delta (0, -1)
Screenshot: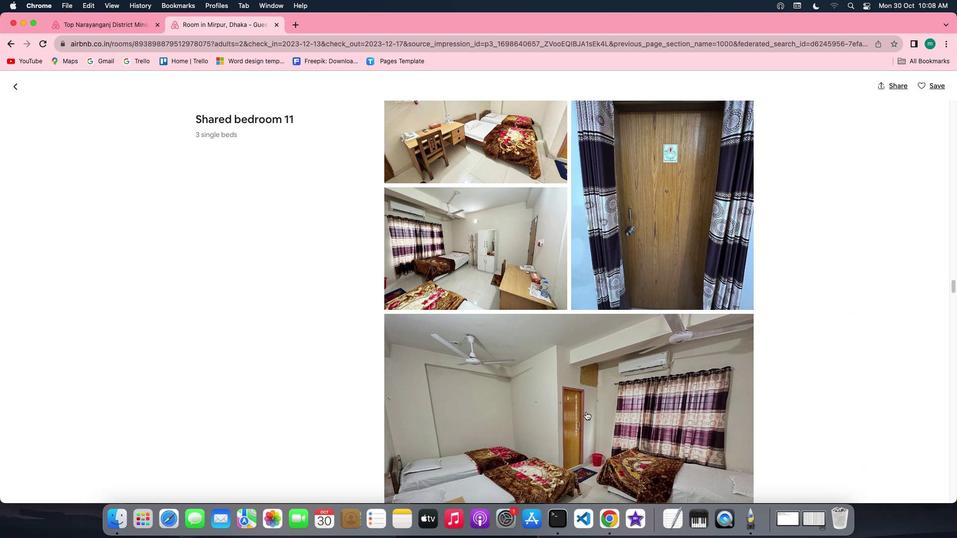 
Action: Mouse scrolled (585, 412) with delta (0, -1)
